 Task: Find connections with filter location Putian with filter topic #branding with filter profile language Potuguese with filter current company SPX FLOW, Inc. with filter school Banaras Hindu University with filter industry Oil Extraction with filter service category Network Support with filter keywords title Handyman
Action: Mouse moved to (161, 263)
Screenshot: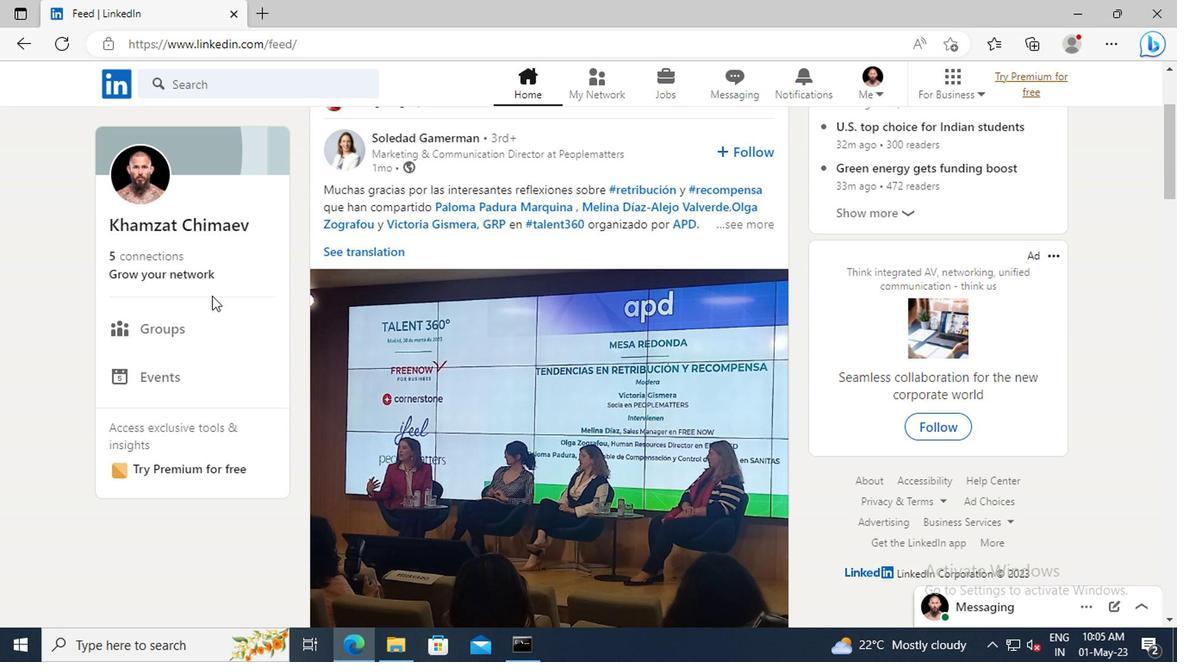 
Action: Mouse pressed left at (161, 263)
Screenshot: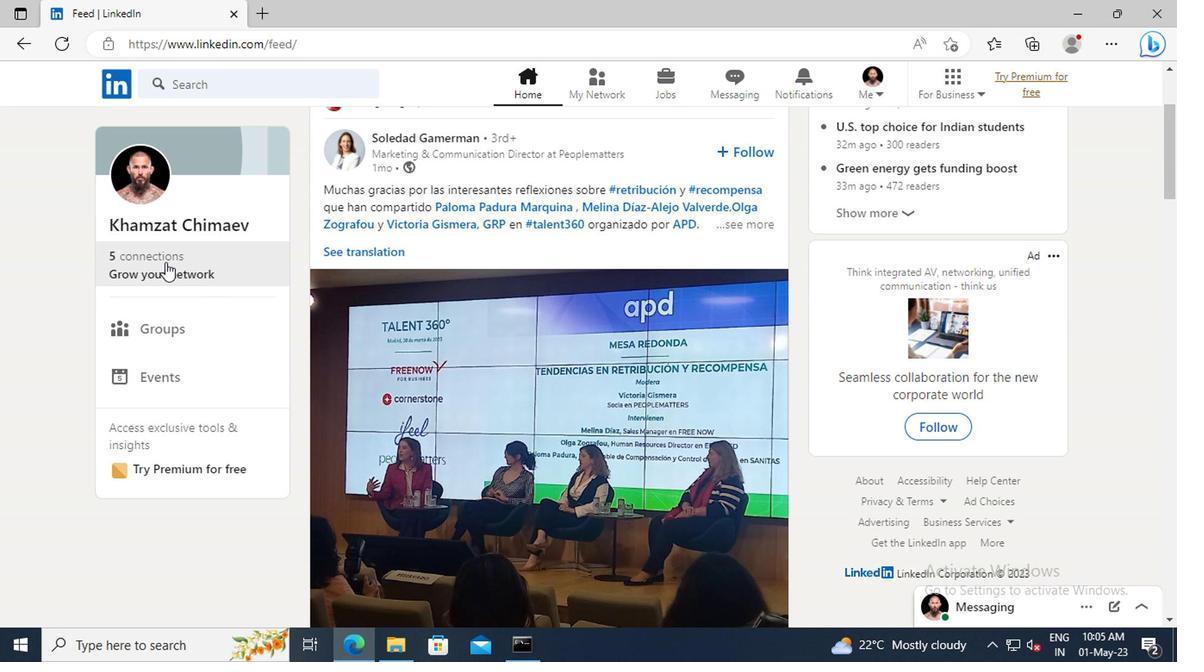 
Action: Mouse moved to (185, 184)
Screenshot: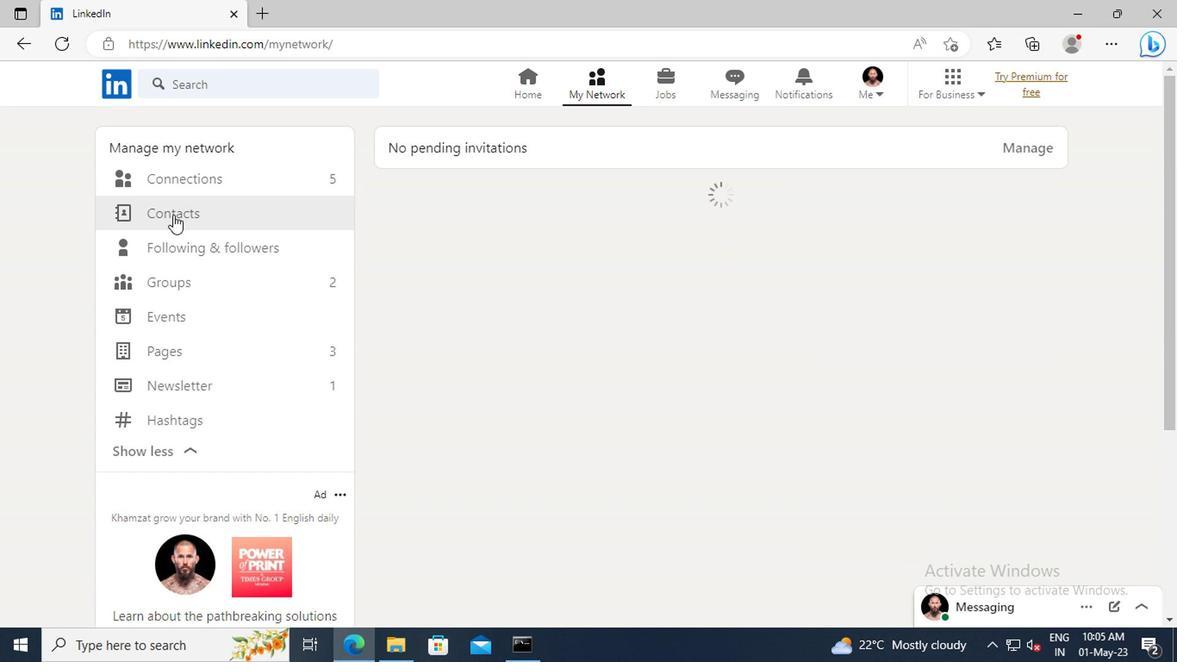 
Action: Mouse pressed left at (185, 184)
Screenshot: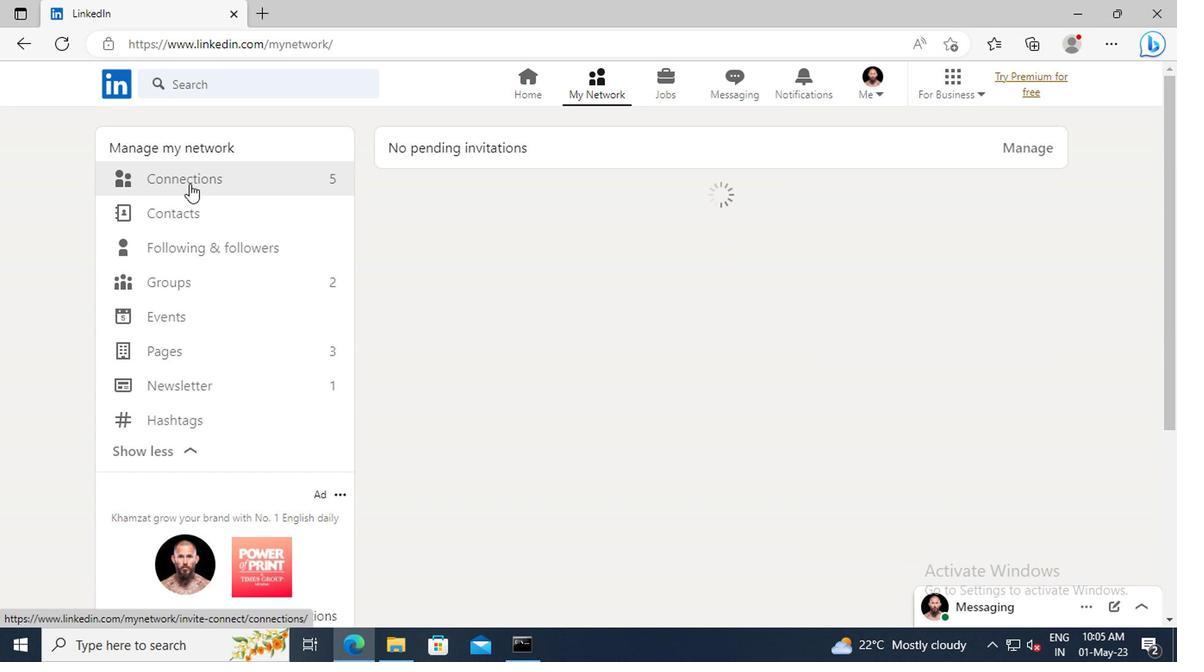 
Action: Mouse moved to (691, 185)
Screenshot: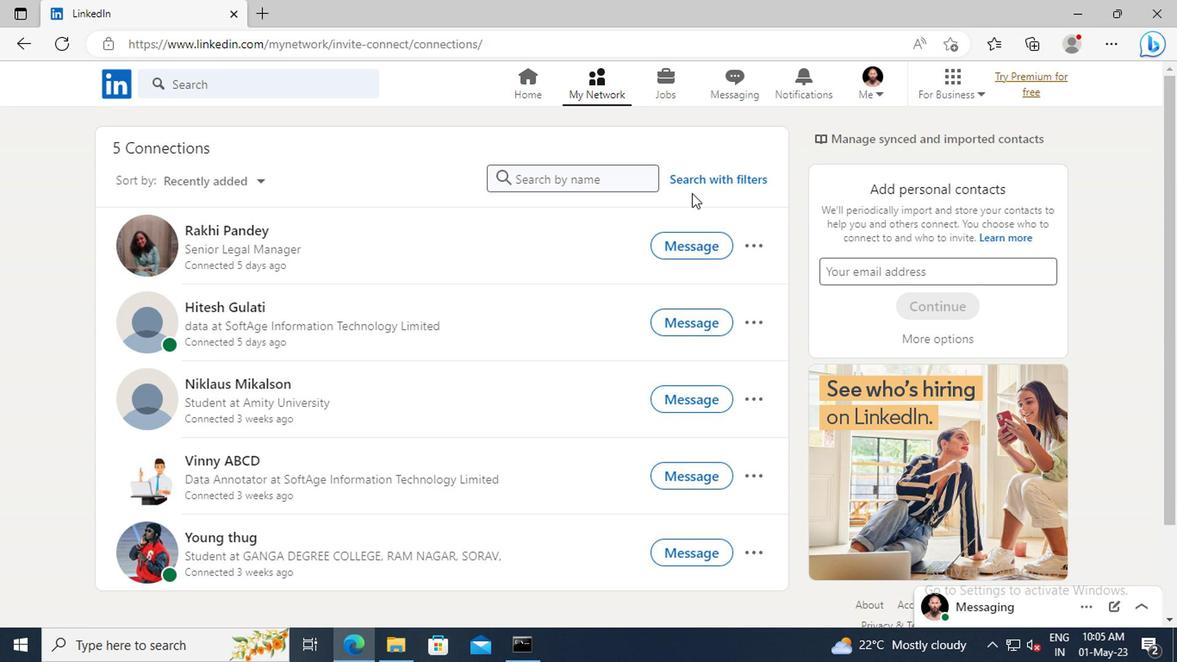 
Action: Mouse pressed left at (691, 185)
Screenshot: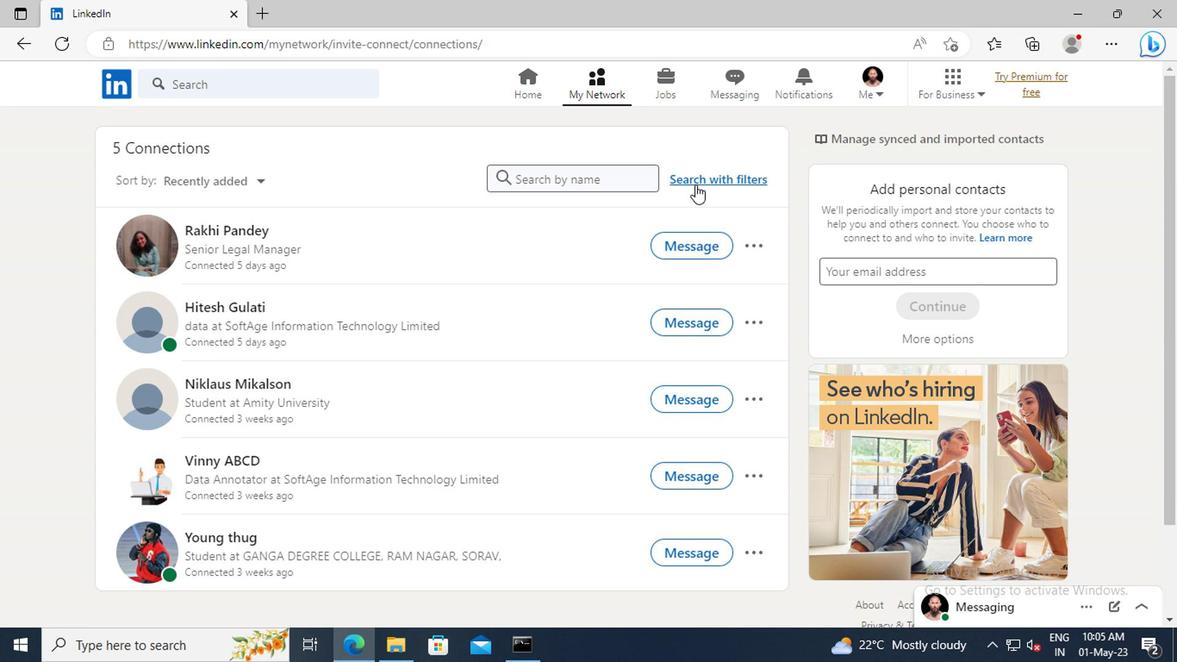 
Action: Mouse moved to (649, 137)
Screenshot: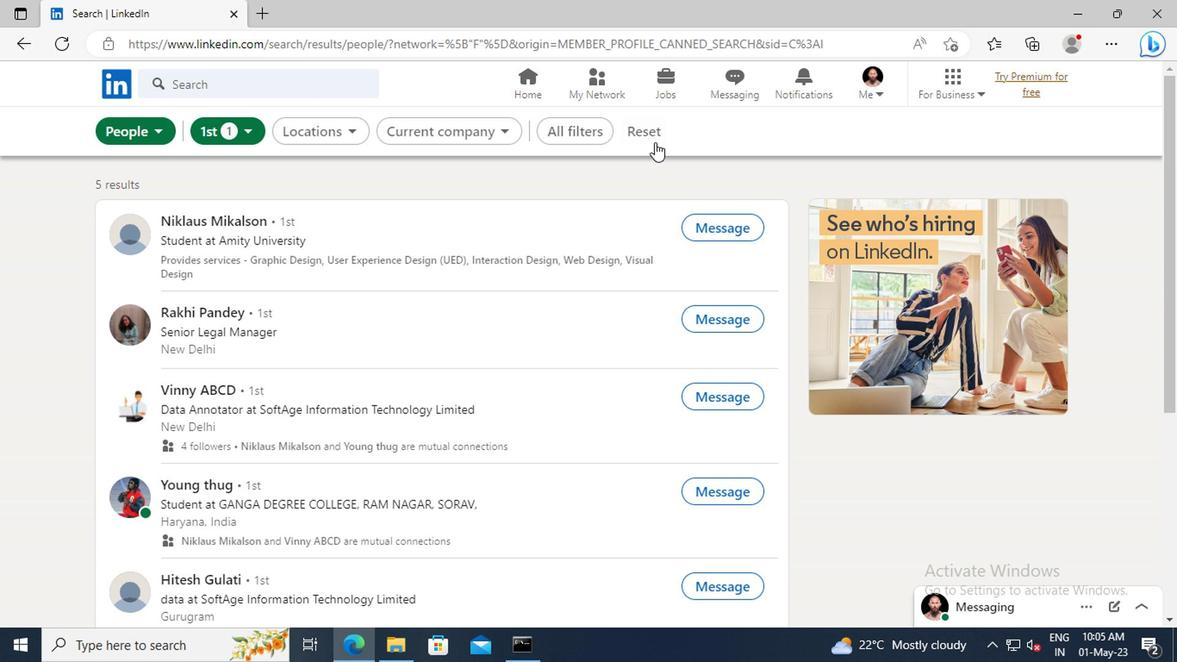
Action: Mouse pressed left at (649, 137)
Screenshot: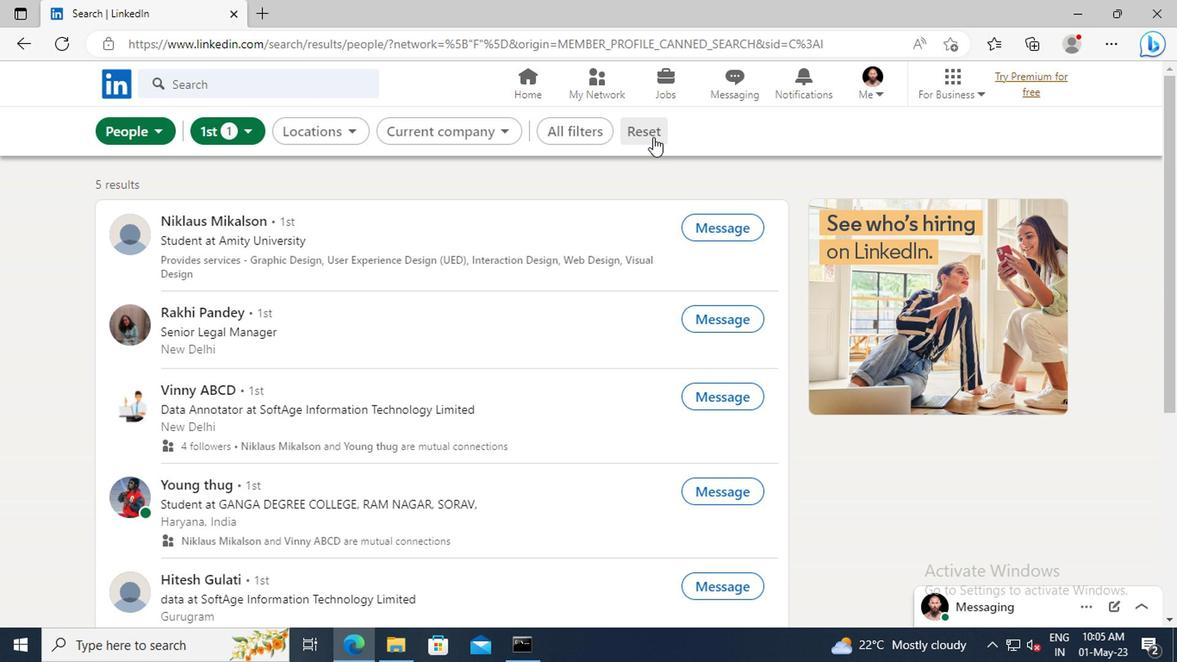 
Action: Mouse moved to (611, 131)
Screenshot: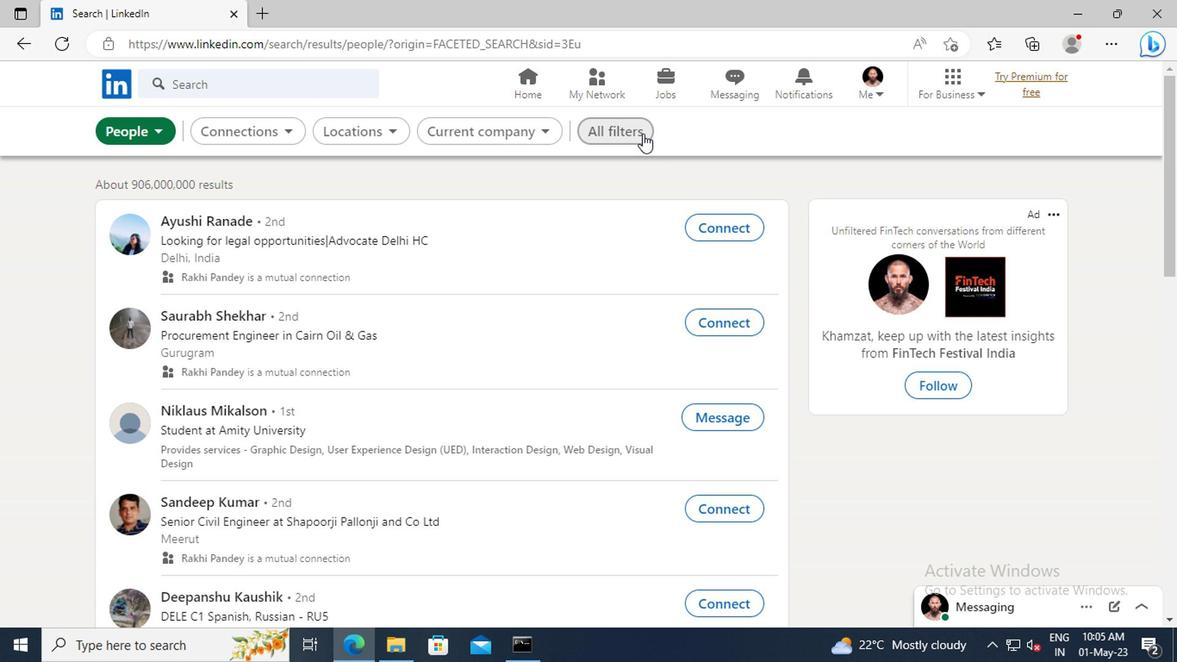 
Action: Mouse pressed left at (611, 131)
Screenshot: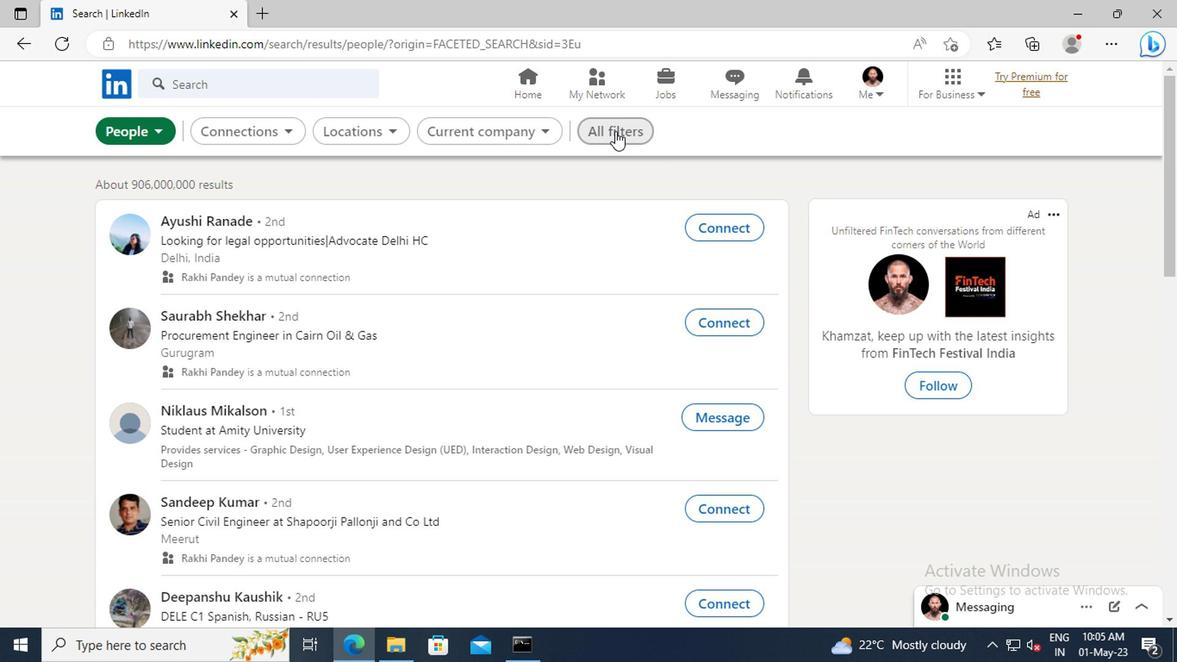
Action: Mouse moved to (907, 290)
Screenshot: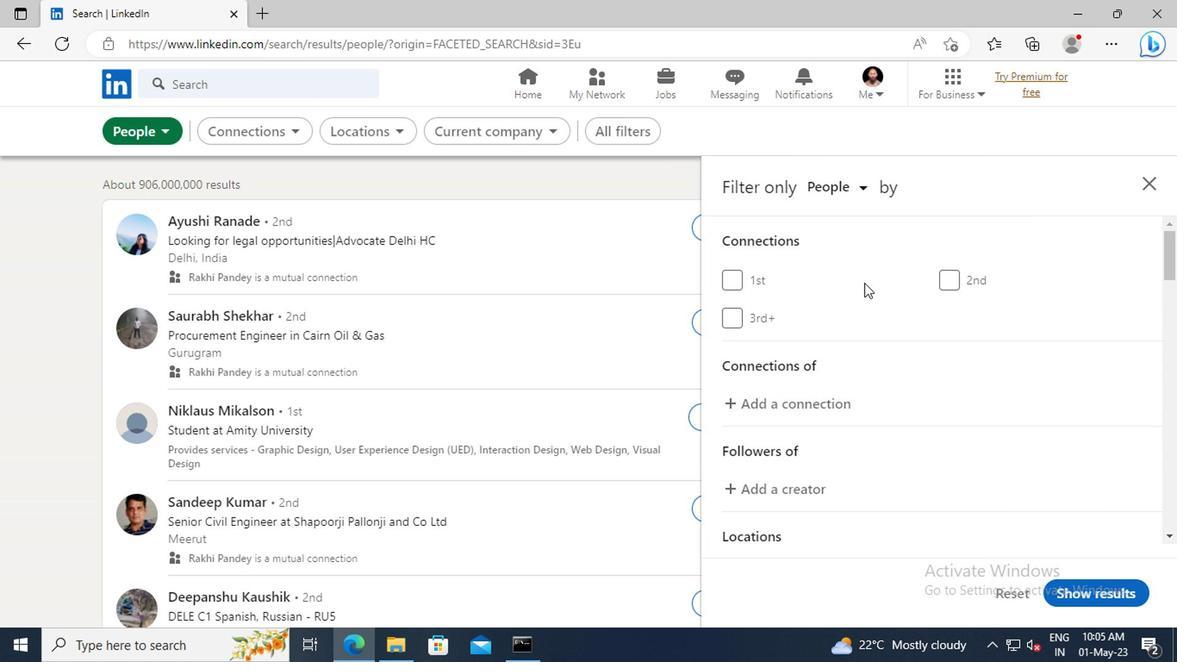 
Action: Mouse scrolled (907, 289) with delta (0, -1)
Screenshot: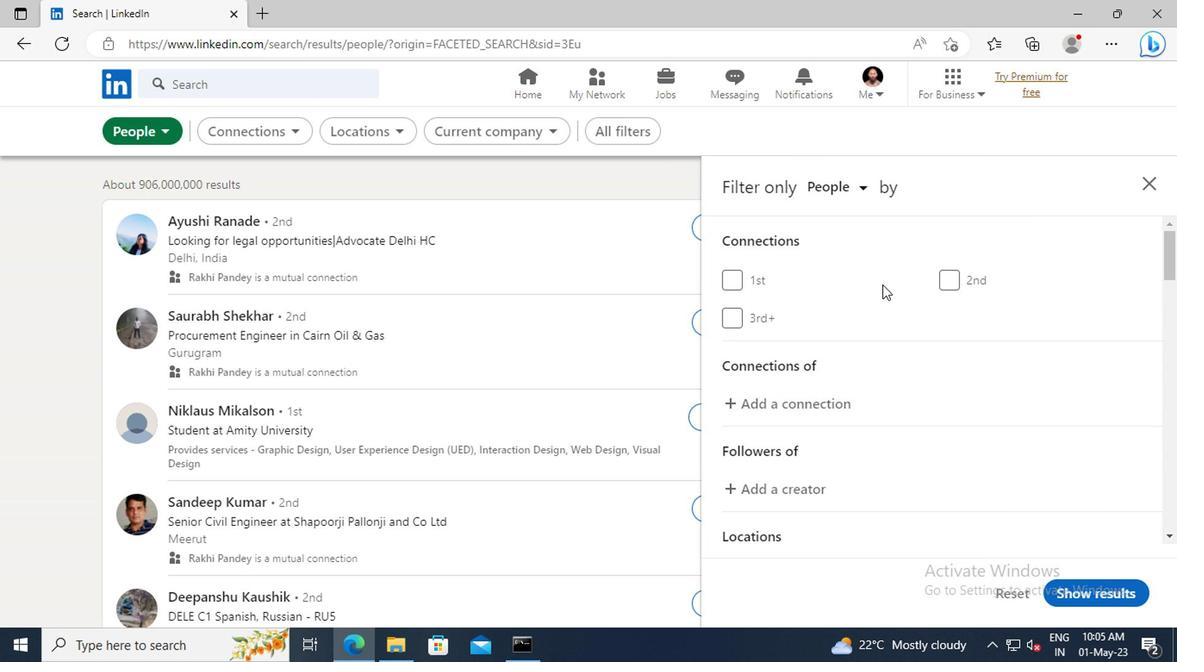 
Action: Mouse scrolled (907, 289) with delta (0, -1)
Screenshot: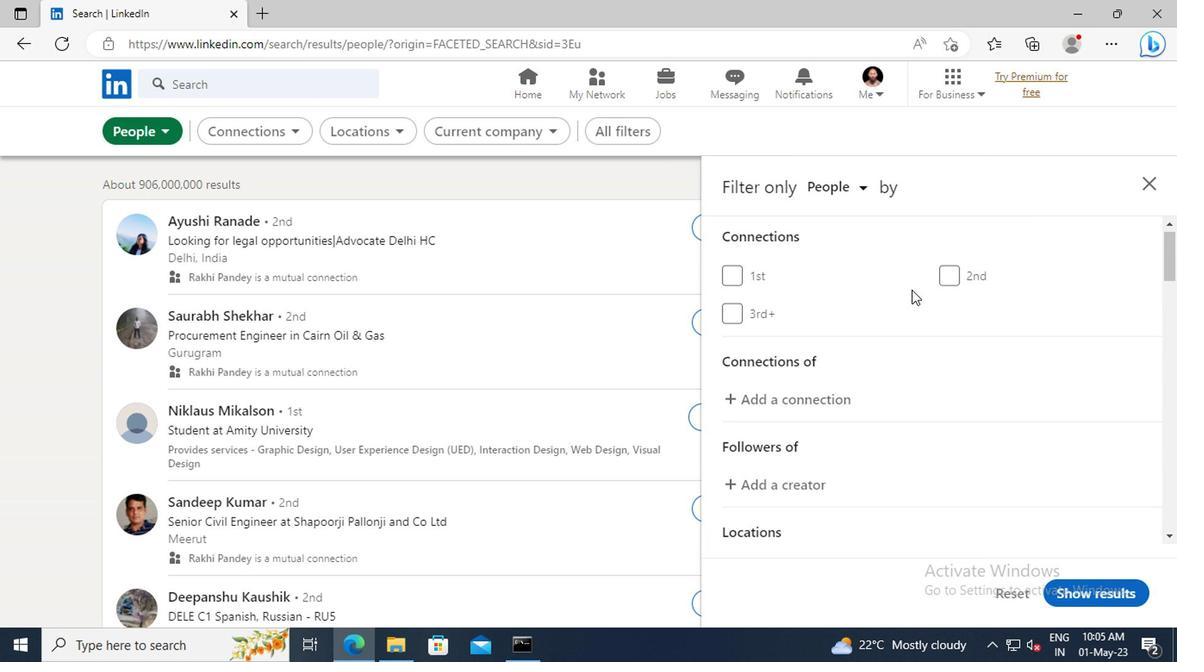 
Action: Mouse scrolled (907, 289) with delta (0, -1)
Screenshot: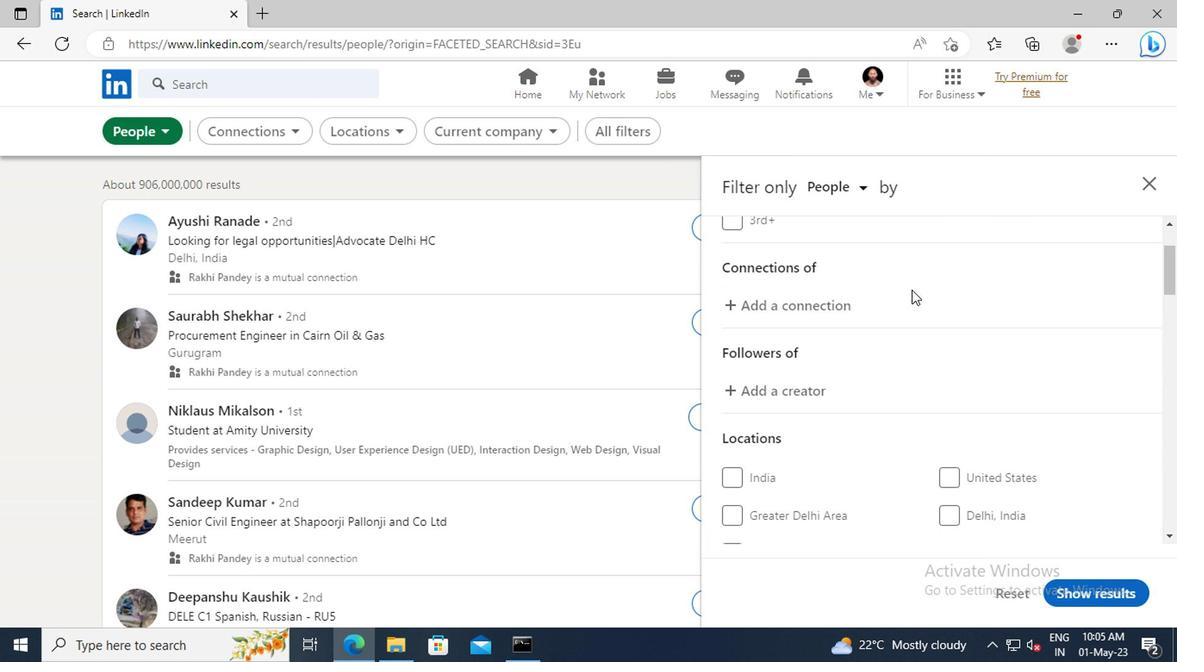
Action: Mouse scrolled (907, 289) with delta (0, -1)
Screenshot: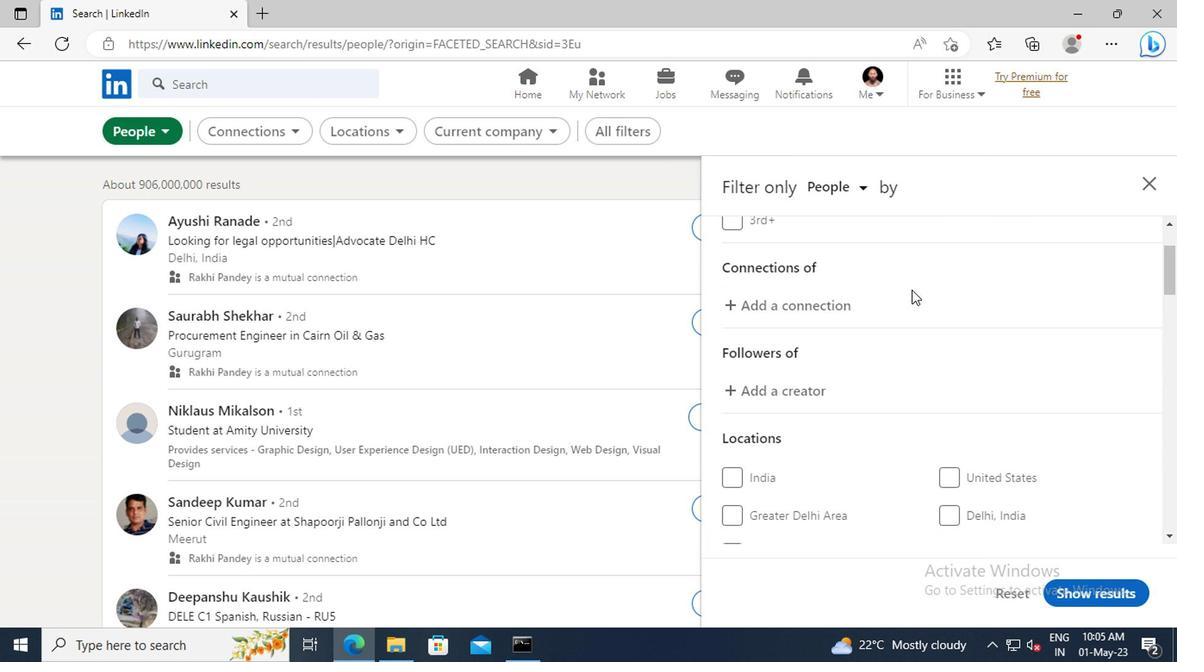
Action: Mouse scrolled (907, 289) with delta (0, -1)
Screenshot: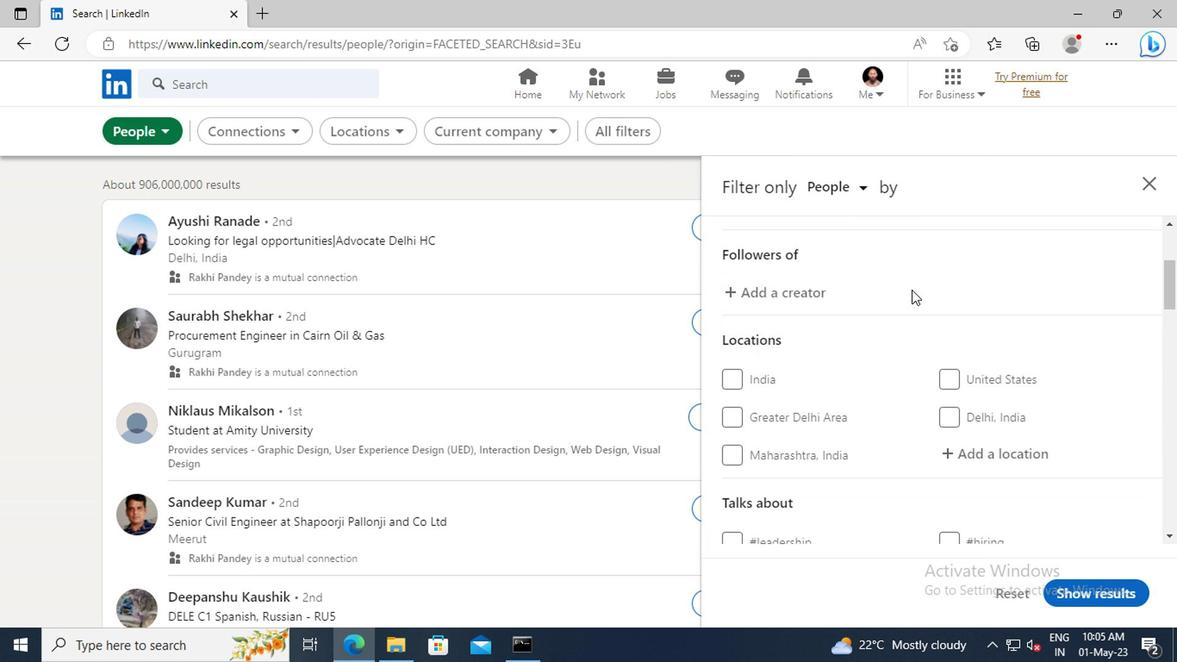 
Action: Mouse scrolled (907, 289) with delta (0, -1)
Screenshot: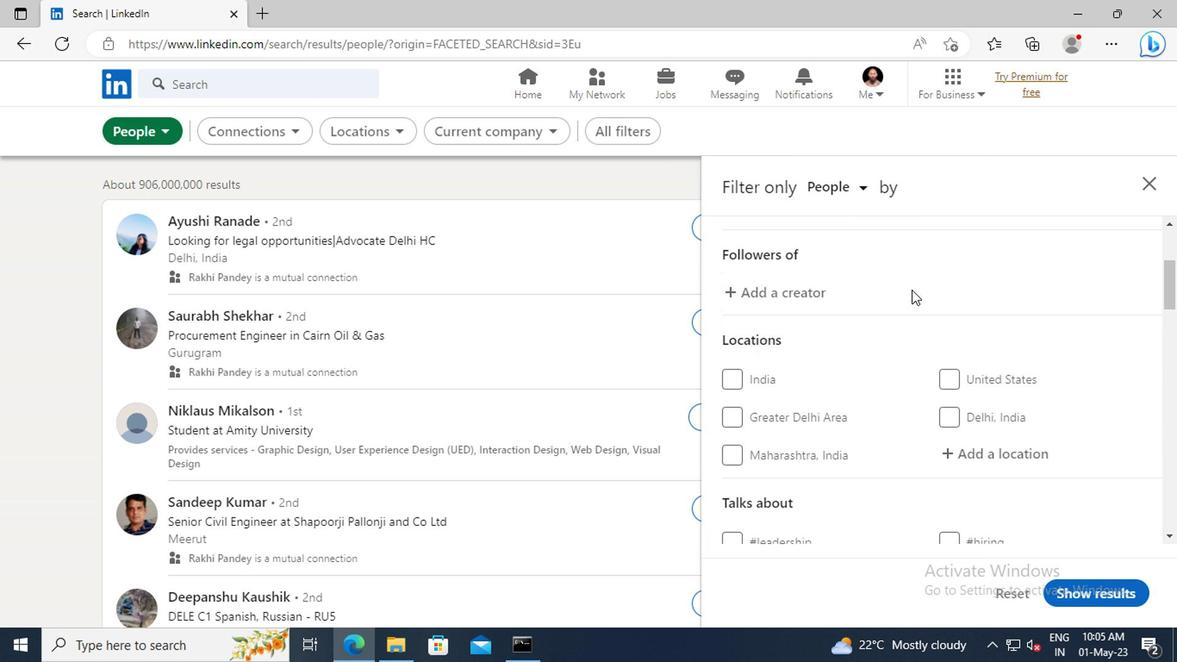 
Action: Mouse moved to (938, 353)
Screenshot: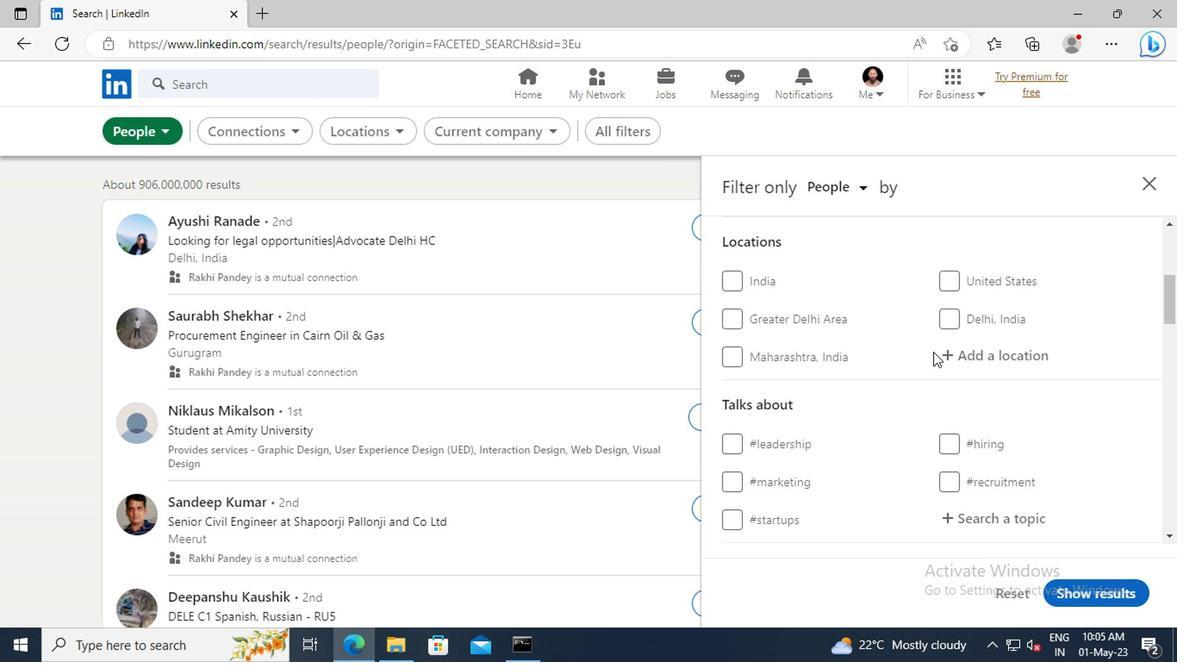 
Action: Mouse pressed left at (938, 353)
Screenshot: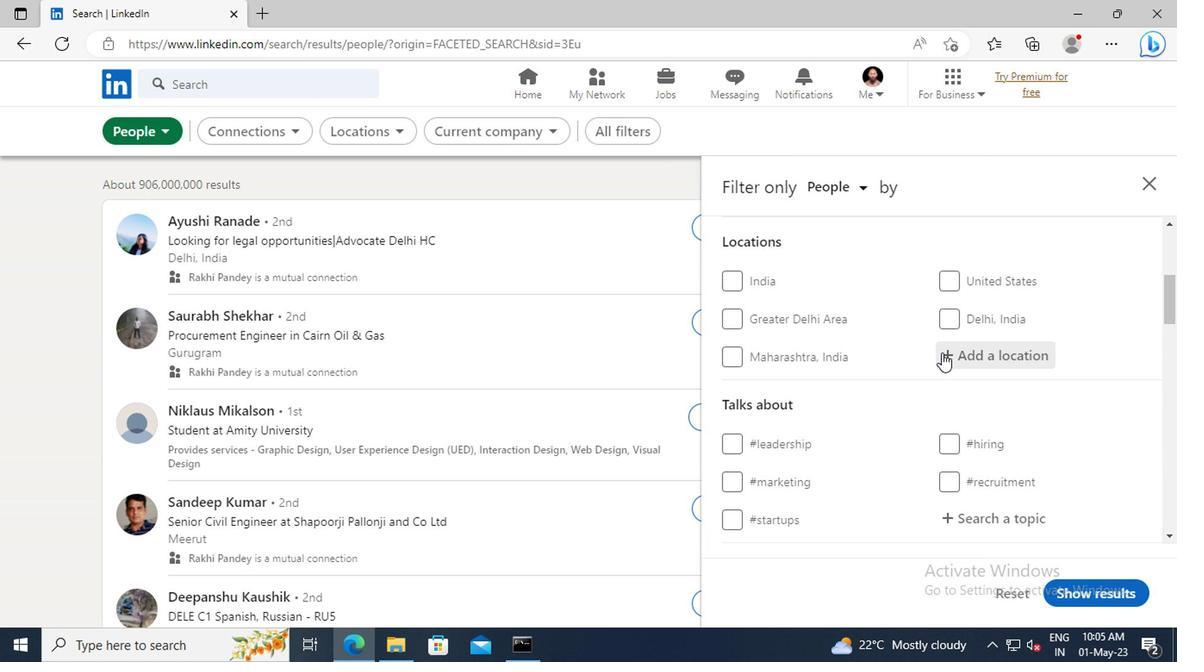 
Action: Key pressed <Key.shift>PUTIAN
Screenshot: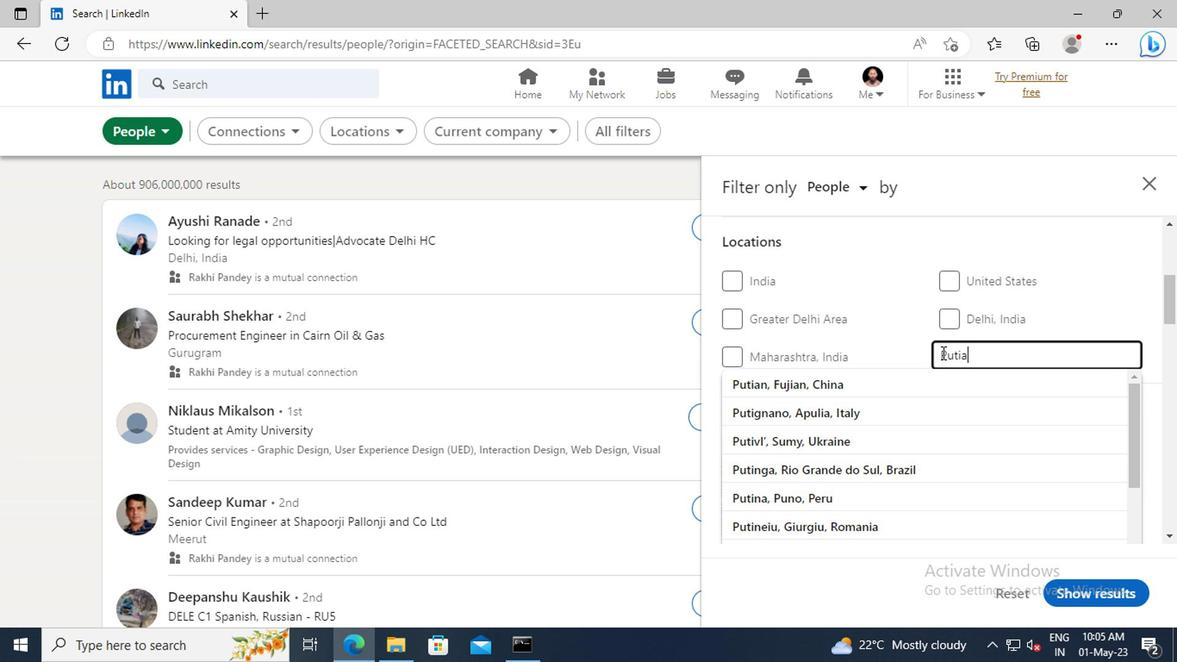 
Action: Mouse moved to (931, 381)
Screenshot: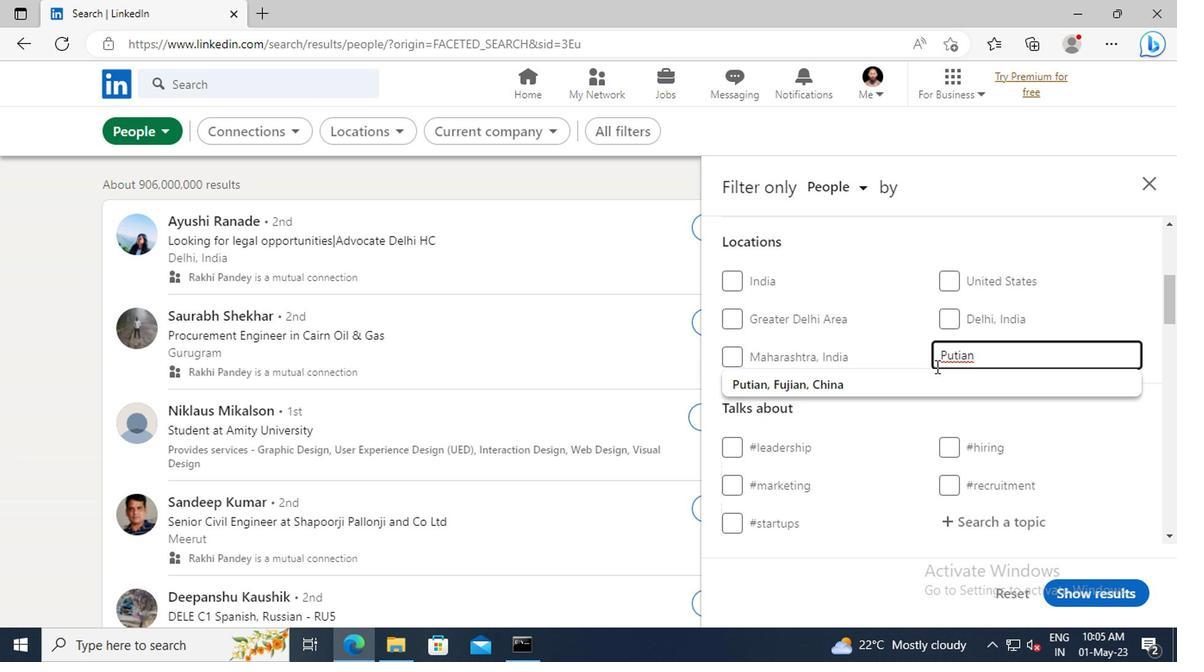
Action: Mouse pressed left at (931, 381)
Screenshot: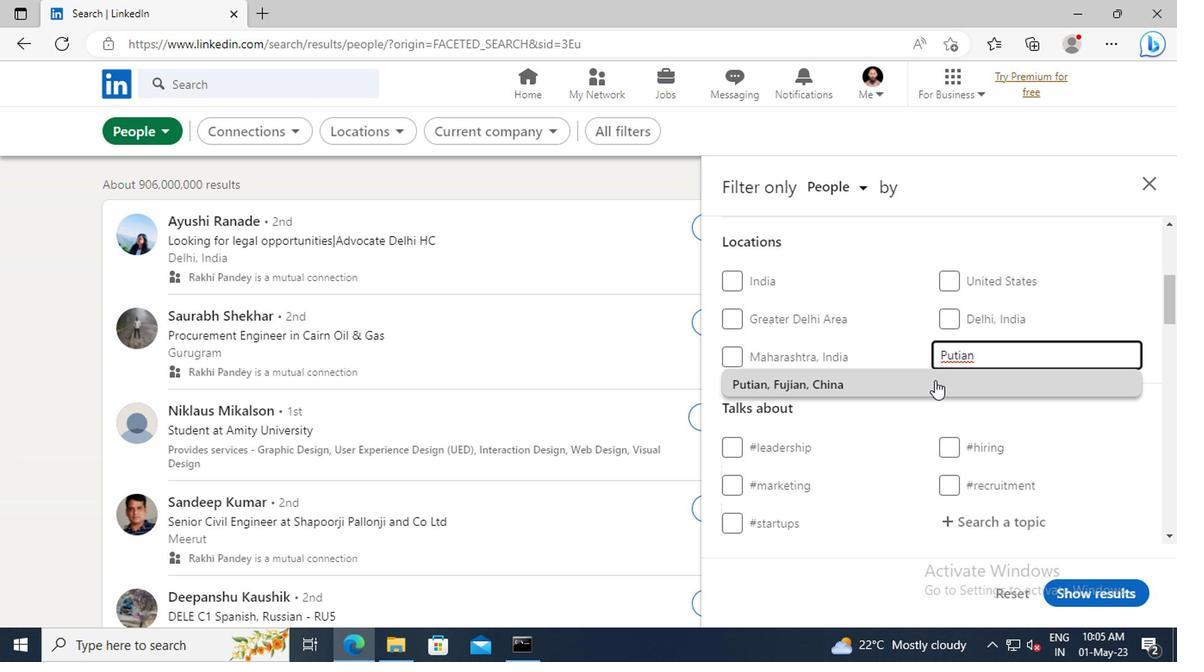 
Action: Mouse scrolled (931, 380) with delta (0, -1)
Screenshot: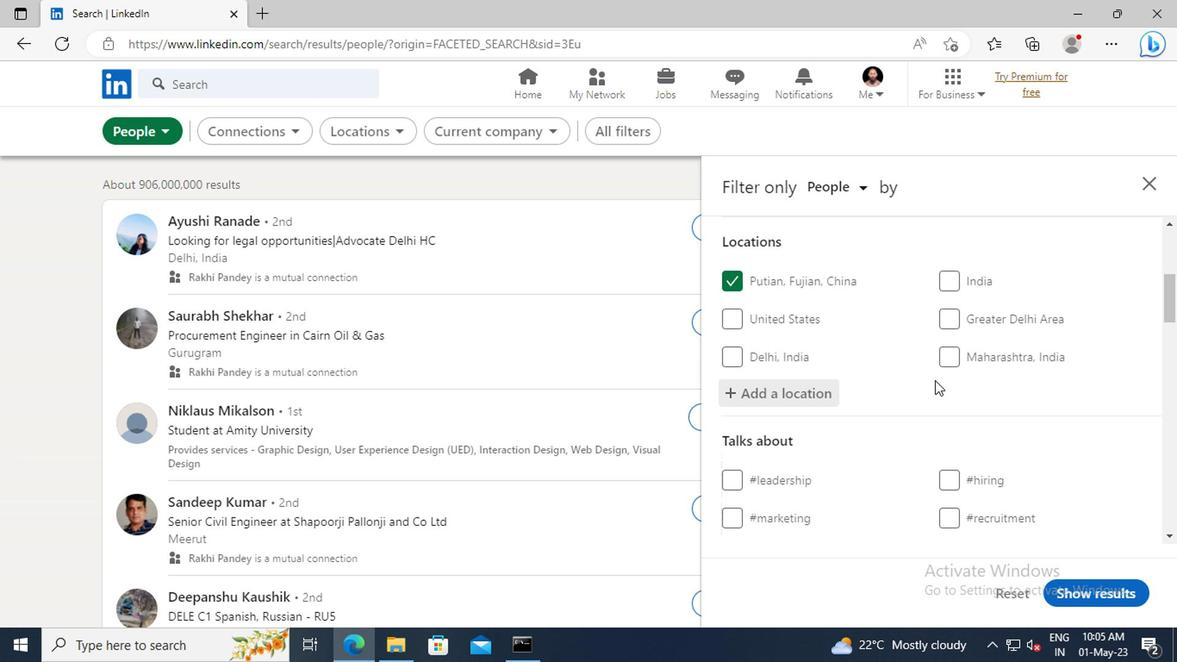 
Action: Mouse scrolled (931, 380) with delta (0, -1)
Screenshot: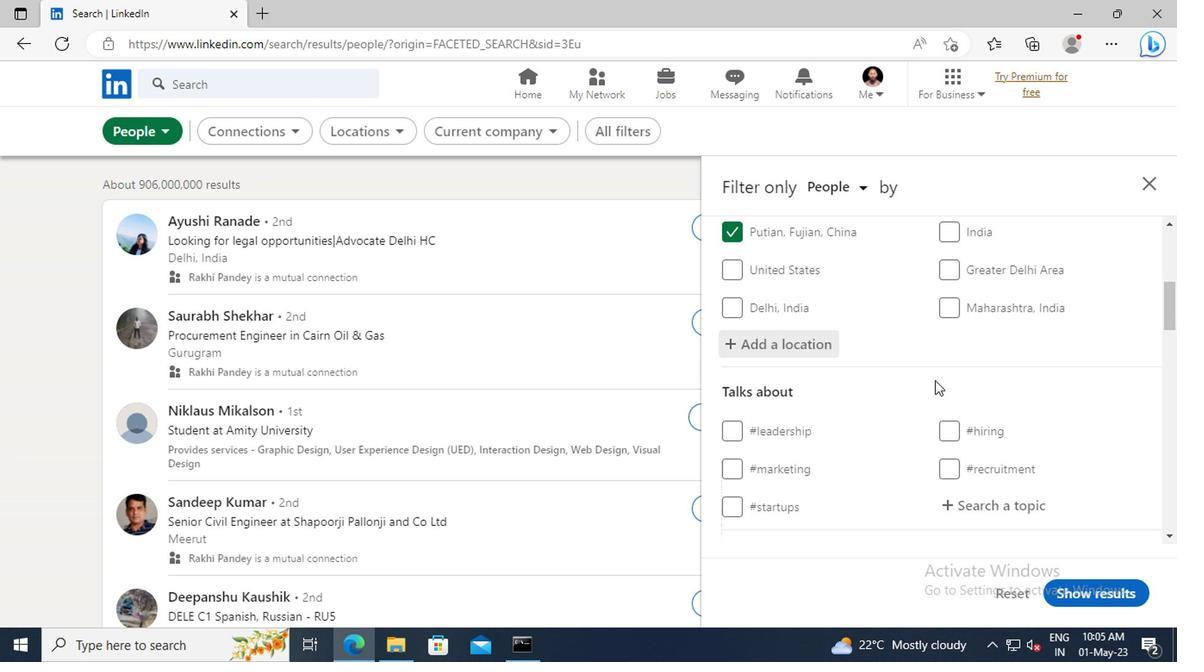 
Action: Mouse scrolled (931, 380) with delta (0, -1)
Screenshot: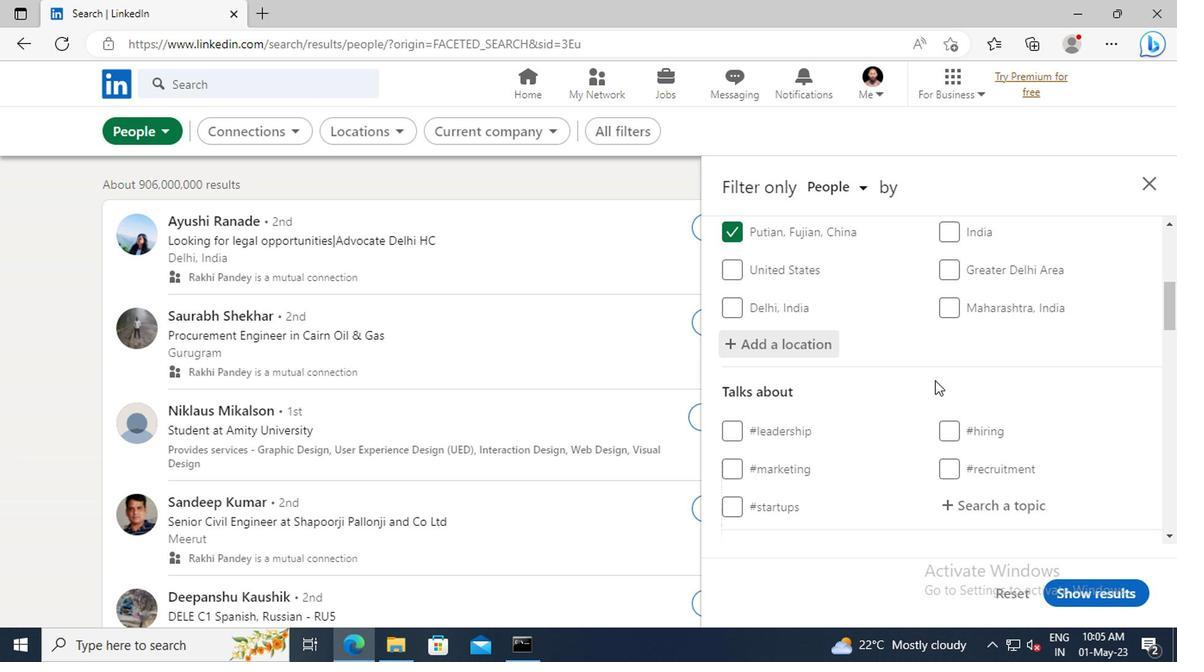 
Action: Mouse moved to (951, 407)
Screenshot: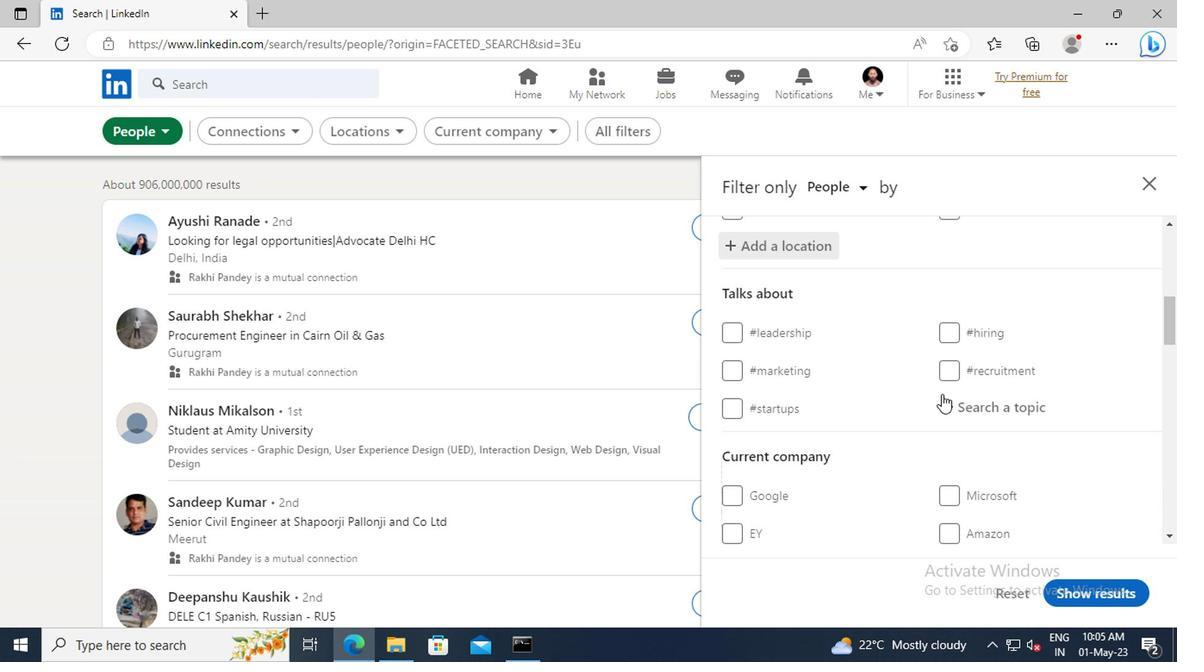 
Action: Mouse pressed left at (951, 407)
Screenshot: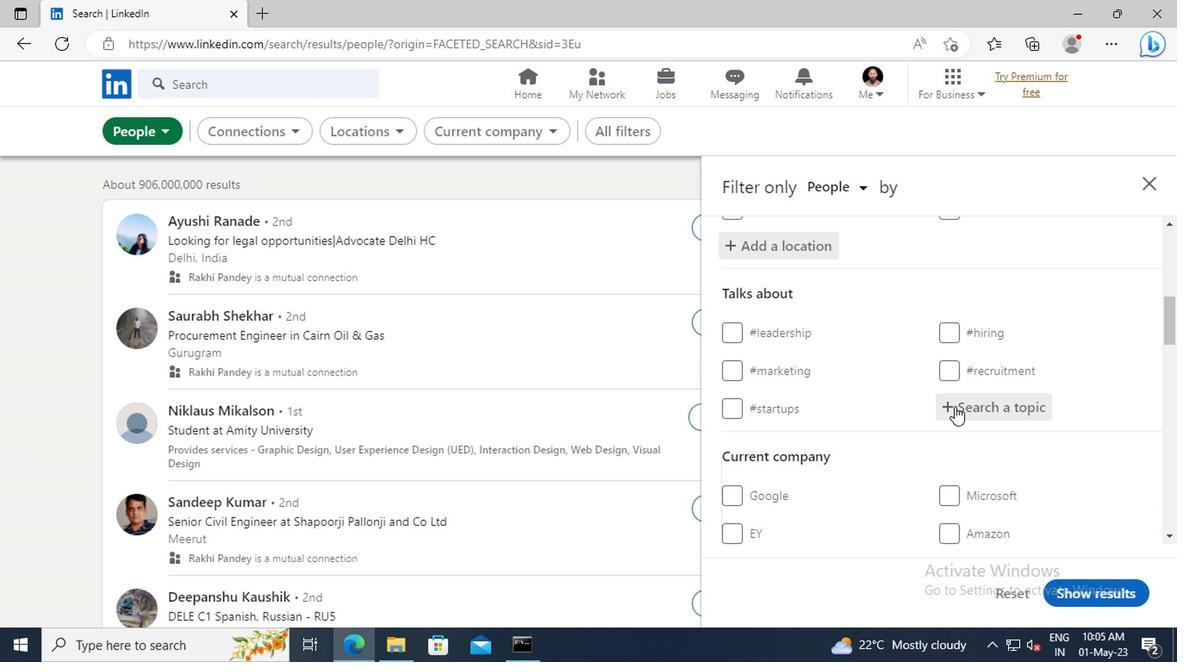 
Action: Key pressed BRANDING
Screenshot: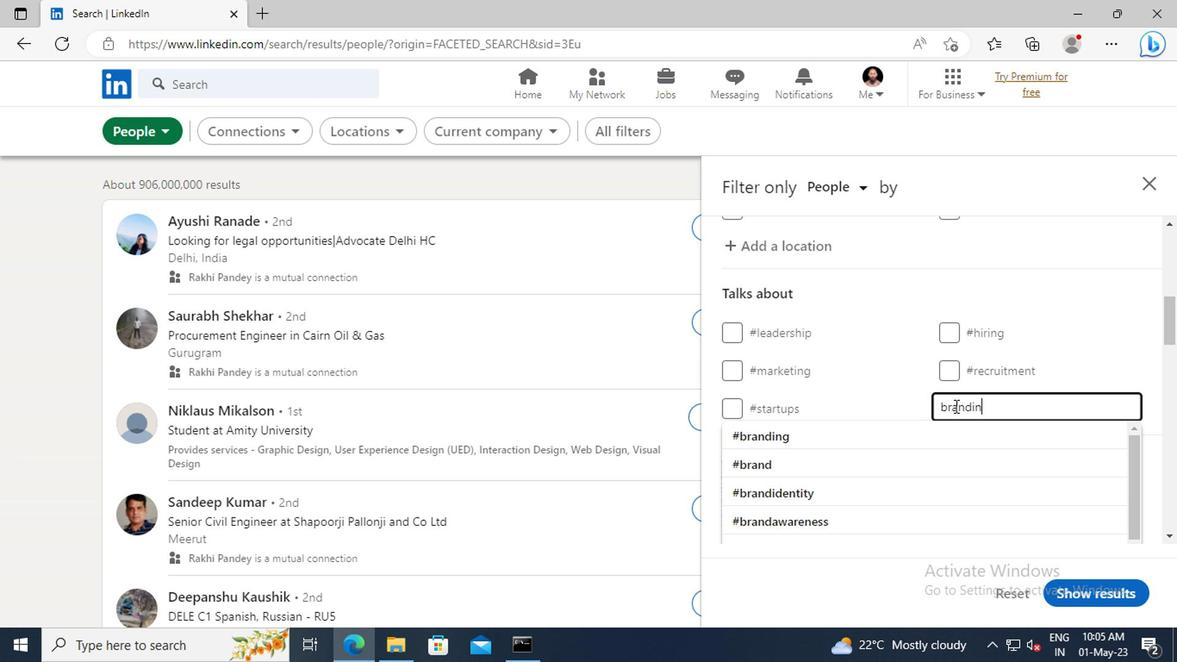 
Action: Mouse moved to (941, 429)
Screenshot: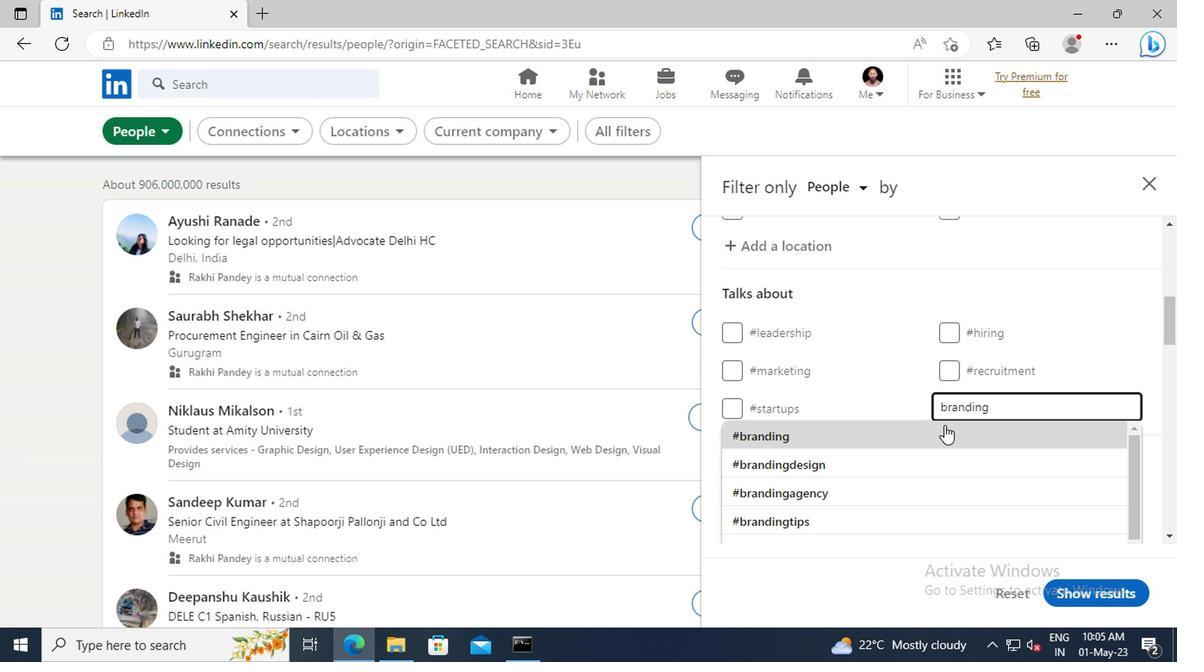 
Action: Mouse pressed left at (941, 429)
Screenshot: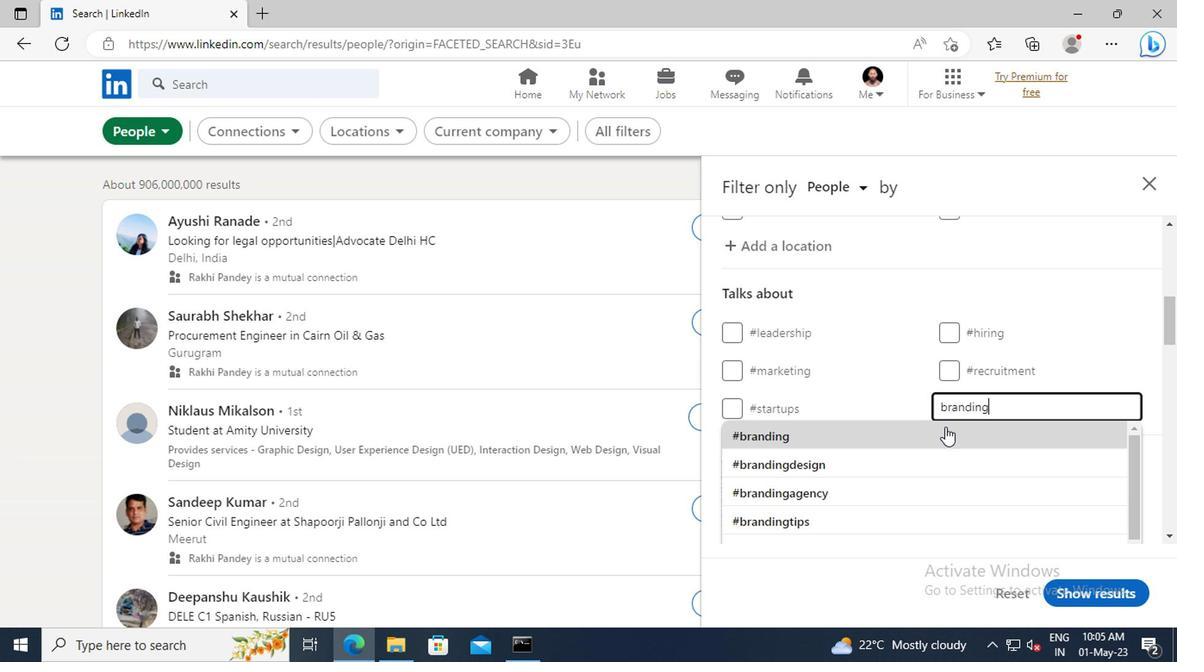 
Action: Mouse scrolled (941, 428) with delta (0, 0)
Screenshot: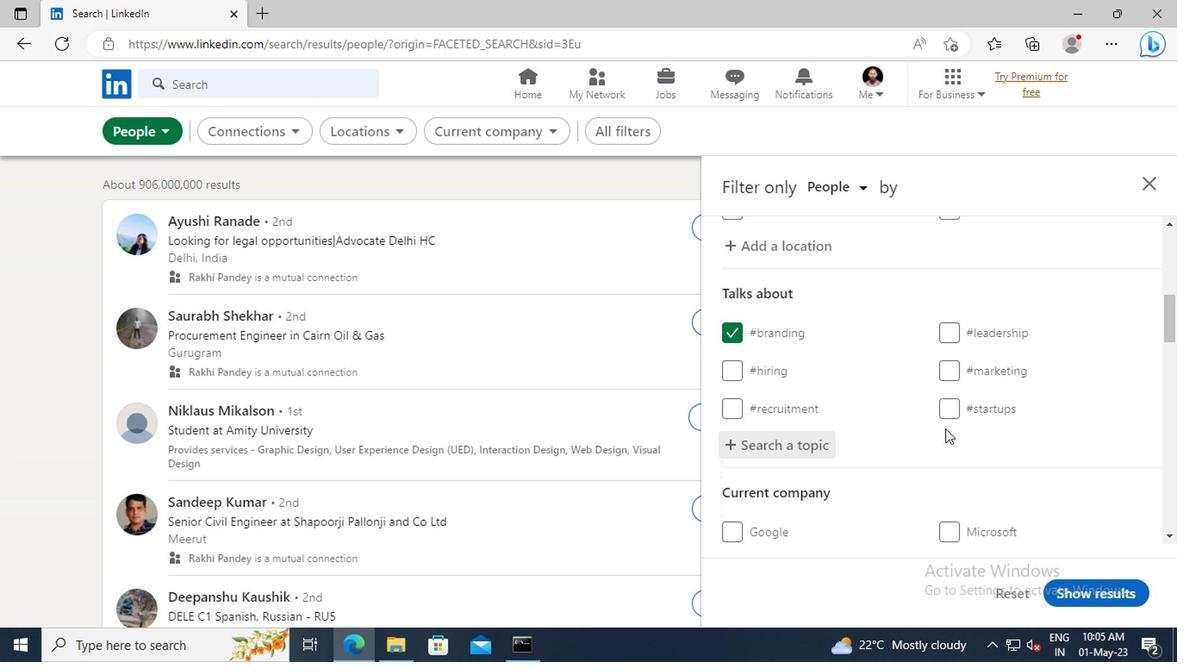 
Action: Mouse scrolled (941, 428) with delta (0, 0)
Screenshot: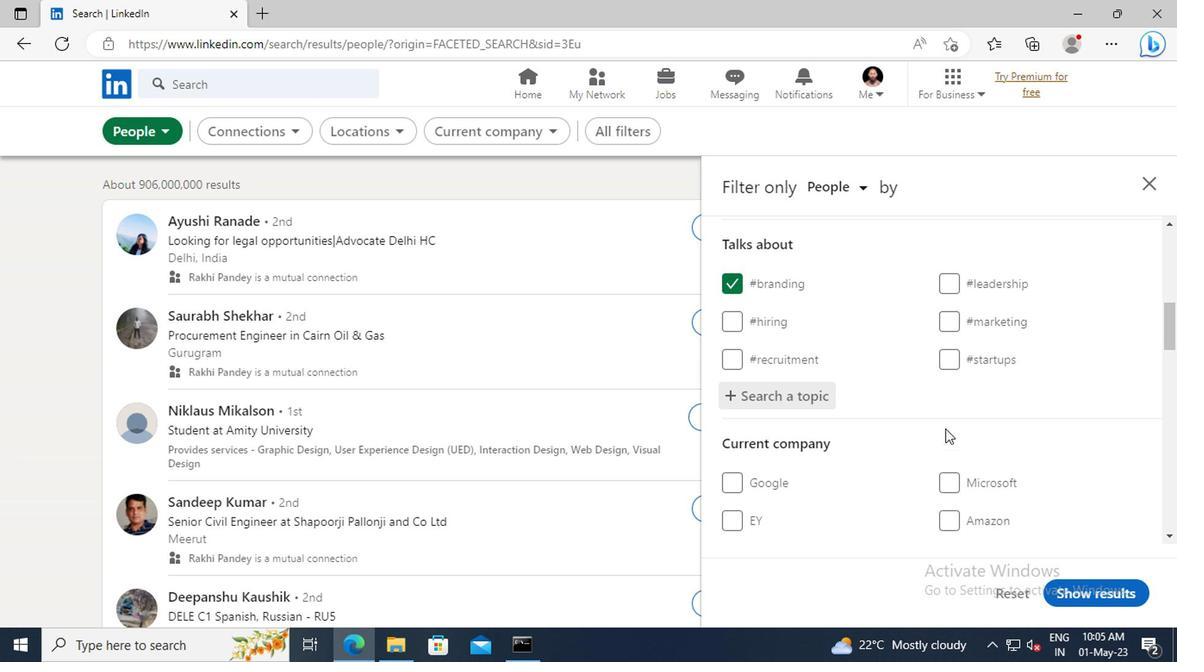 
Action: Mouse scrolled (941, 428) with delta (0, 0)
Screenshot: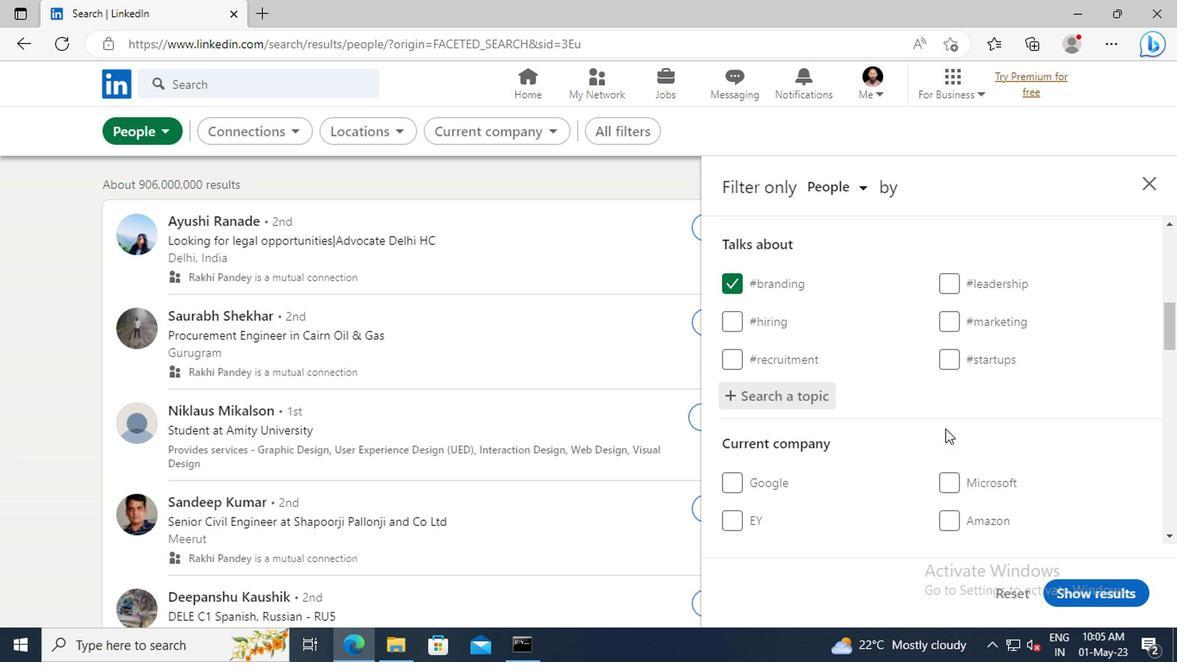 
Action: Mouse scrolled (941, 428) with delta (0, 0)
Screenshot: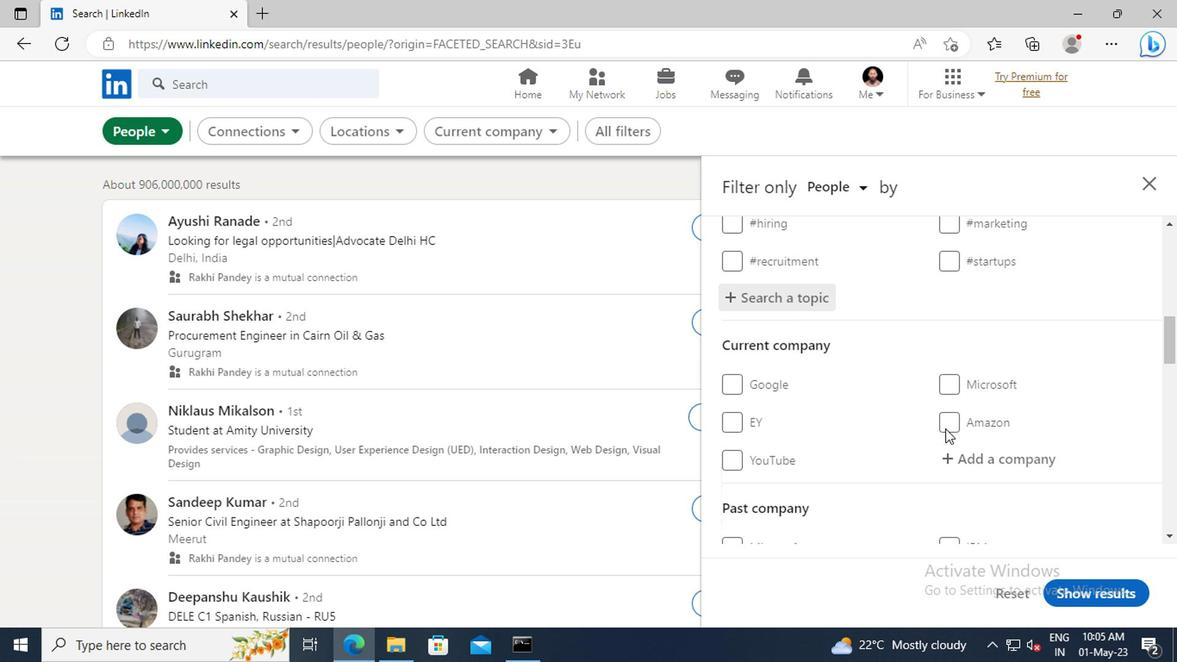 
Action: Mouse scrolled (941, 428) with delta (0, 0)
Screenshot: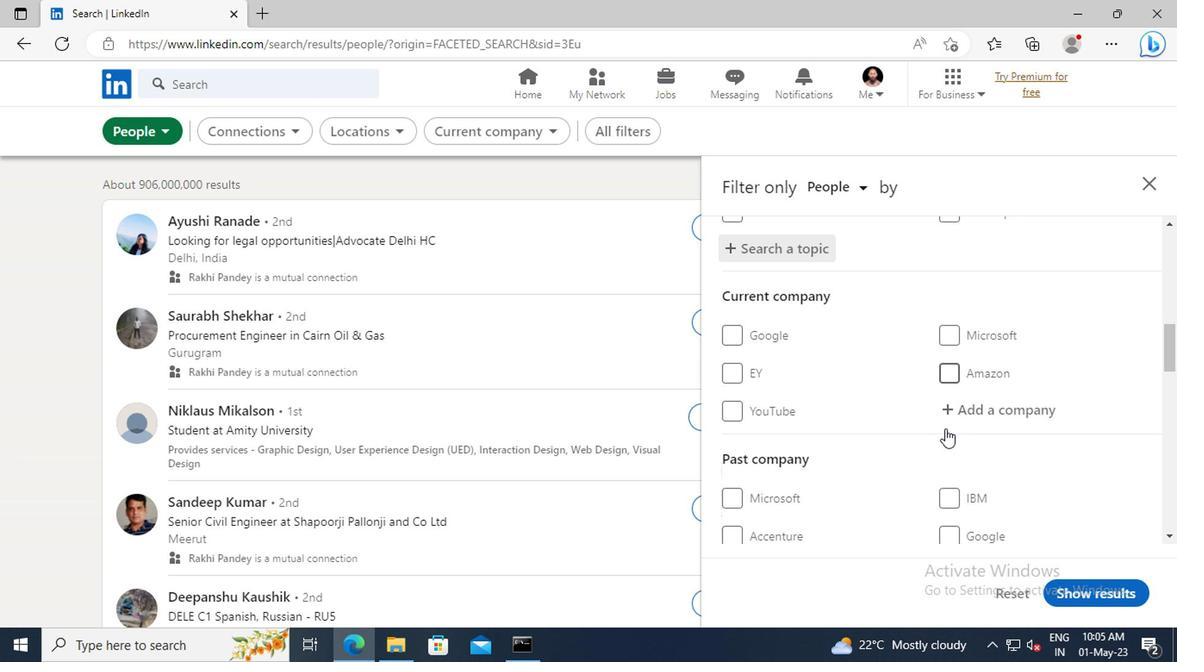
Action: Mouse scrolled (941, 428) with delta (0, 0)
Screenshot: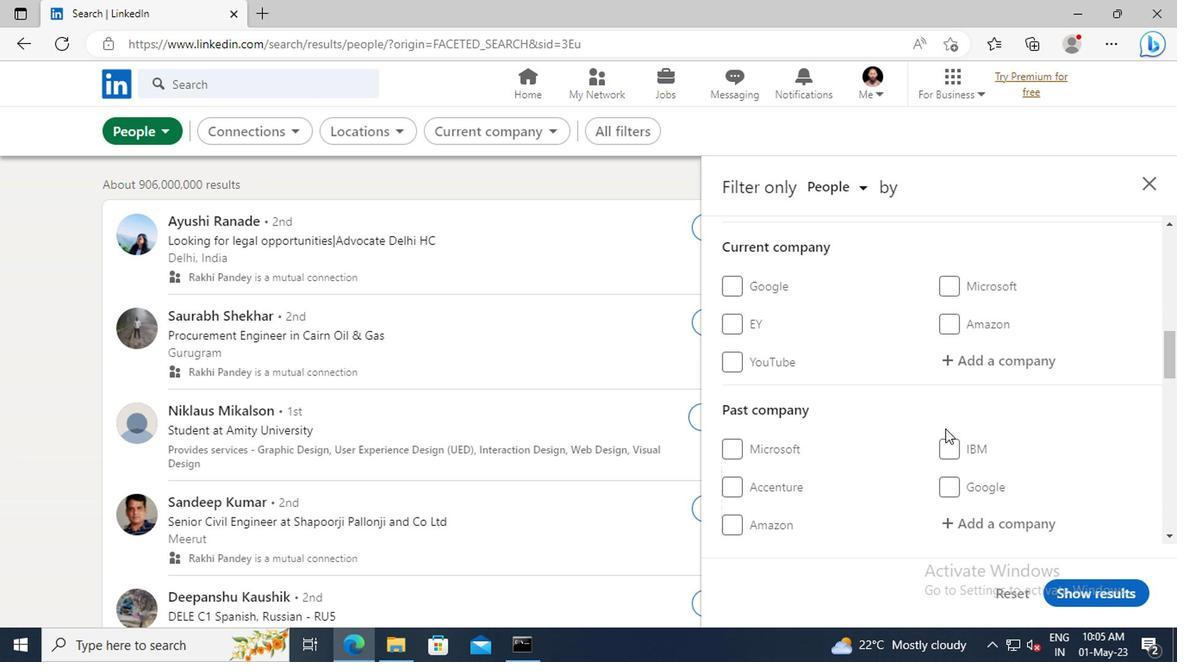 
Action: Mouse scrolled (941, 428) with delta (0, 0)
Screenshot: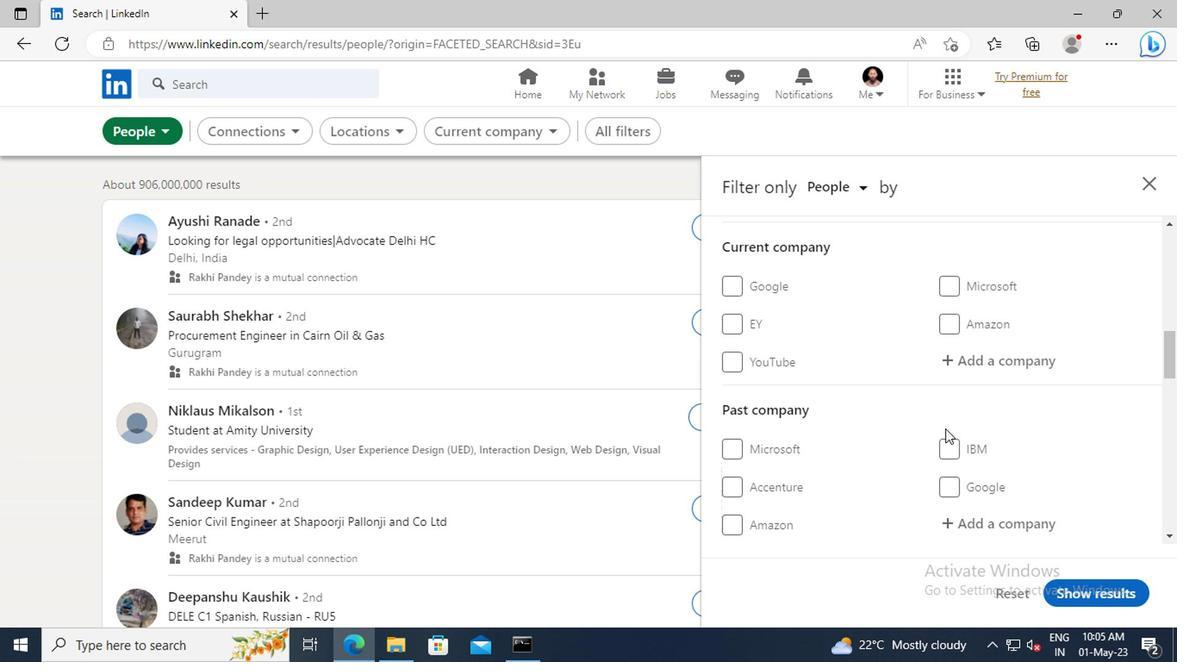 
Action: Mouse scrolled (941, 428) with delta (0, 0)
Screenshot: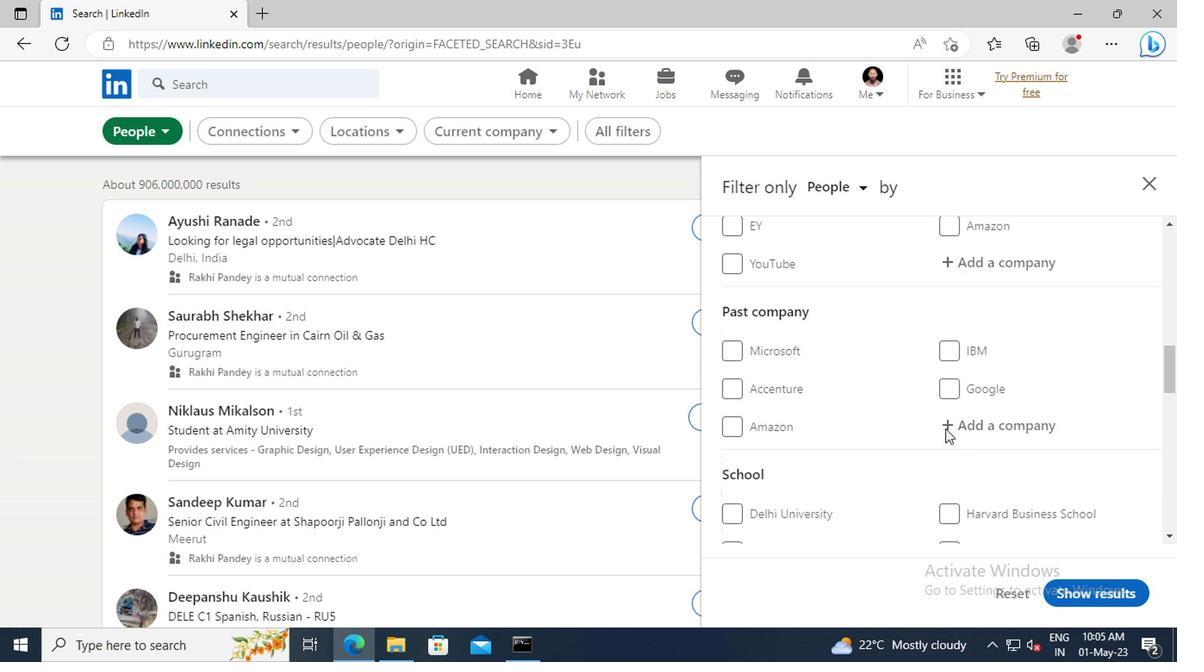 
Action: Mouse scrolled (941, 428) with delta (0, 0)
Screenshot: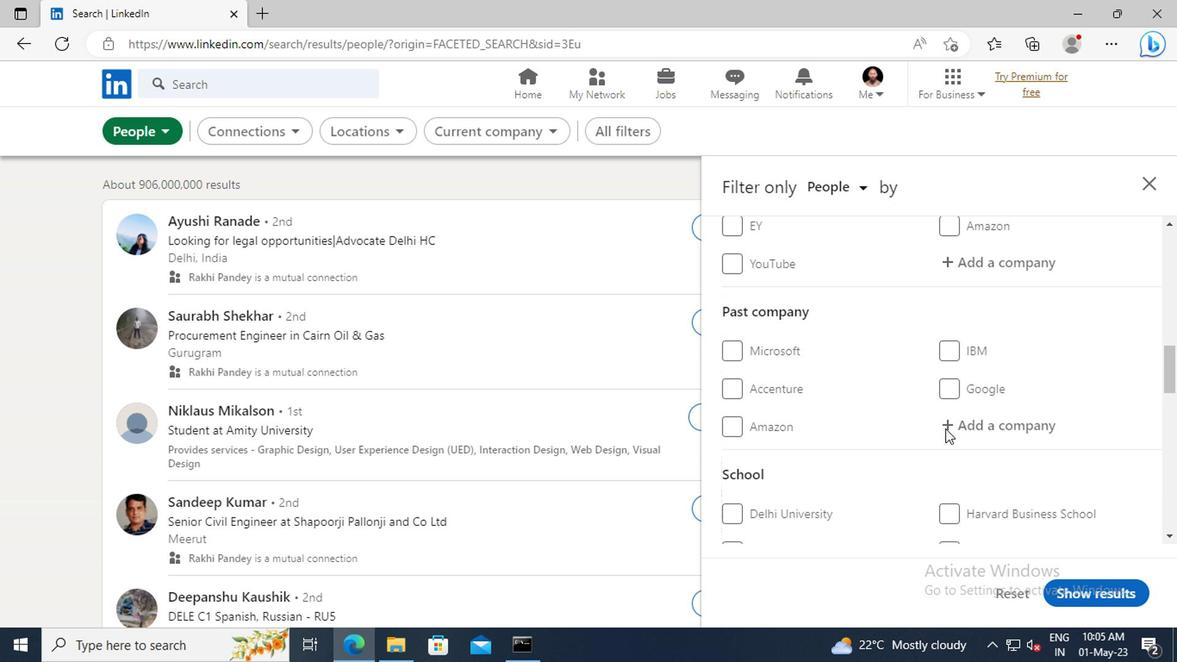 
Action: Mouse scrolled (941, 428) with delta (0, 0)
Screenshot: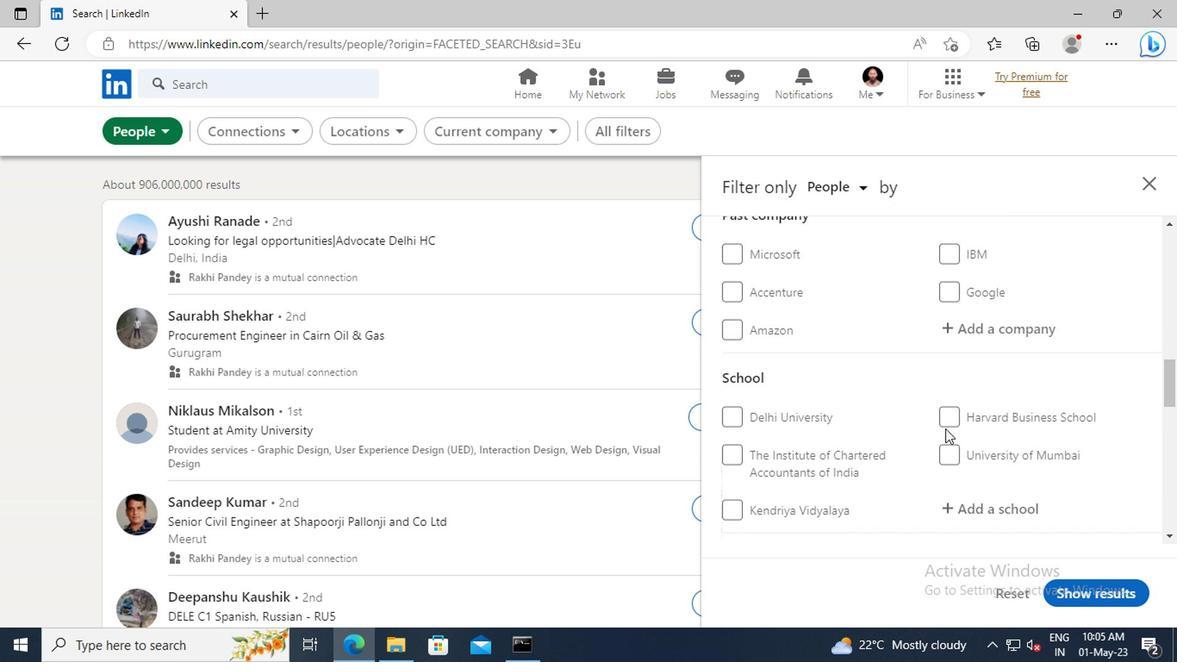 
Action: Mouse scrolled (941, 428) with delta (0, 0)
Screenshot: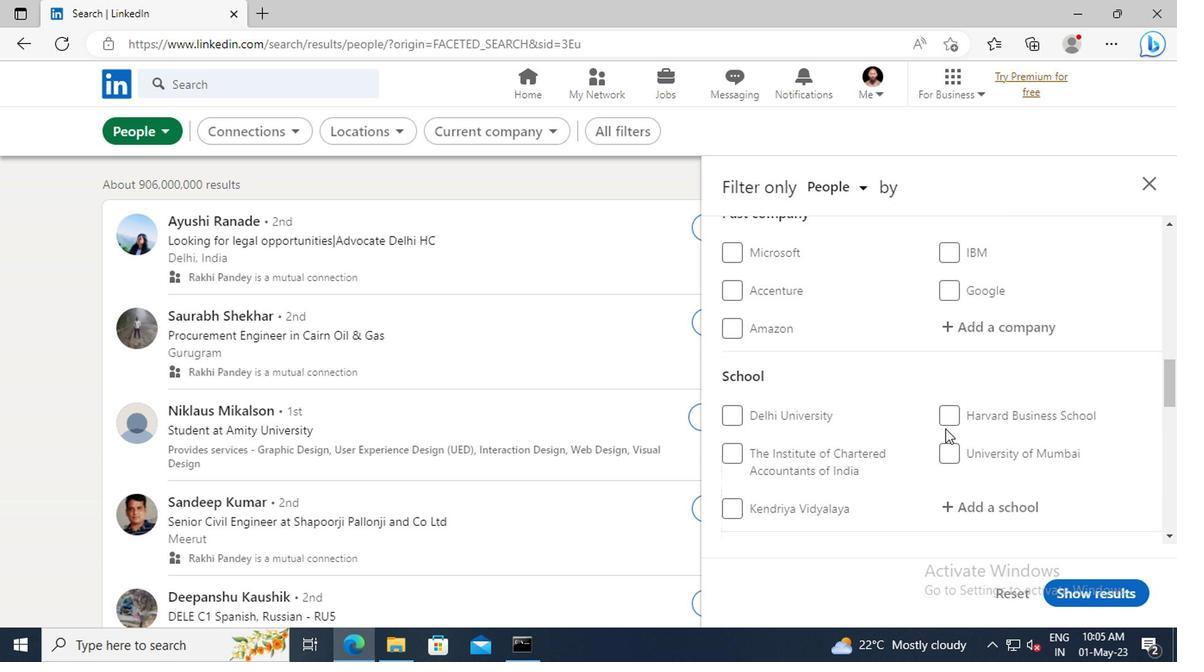 
Action: Mouse scrolled (941, 428) with delta (0, 0)
Screenshot: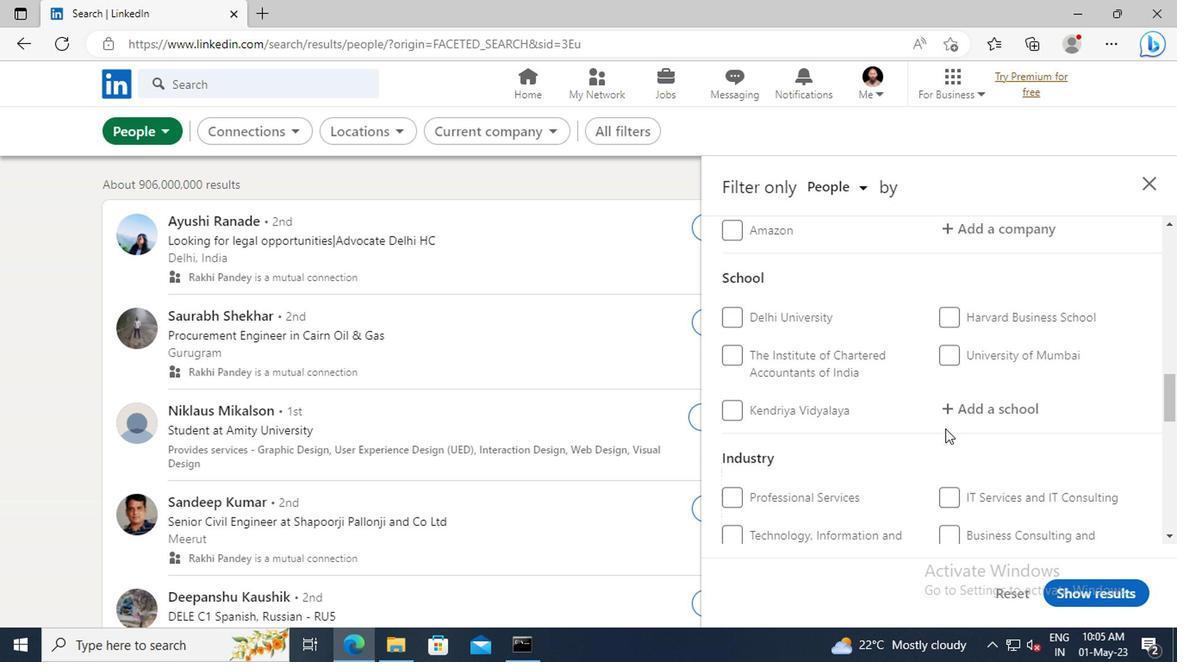 
Action: Mouse scrolled (941, 428) with delta (0, 0)
Screenshot: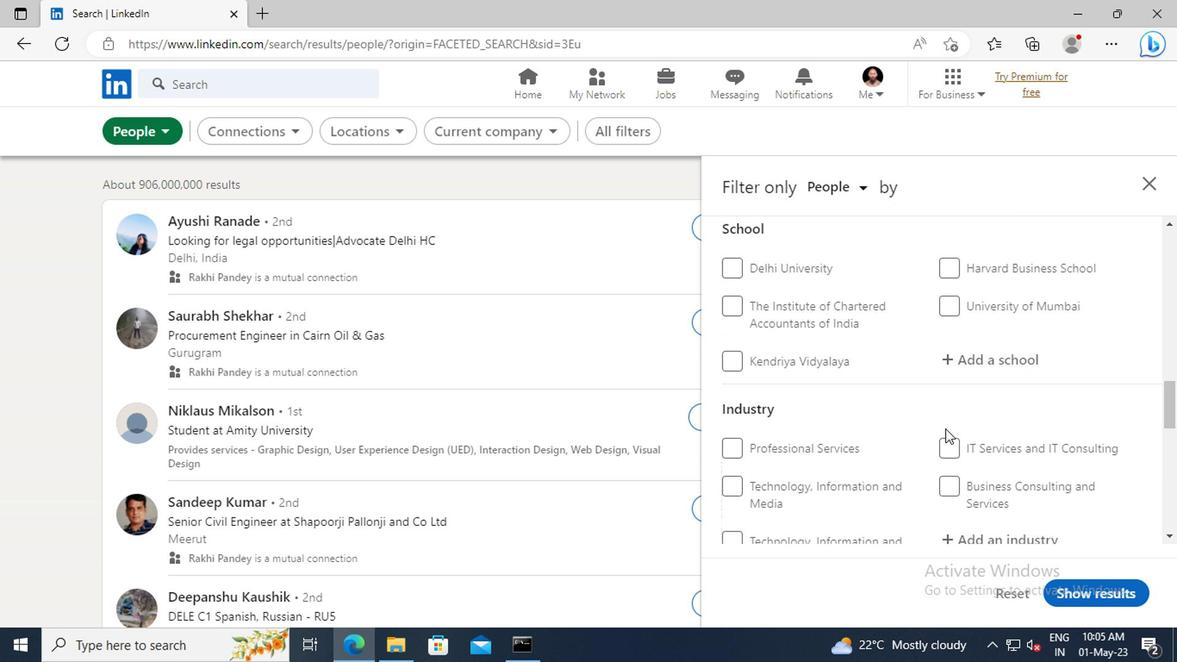 
Action: Mouse scrolled (941, 428) with delta (0, 0)
Screenshot: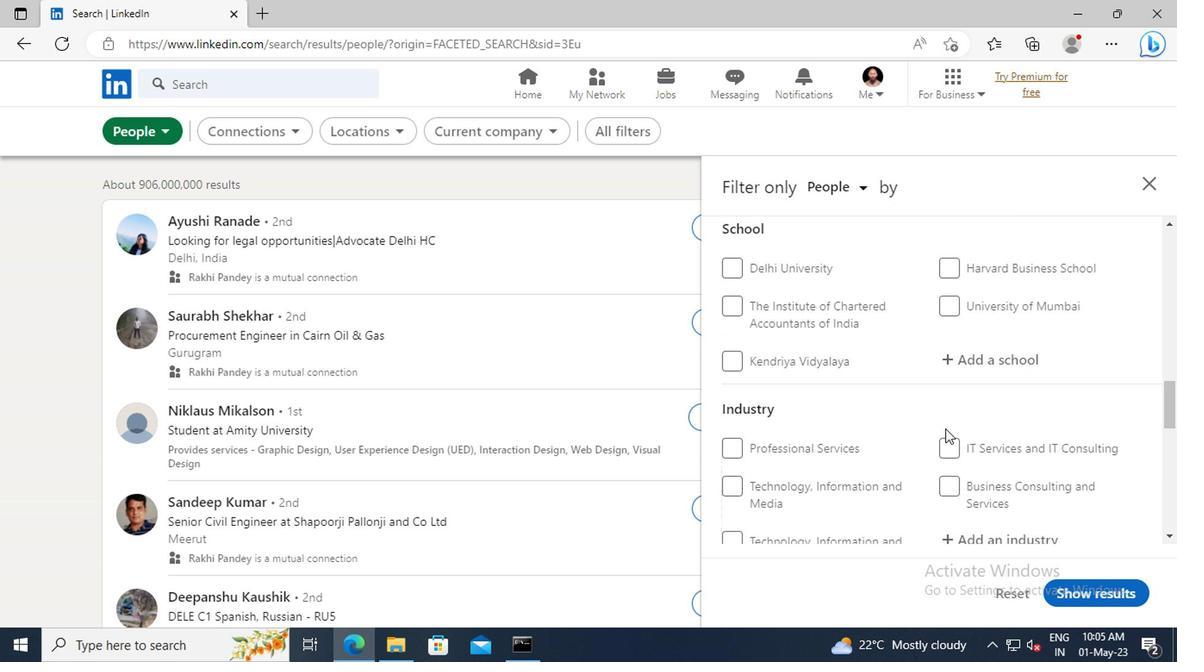 
Action: Mouse scrolled (941, 428) with delta (0, 0)
Screenshot: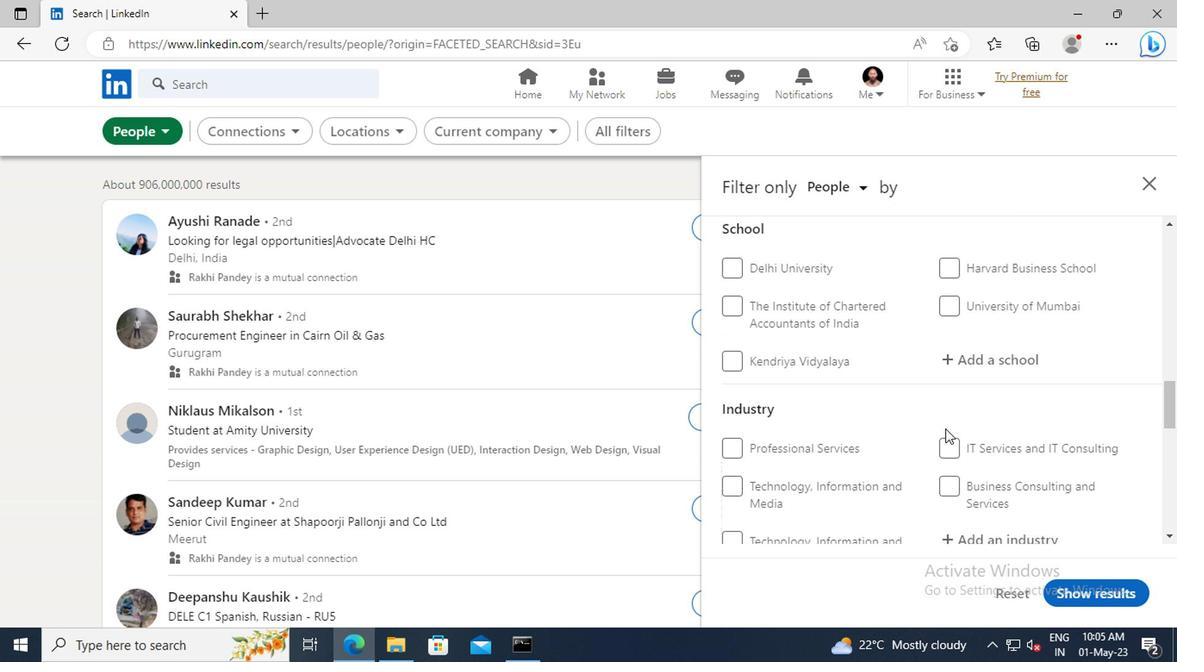 
Action: Mouse scrolled (941, 428) with delta (0, 0)
Screenshot: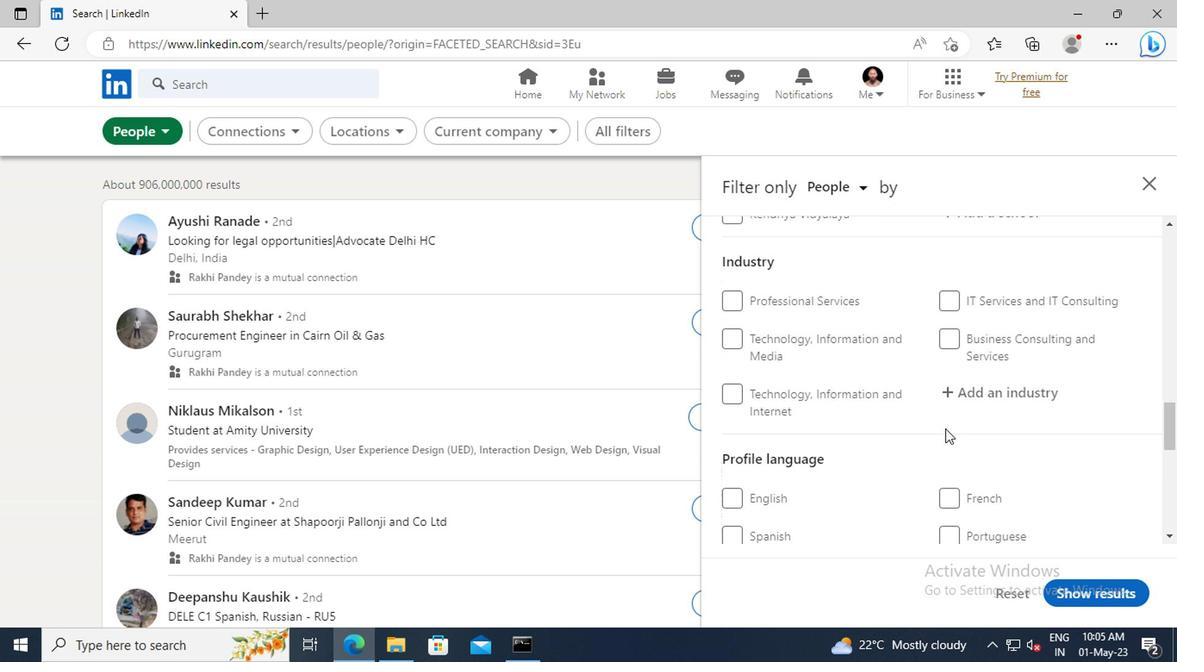 
Action: Mouse scrolled (941, 428) with delta (0, 0)
Screenshot: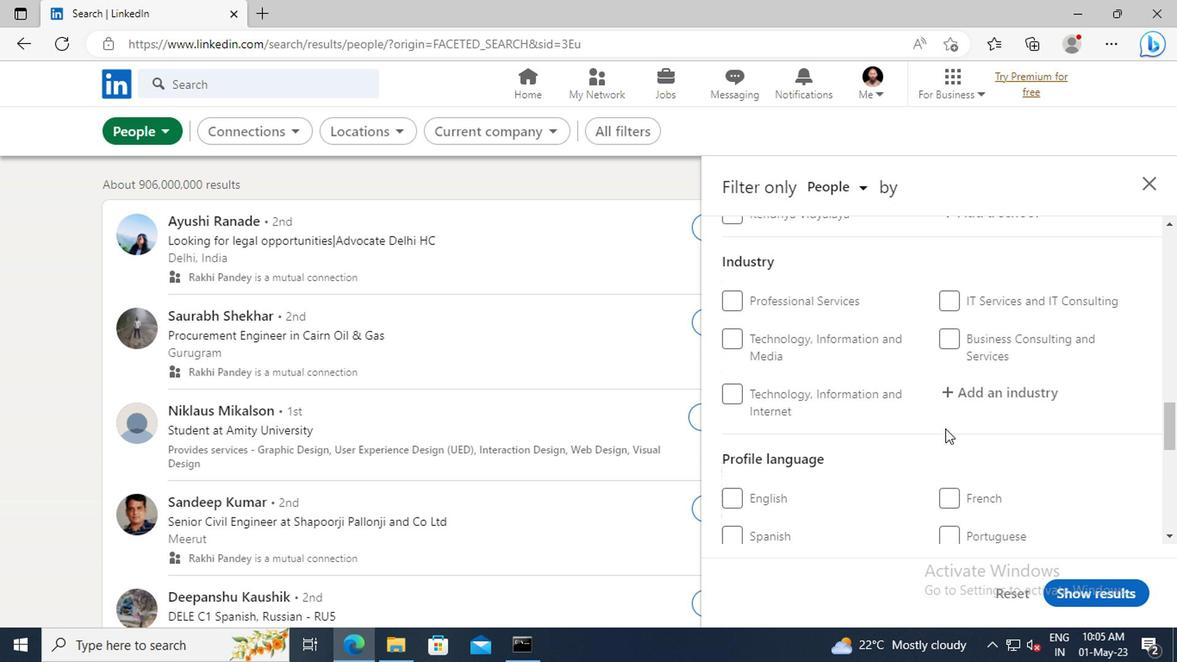
Action: Mouse moved to (949, 445)
Screenshot: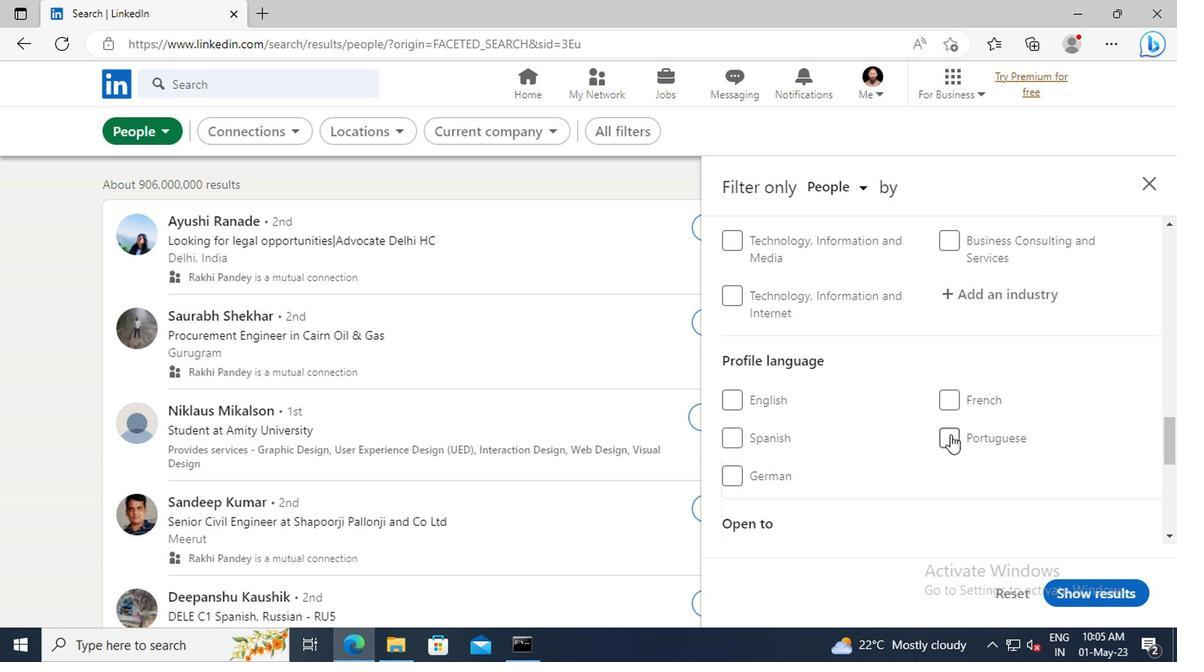
Action: Mouse pressed left at (949, 445)
Screenshot: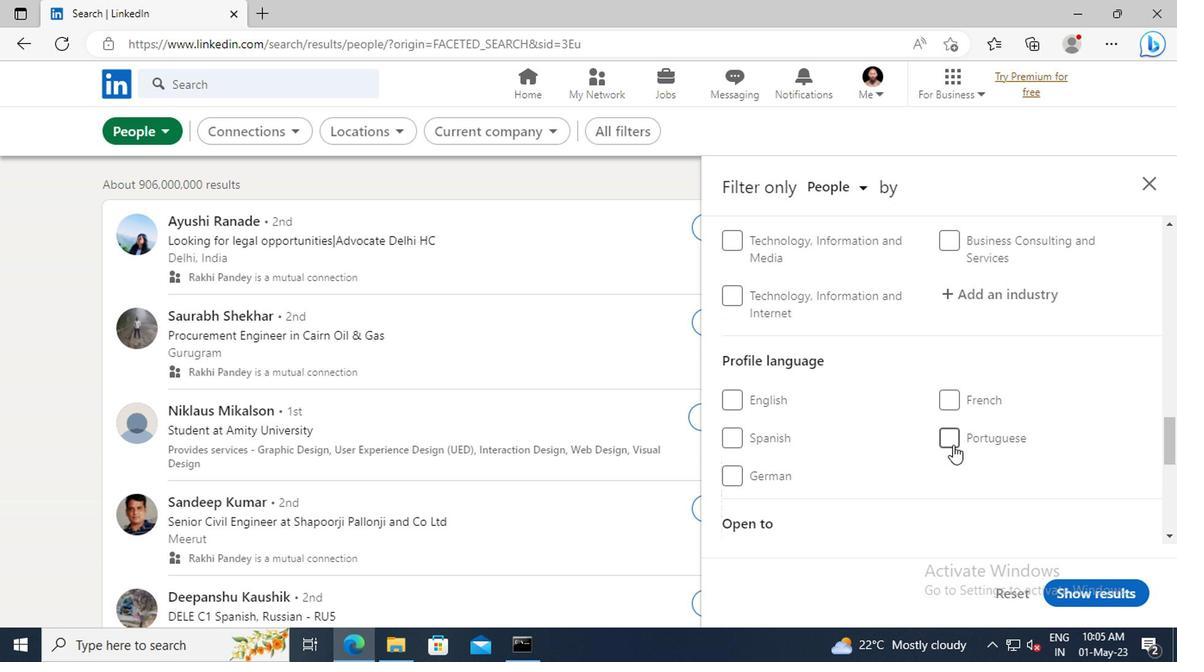 
Action: Mouse moved to (958, 423)
Screenshot: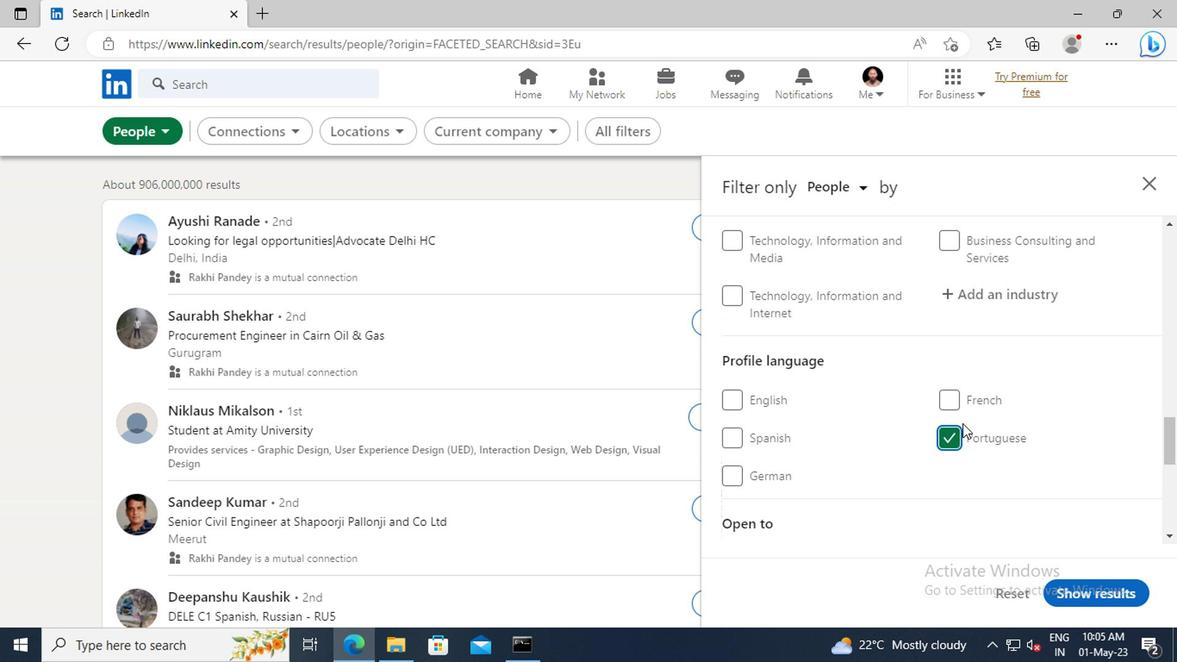 
Action: Mouse scrolled (958, 424) with delta (0, 0)
Screenshot: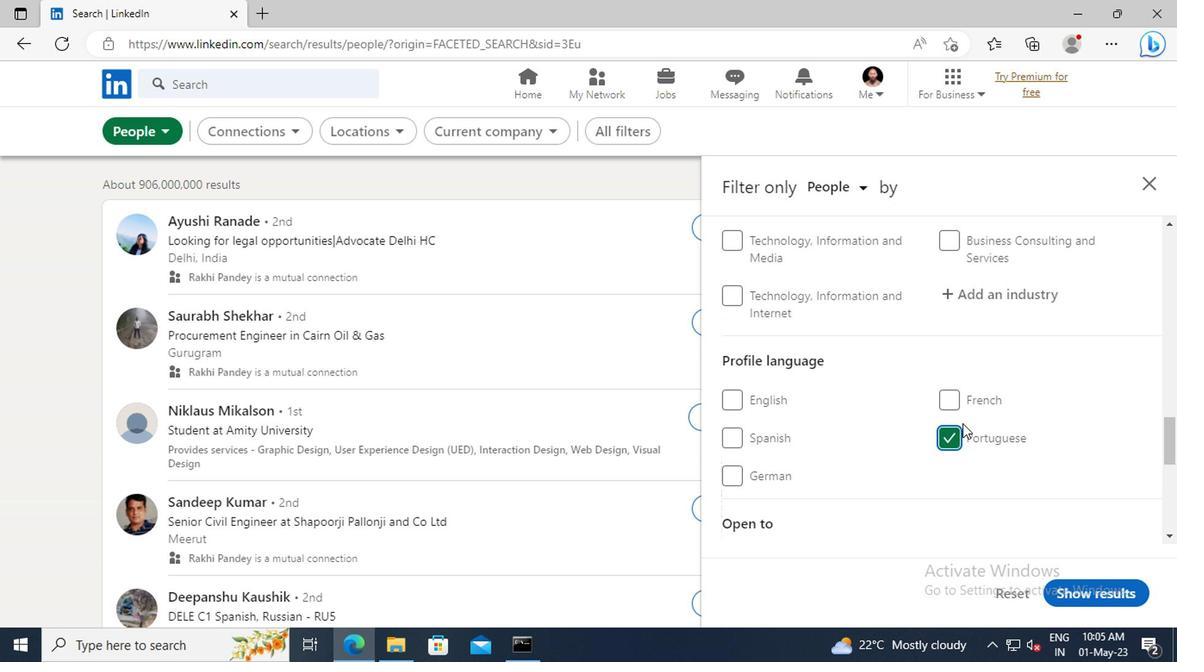 
Action: Mouse scrolled (958, 424) with delta (0, 0)
Screenshot: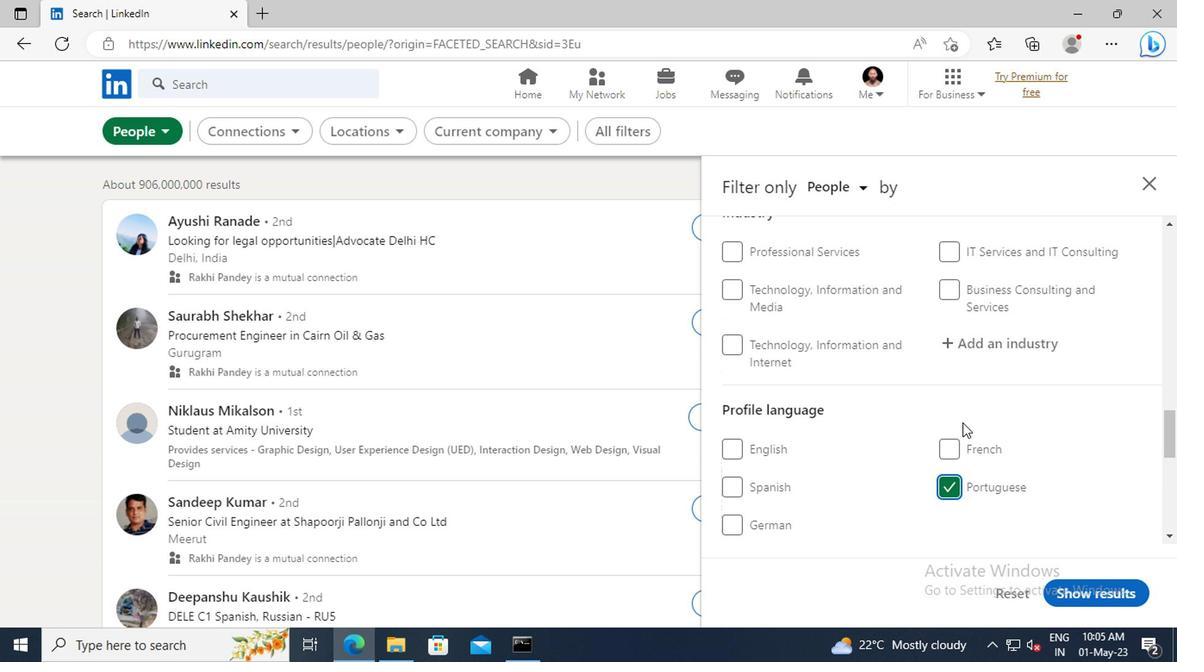 
Action: Mouse scrolled (958, 424) with delta (0, 0)
Screenshot: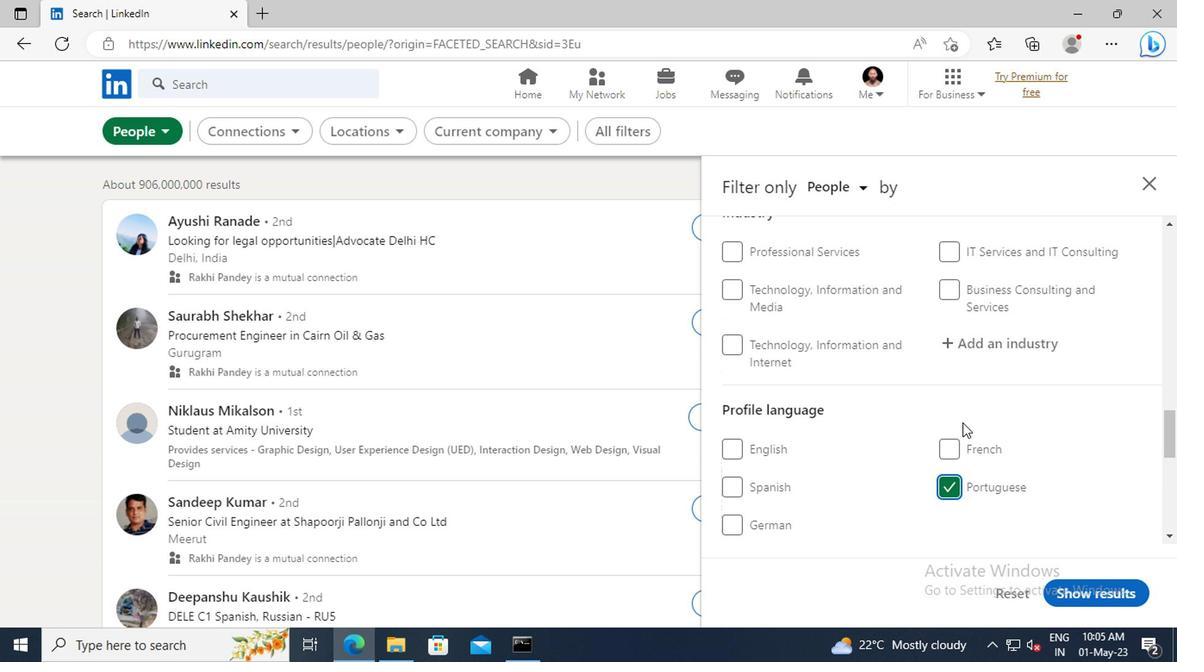 
Action: Mouse scrolled (958, 424) with delta (0, 0)
Screenshot: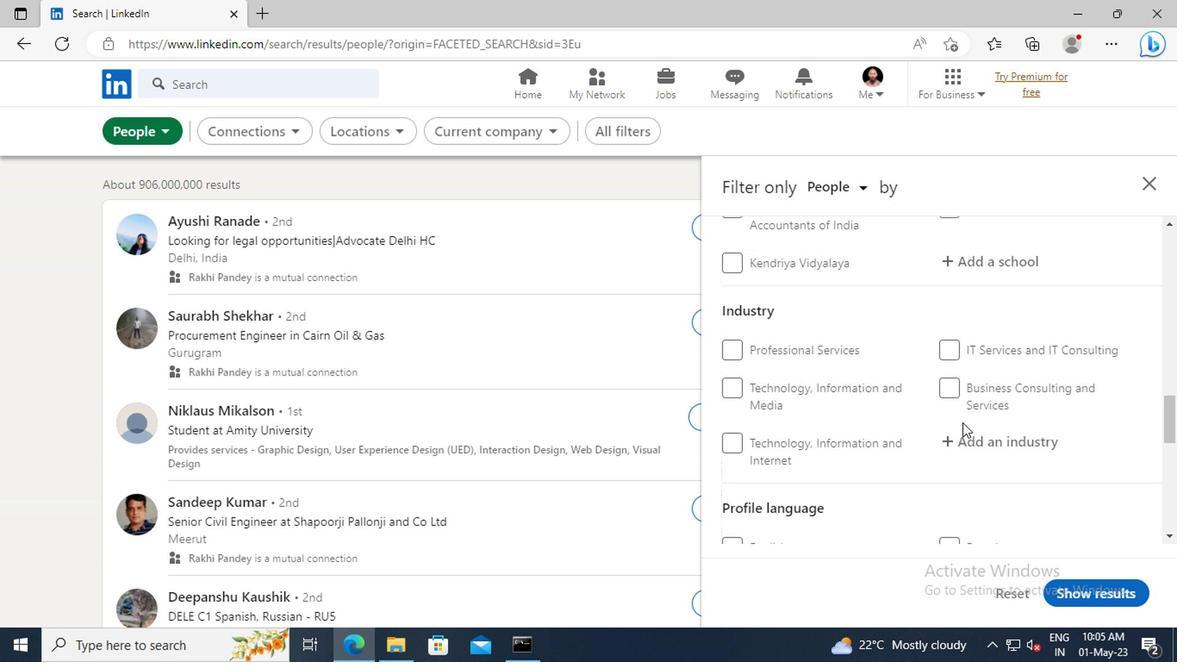
Action: Mouse scrolled (958, 424) with delta (0, 0)
Screenshot: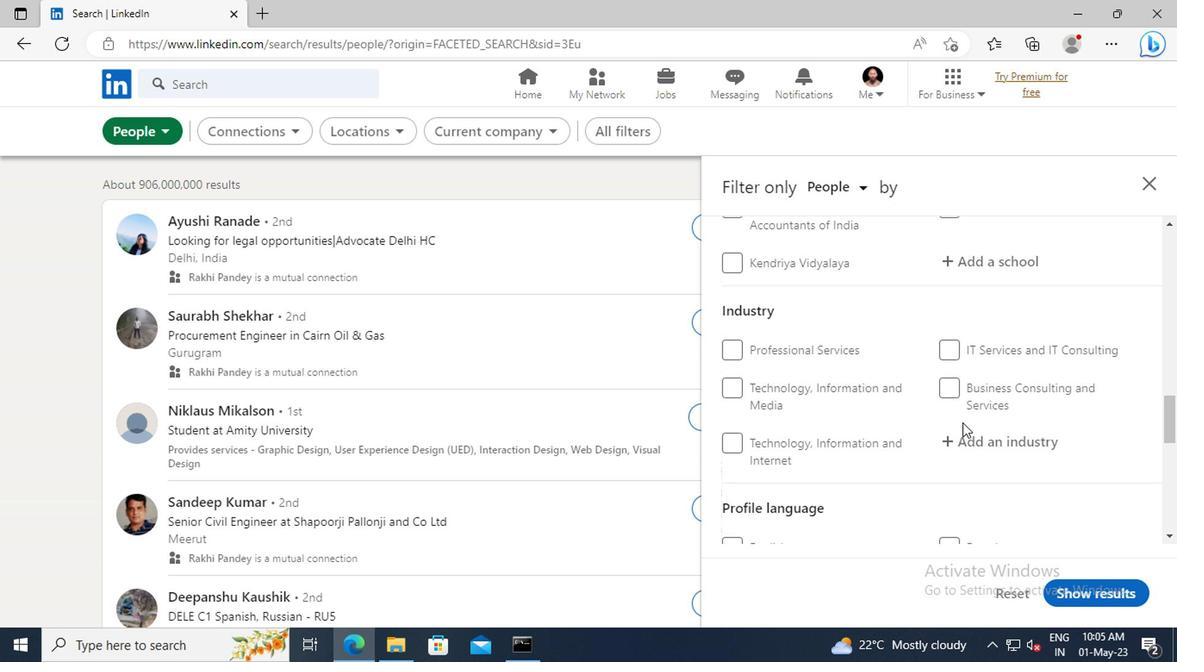 
Action: Mouse scrolled (958, 424) with delta (0, 0)
Screenshot: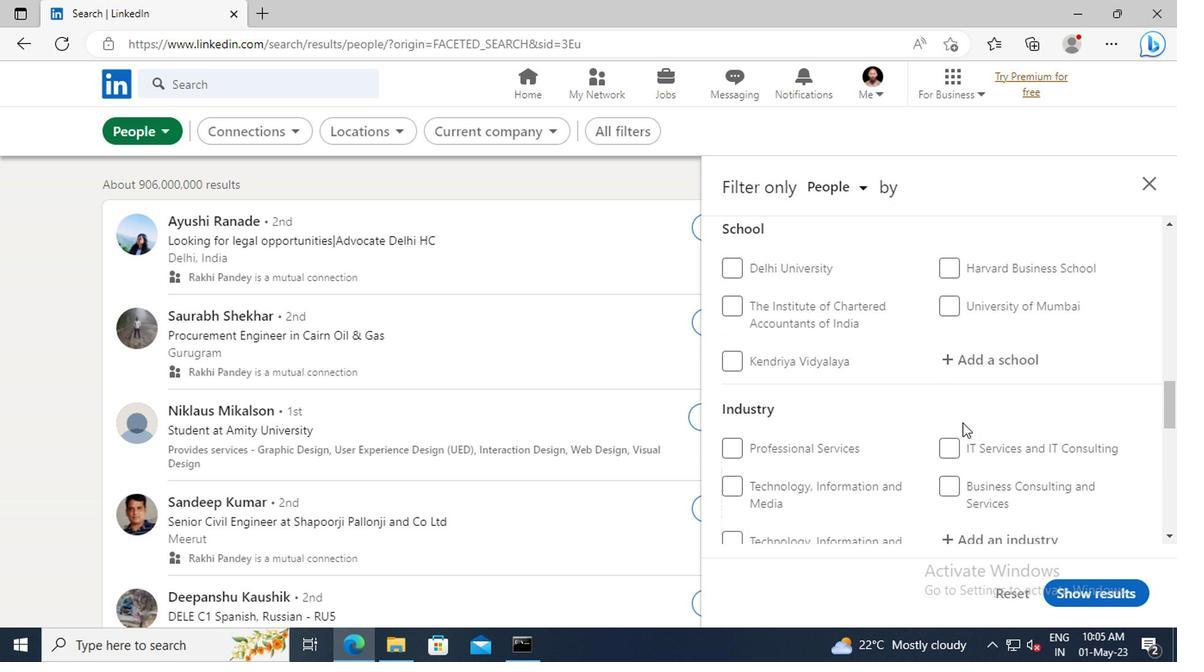 
Action: Mouse scrolled (958, 424) with delta (0, 0)
Screenshot: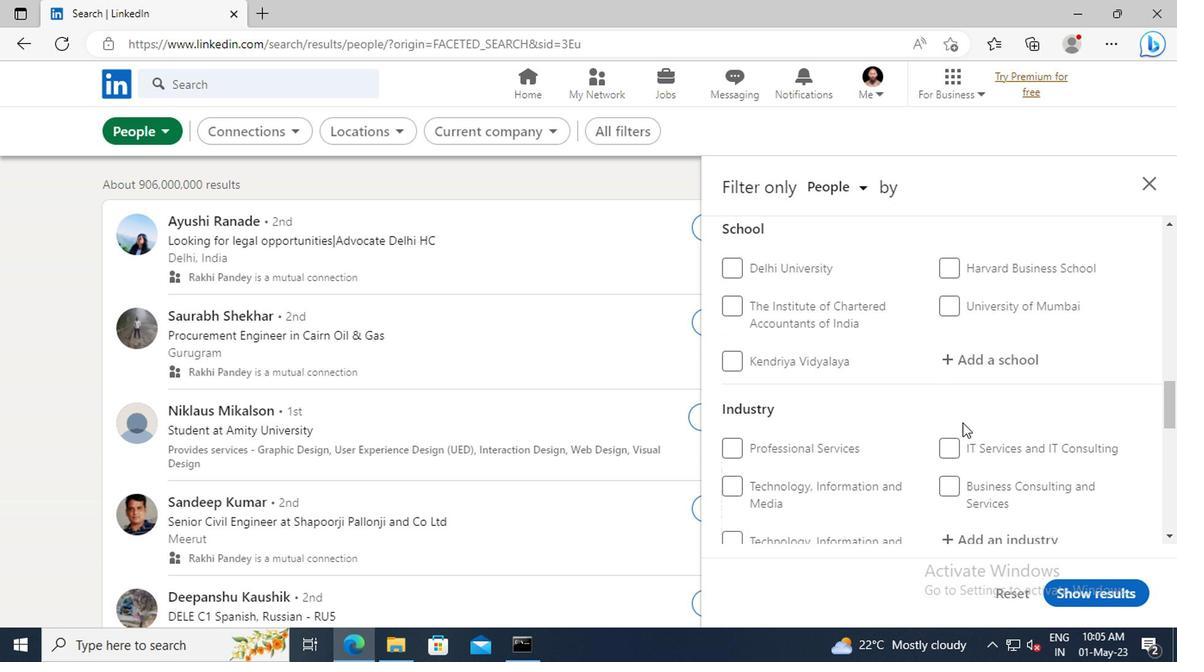 
Action: Mouse scrolled (958, 424) with delta (0, 0)
Screenshot: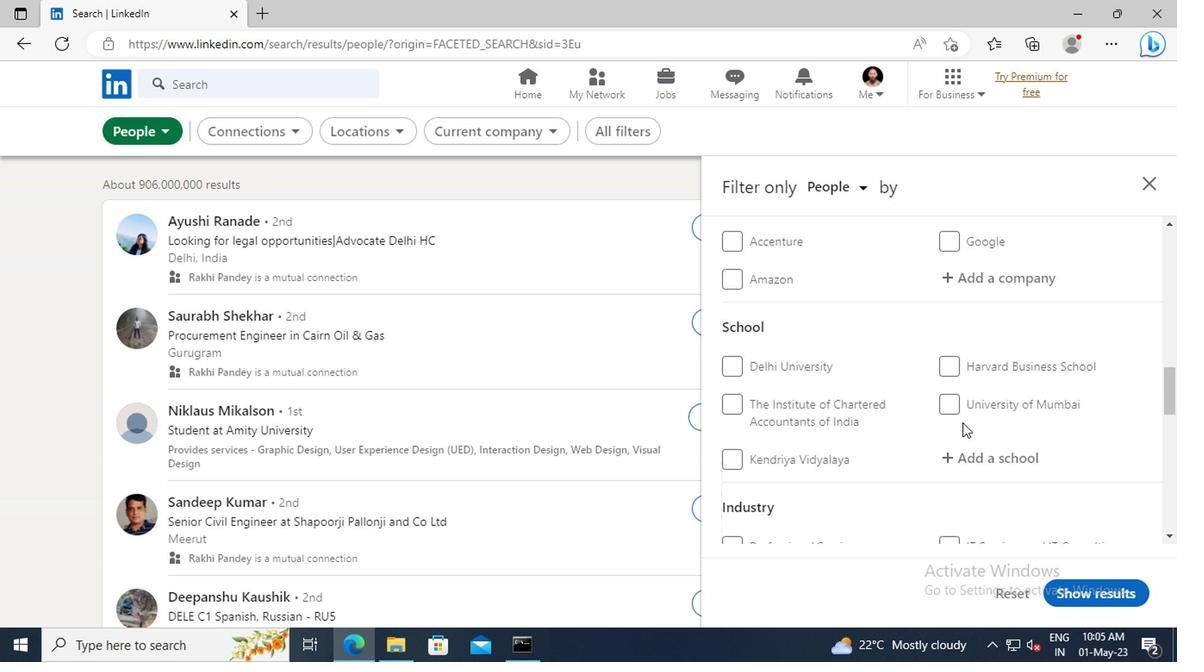 
Action: Mouse scrolled (958, 424) with delta (0, 0)
Screenshot: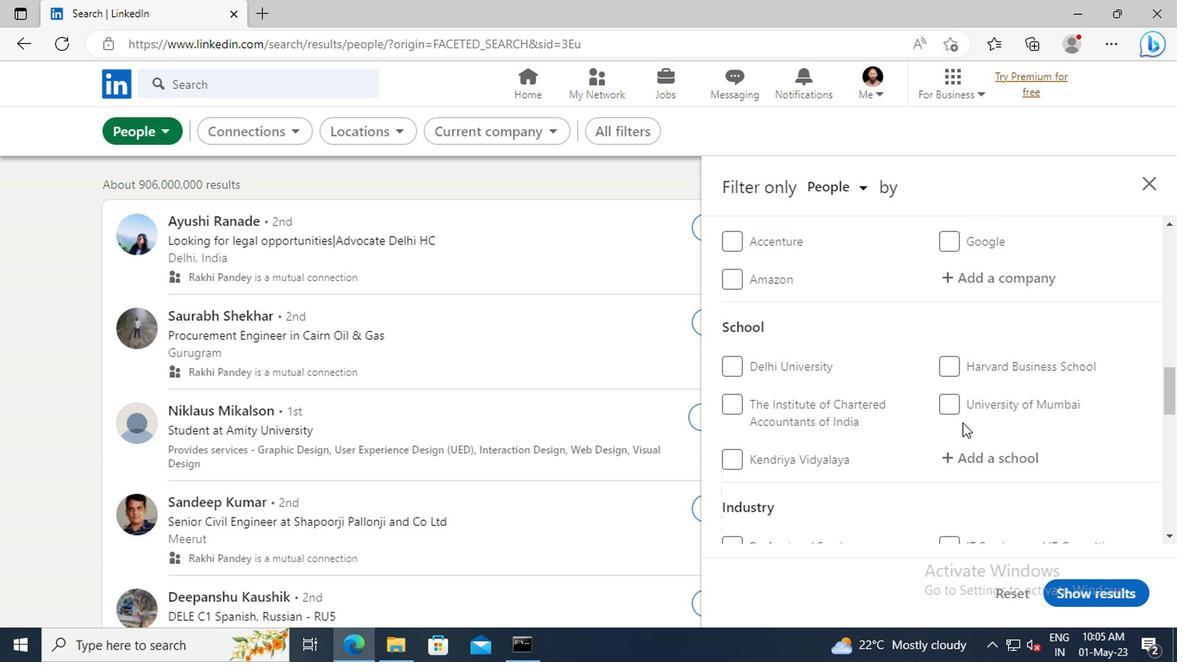 
Action: Mouse scrolled (958, 424) with delta (0, 0)
Screenshot: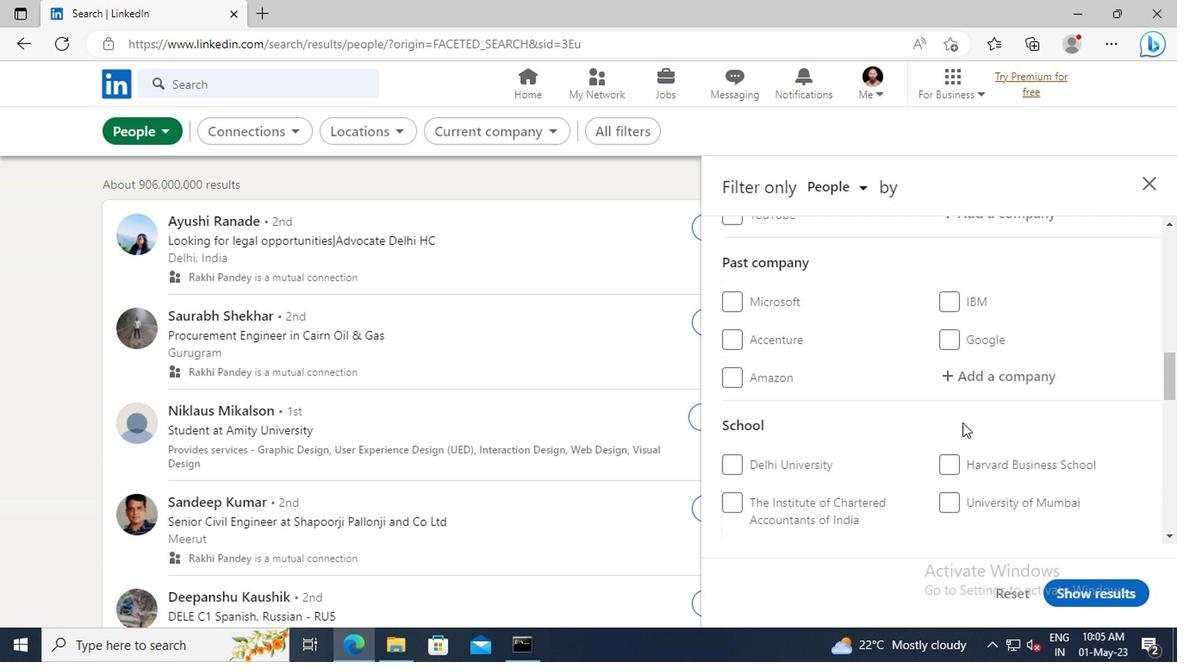 
Action: Mouse scrolled (958, 424) with delta (0, 0)
Screenshot: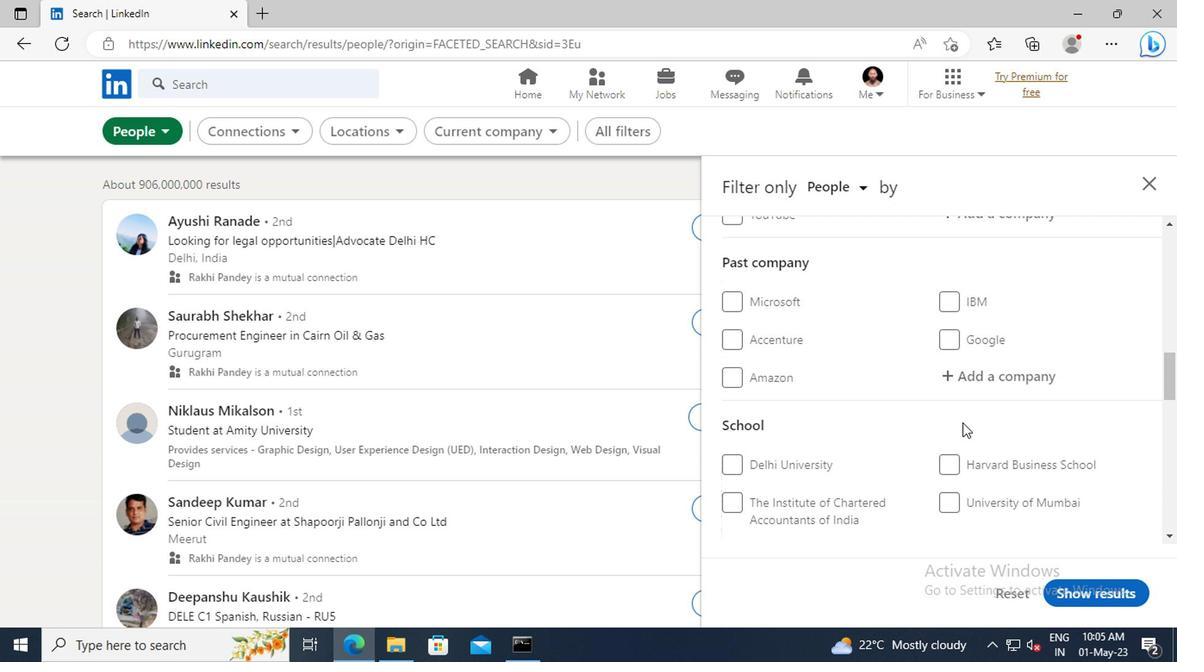 
Action: Mouse scrolled (958, 424) with delta (0, 0)
Screenshot: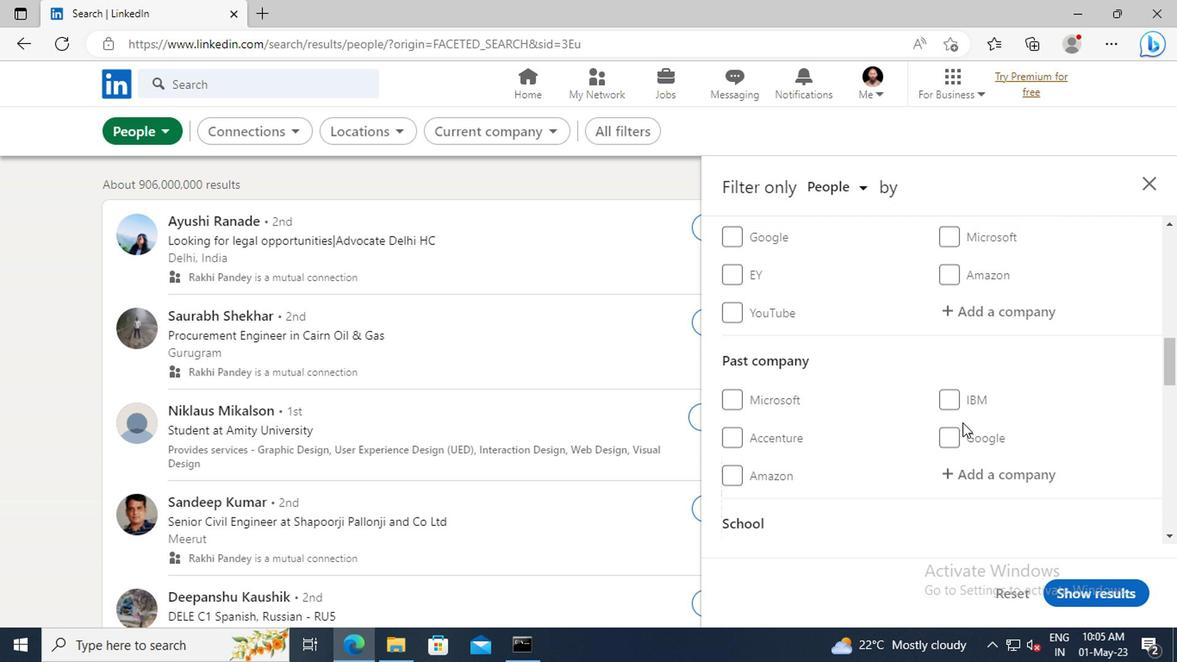 
Action: Mouse scrolled (958, 424) with delta (0, 0)
Screenshot: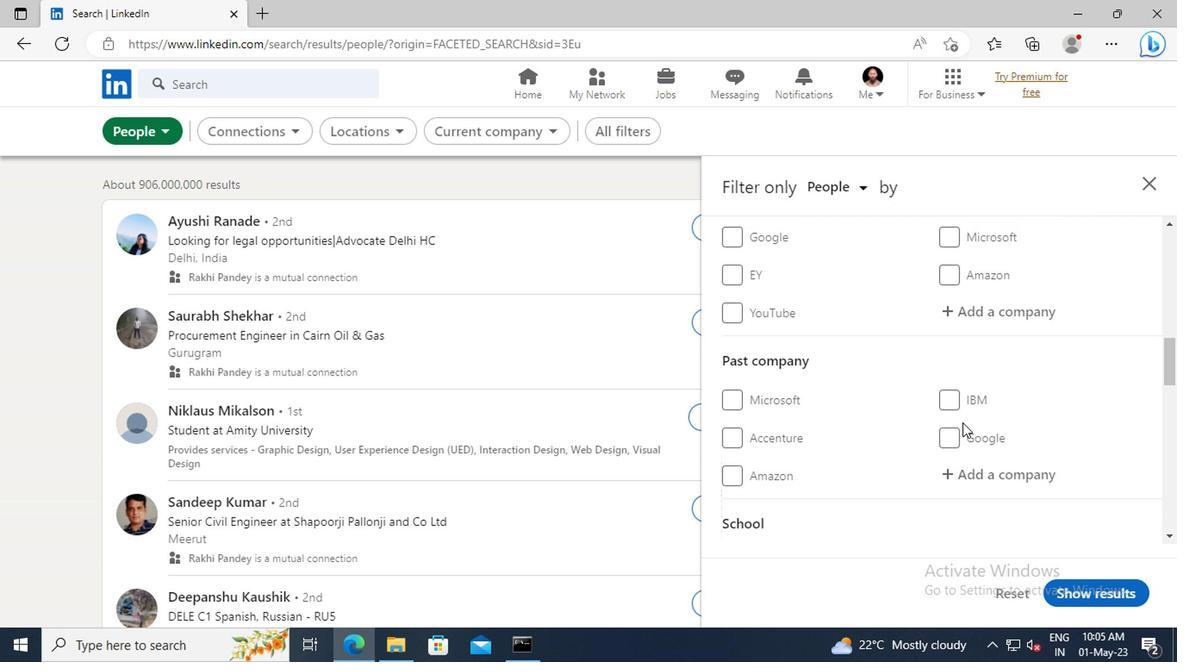 
Action: Mouse moved to (960, 417)
Screenshot: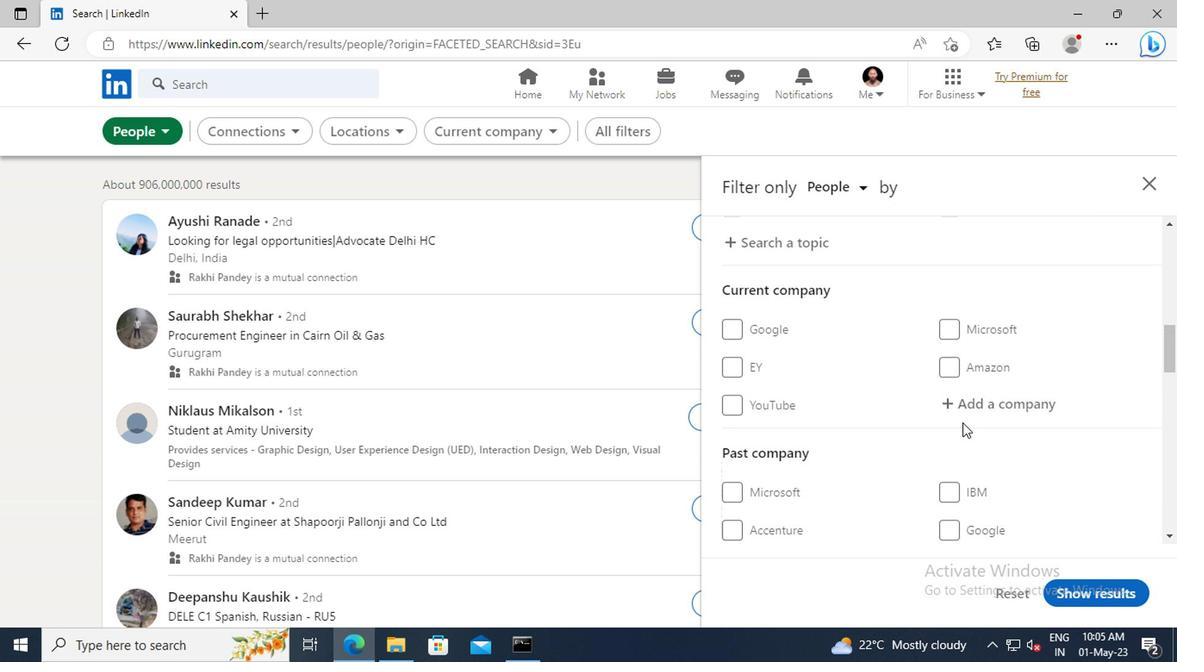 
Action: Mouse pressed left at (960, 417)
Screenshot: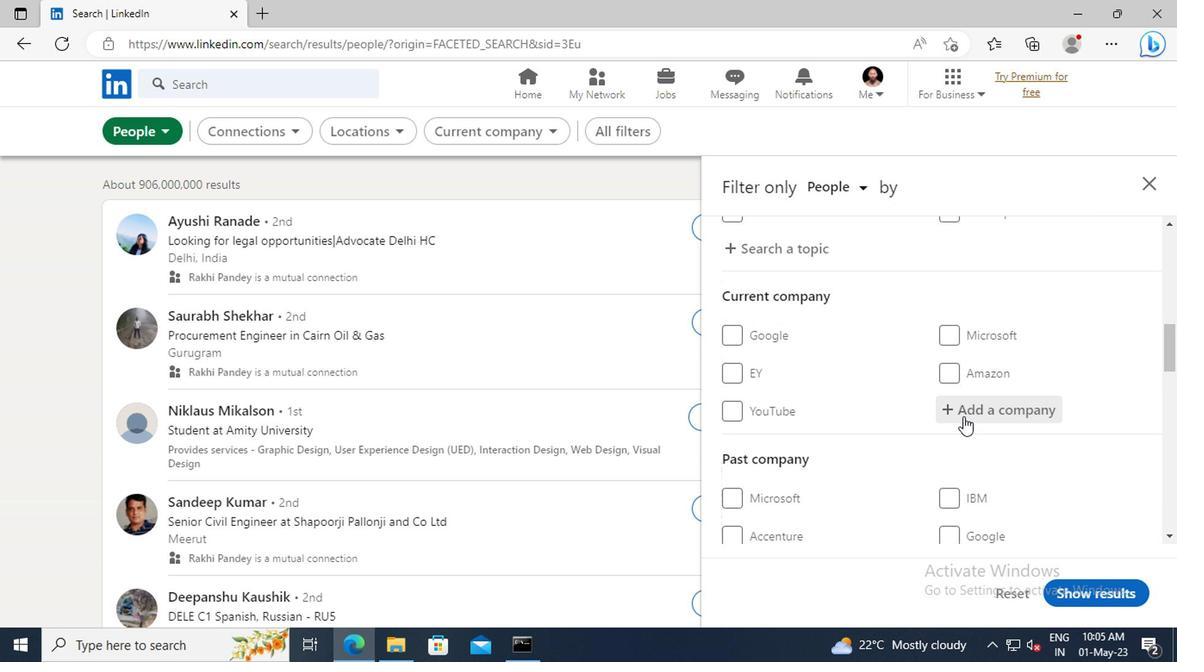 
Action: Key pressed <Key.shift>SPX<Key.space><Key.shift>FLO
Screenshot: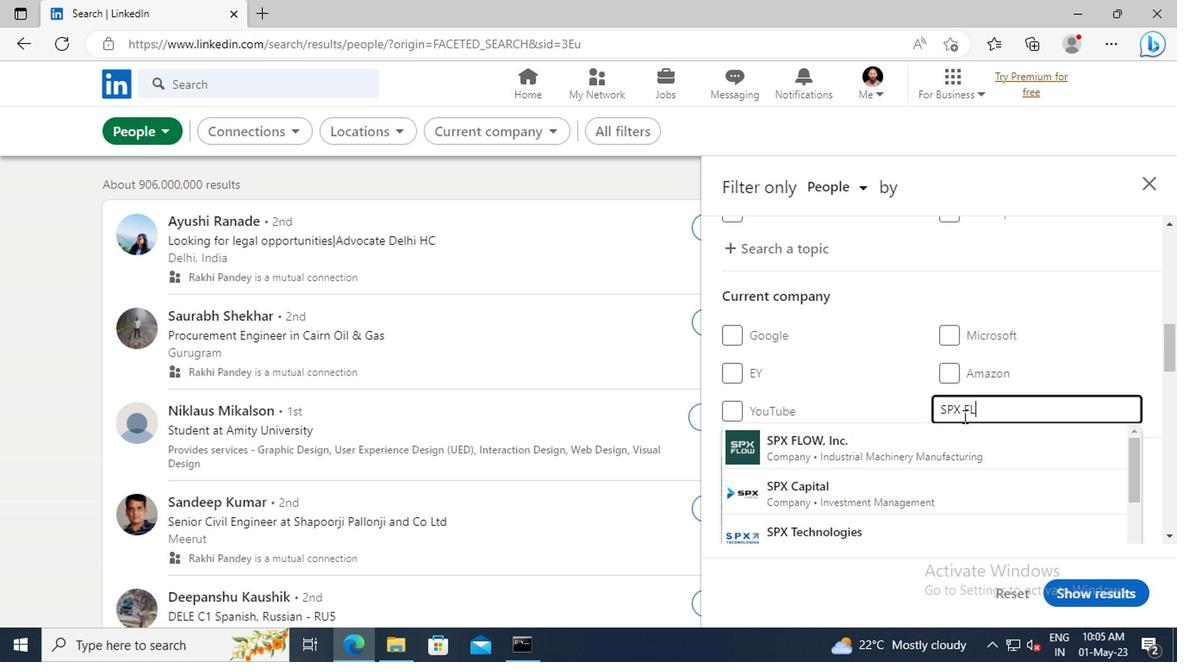 
Action: Mouse moved to (953, 442)
Screenshot: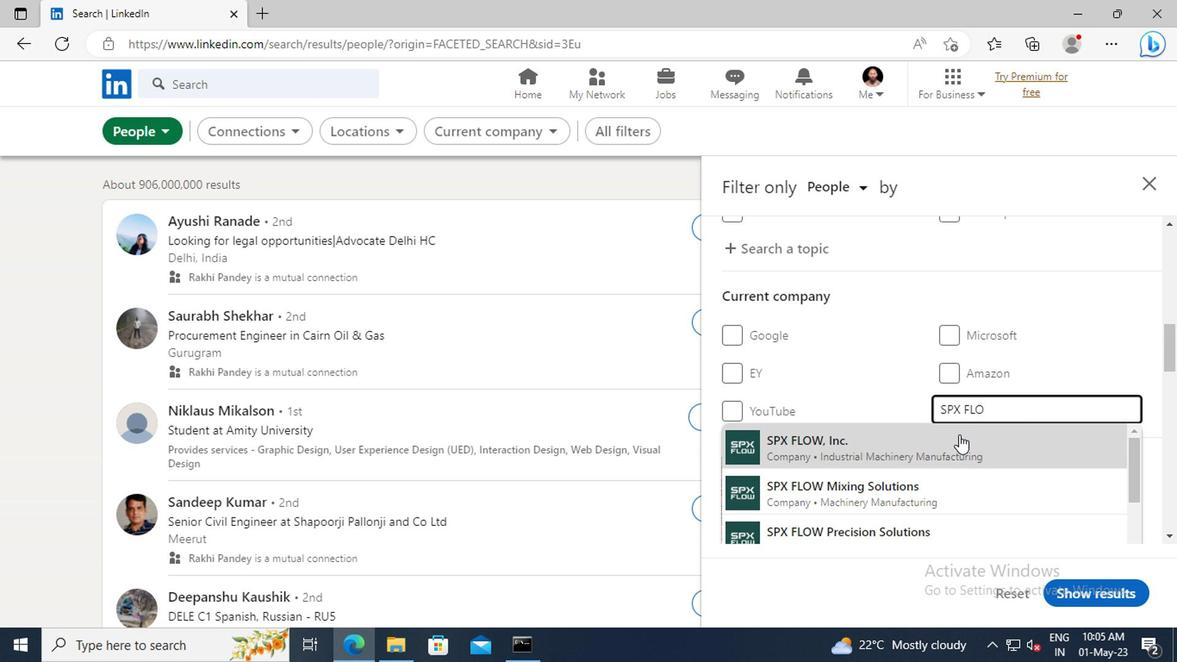 
Action: Mouse pressed left at (953, 442)
Screenshot: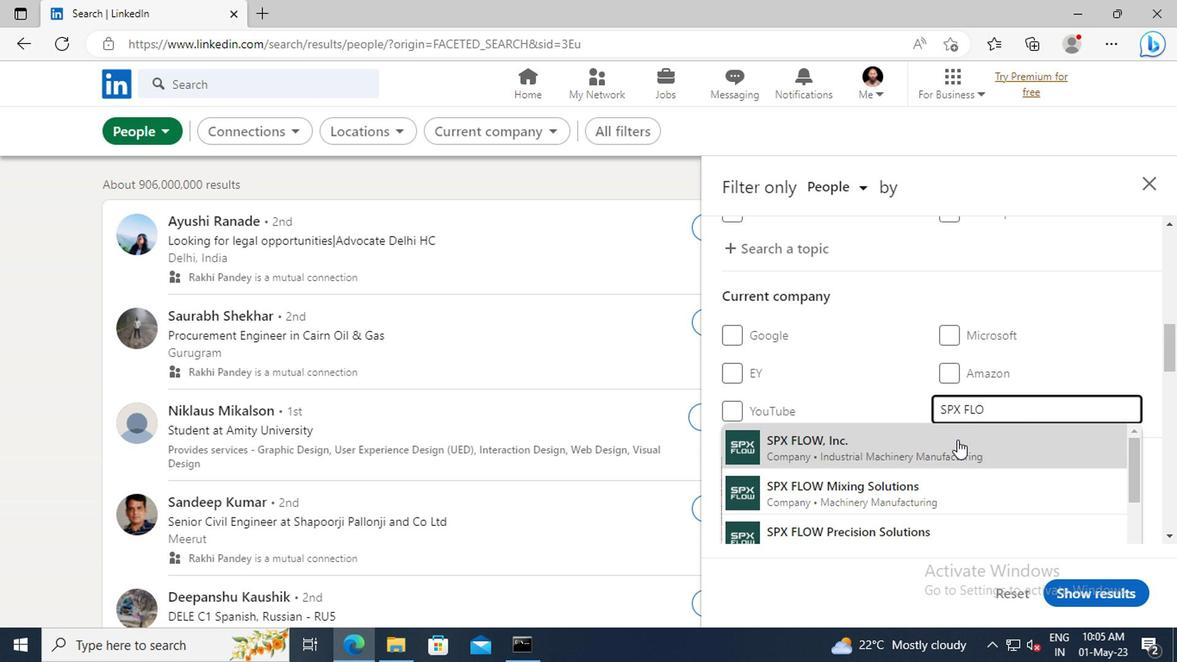 
Action: Mouse moved to (909, 376)
Screenshot: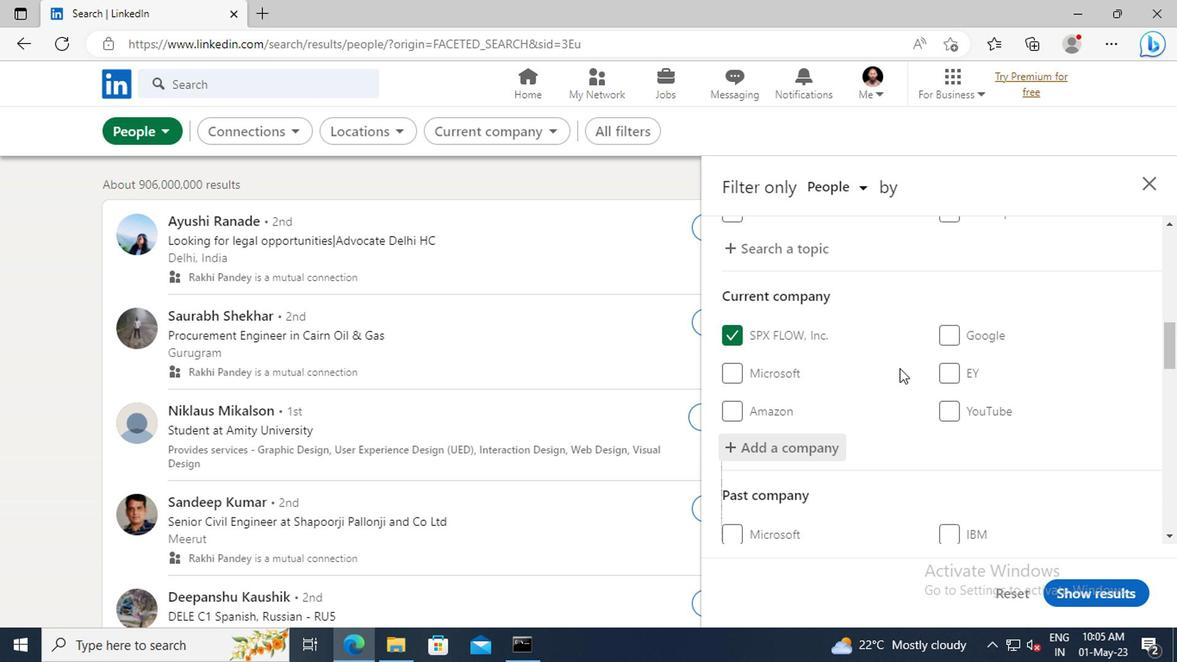 
Action: Mouse scrolled (909, 376) with delta (0, 0)
Screenshot: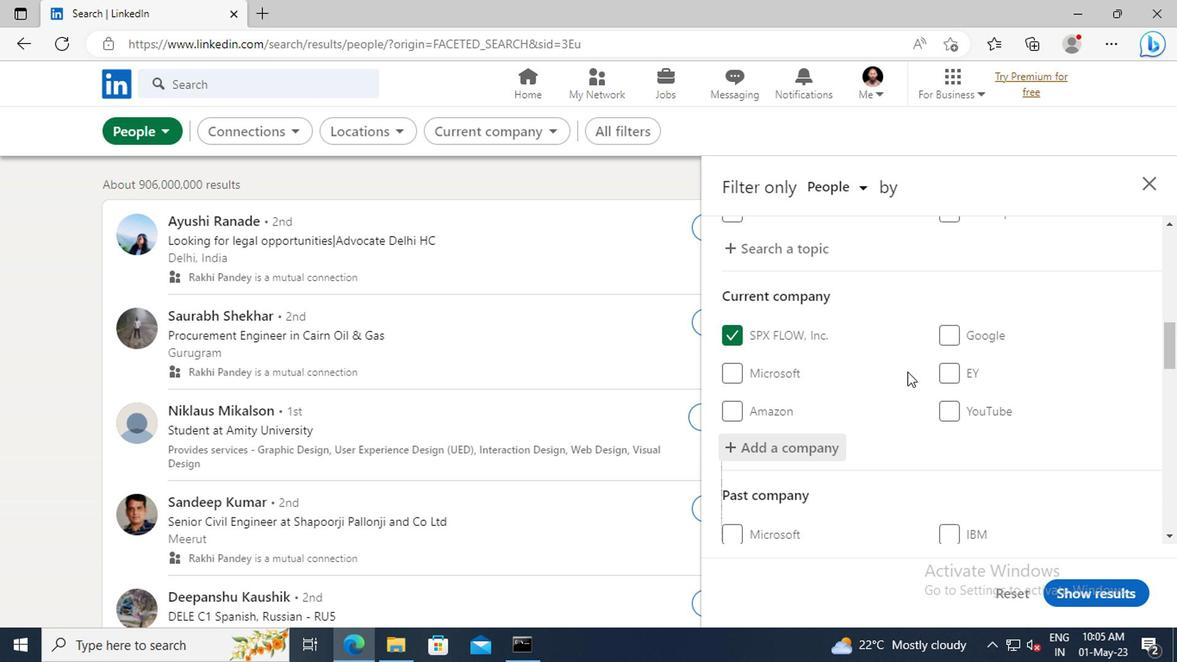 
Action: Mouse scrolled (909, 376) with delta (0, 0)
Screenshot: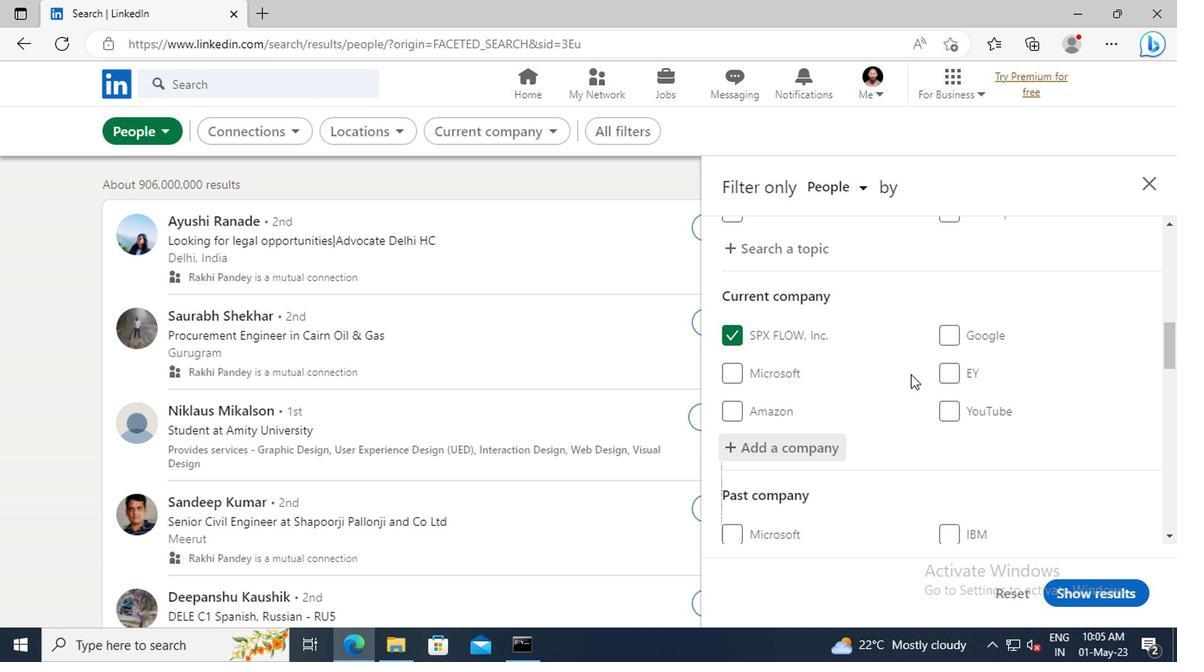 
Action: Mouse moved to (896, 376)
Screenshot: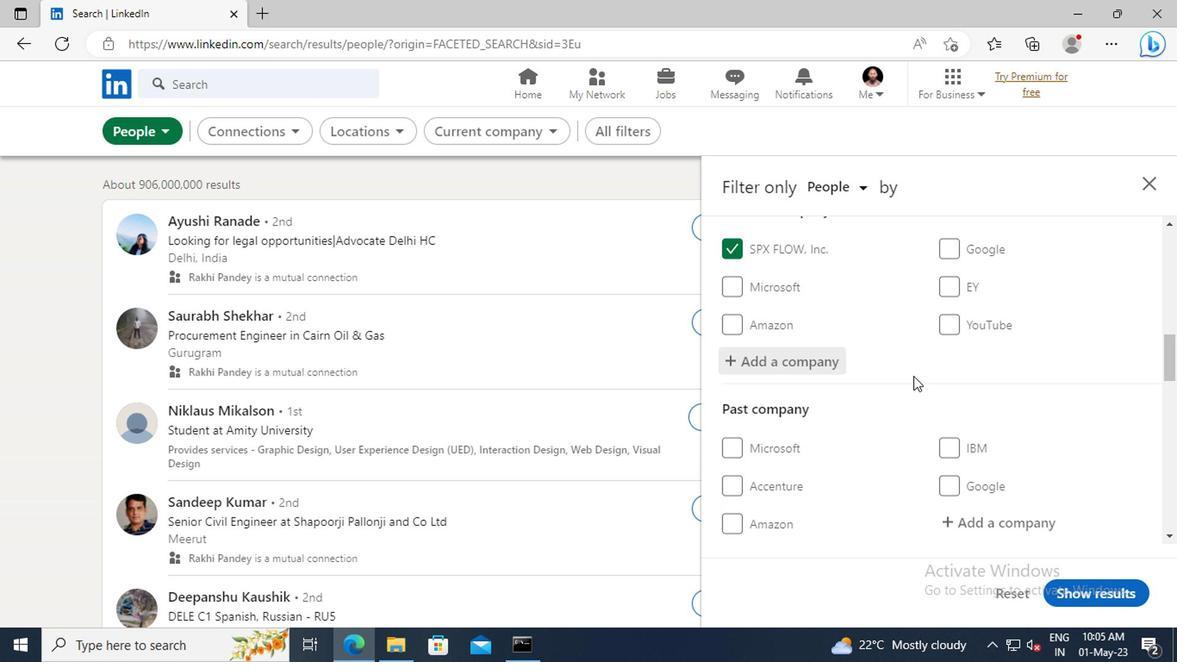 
Action: Mouse scrolled (896, 376) with delta (0, 0)
Screenshot: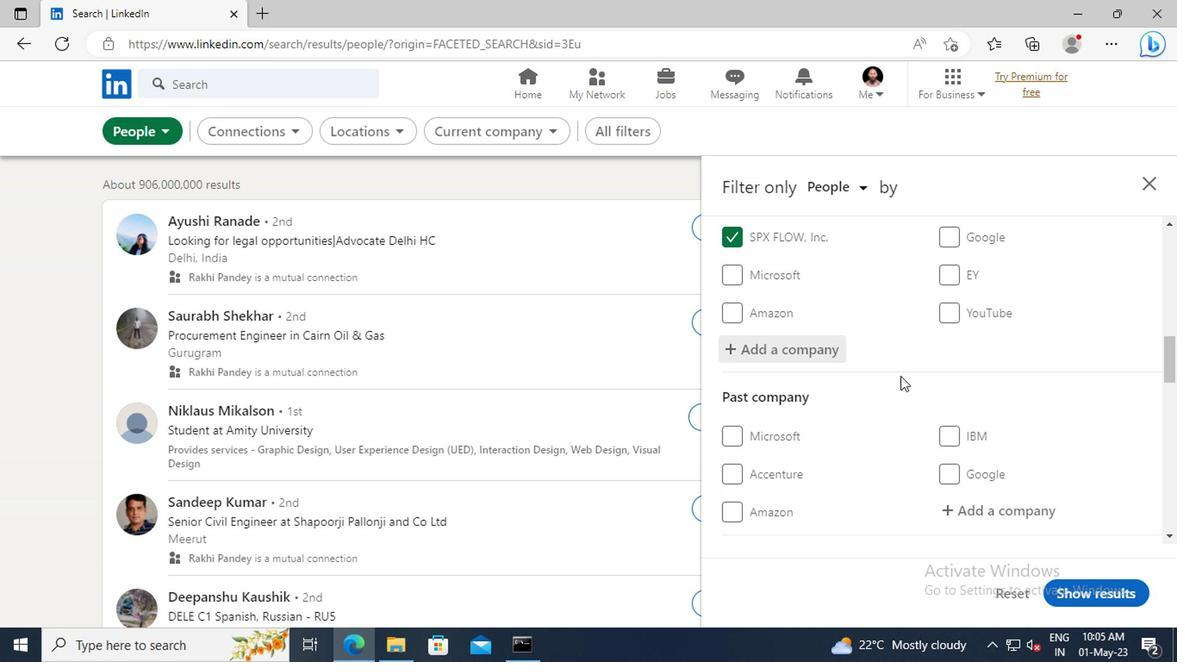 
Action: Mouse scrolled (896, 376) with delta (0, 0)
Screenshot: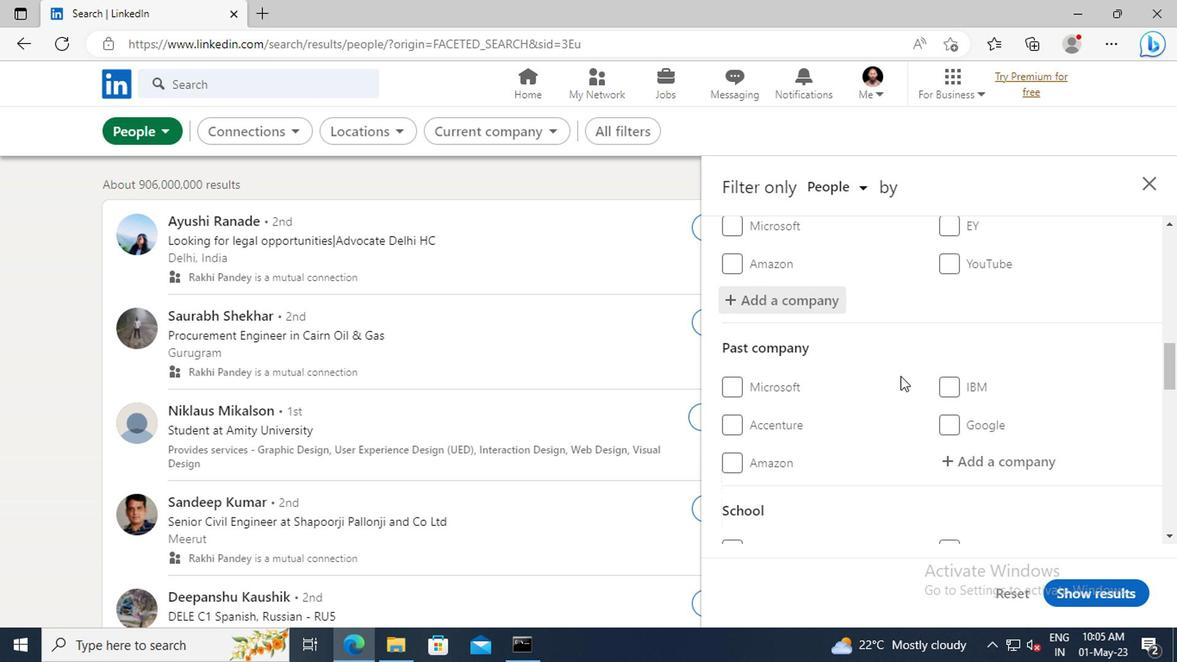 
Action: Mouse scrolled (896, 376) with delta (0, 0)
Screenshot: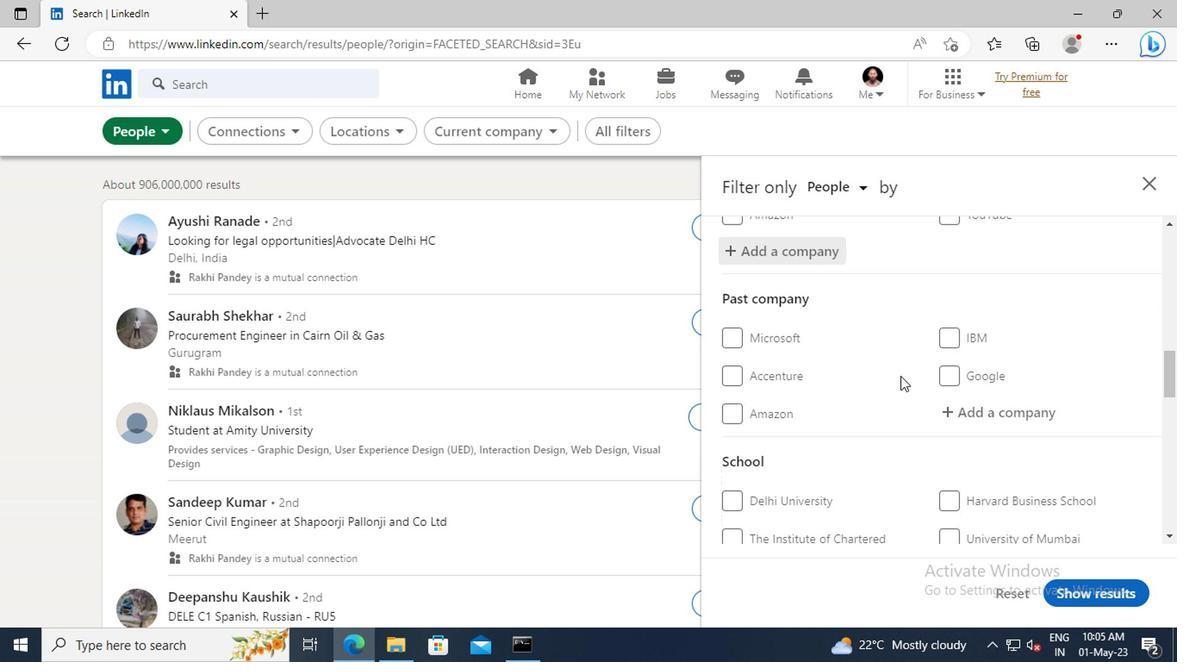 
Action: Mouse scrolled (896, 376) with delta (0, 0)
Screenshot: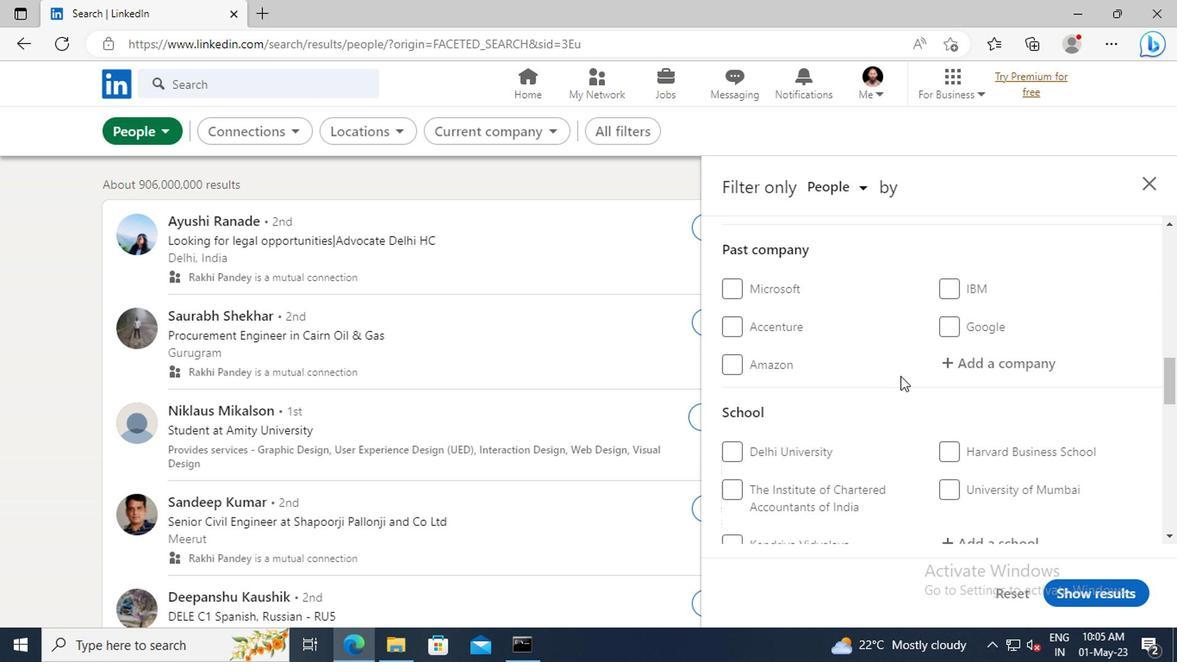 
Action: Mouse scrolled (896, 376) with delta (0, 0)
Screenshot: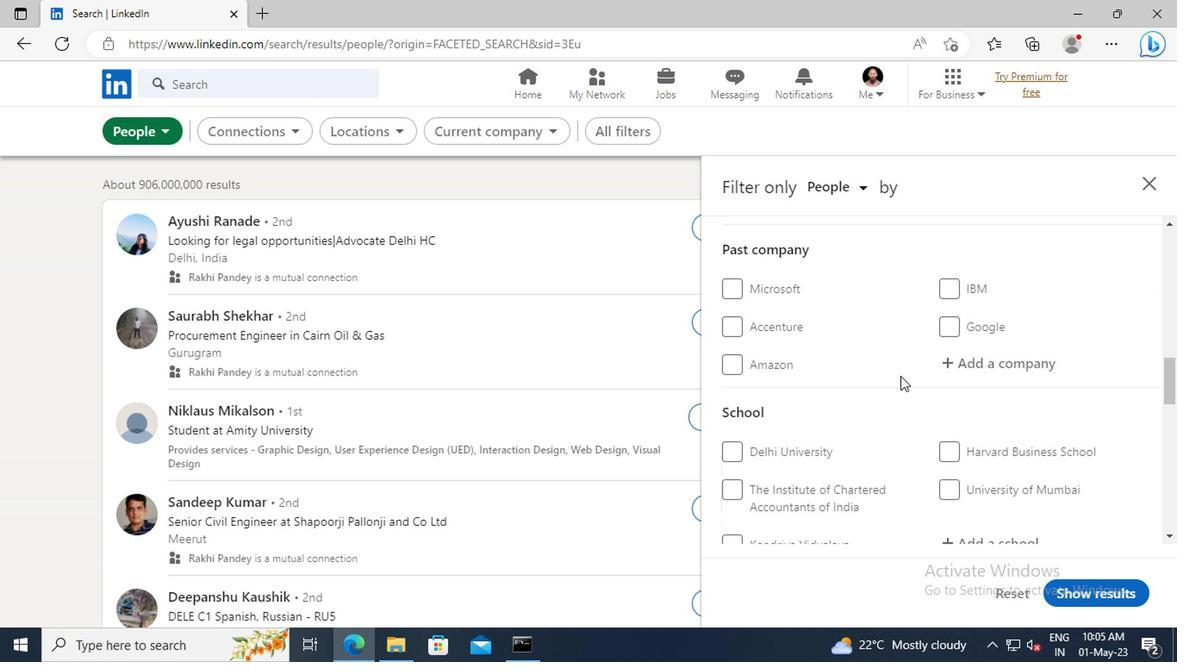 
Action: Mouse moved to (939, 445)
Screenshot: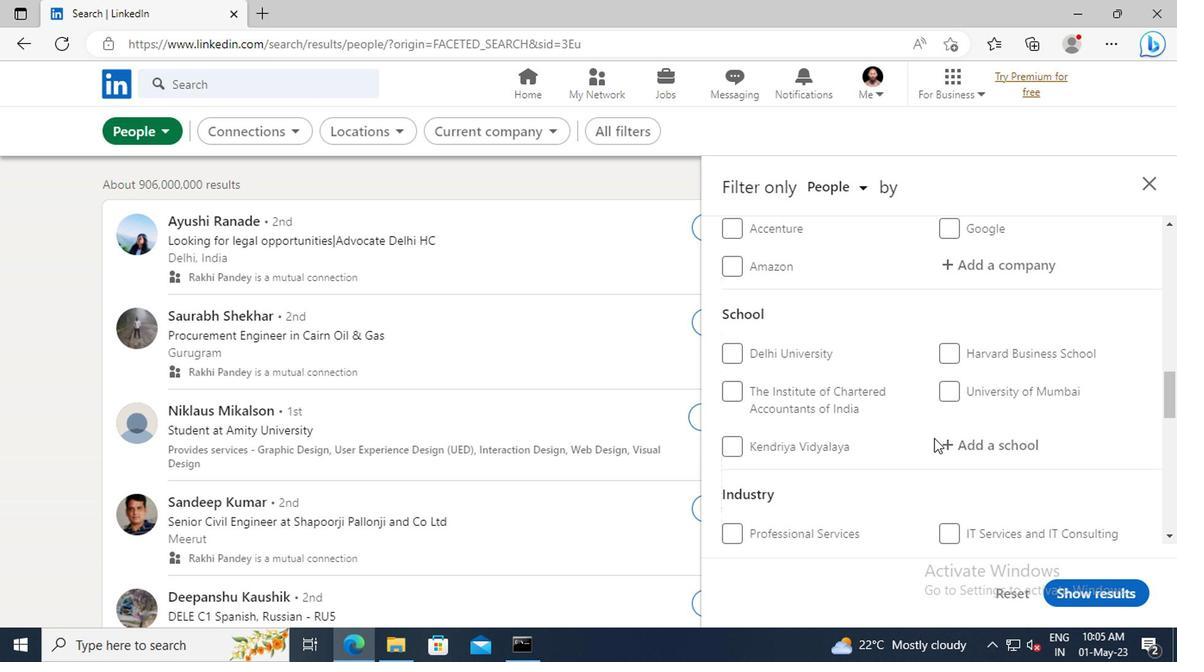 
Action: Mouse pressed left at (939, 445)
Screenshot: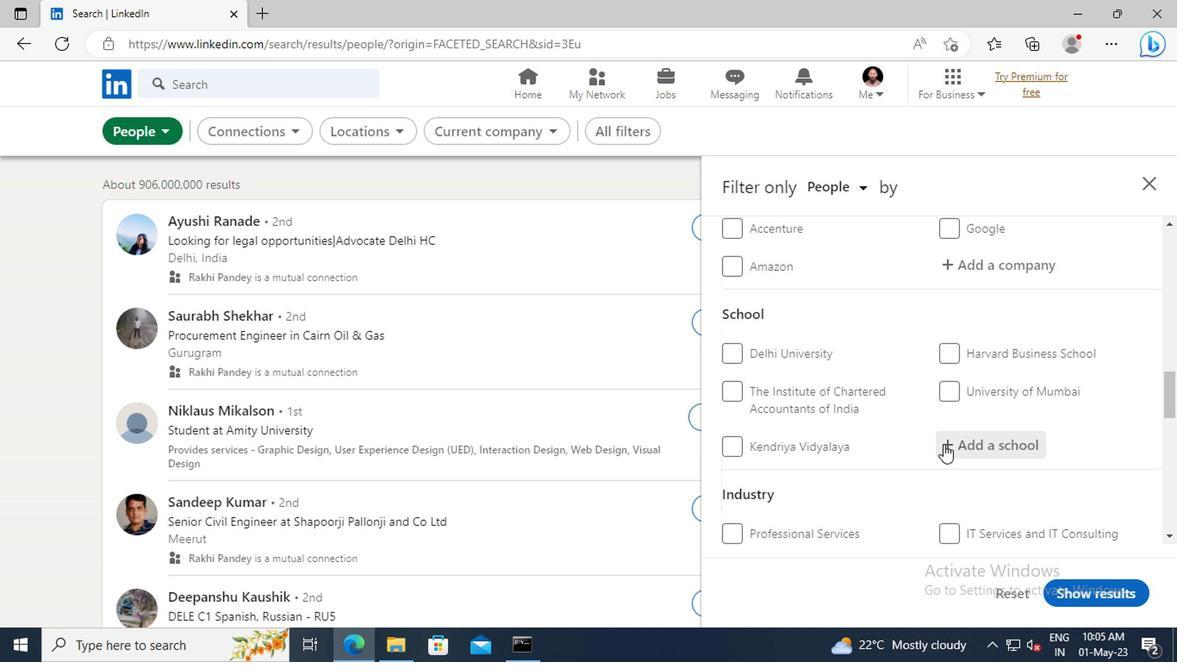
Action: Mouse moved to (942, 445)
Screenshot: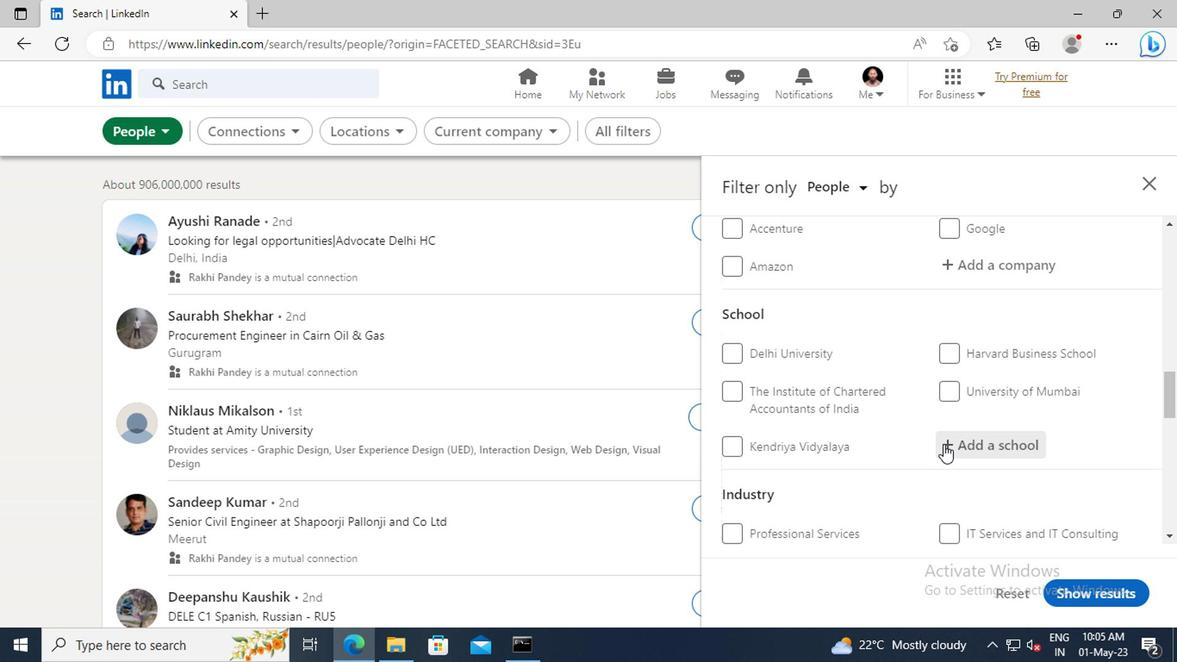 
Action: Key pressed <Key.shift>BANARAS<Key.space><Key.shift>H
Screenshot: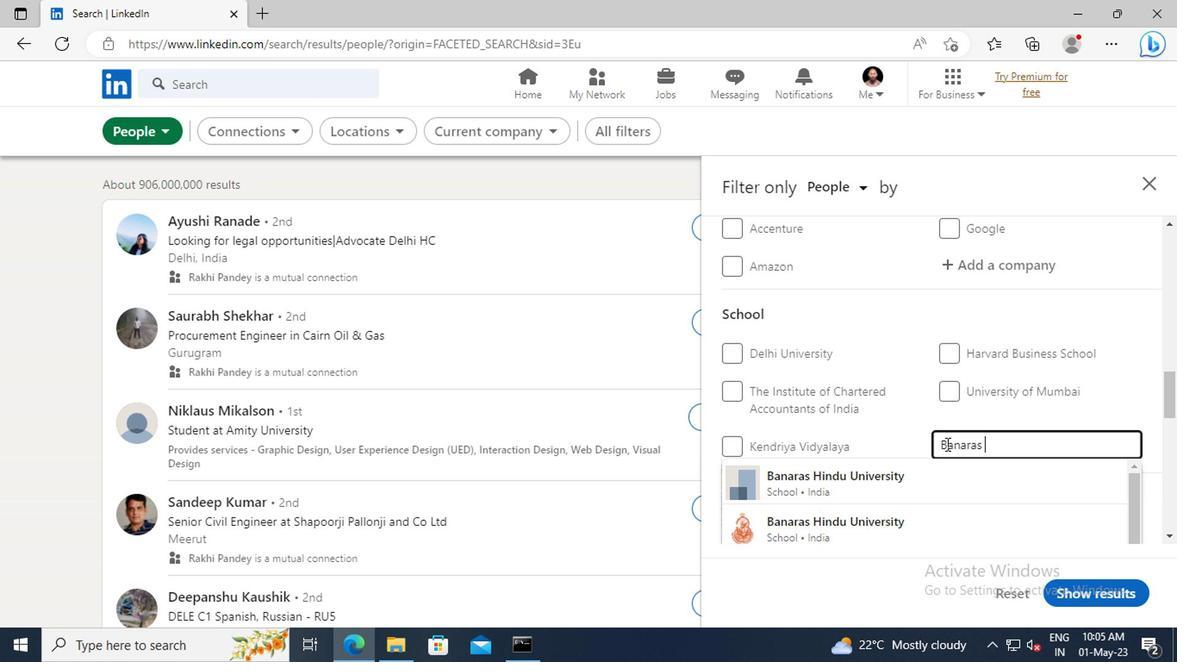 
Action: Mouse scrolled (942, 445) with delta (0, 0)
Screenshot: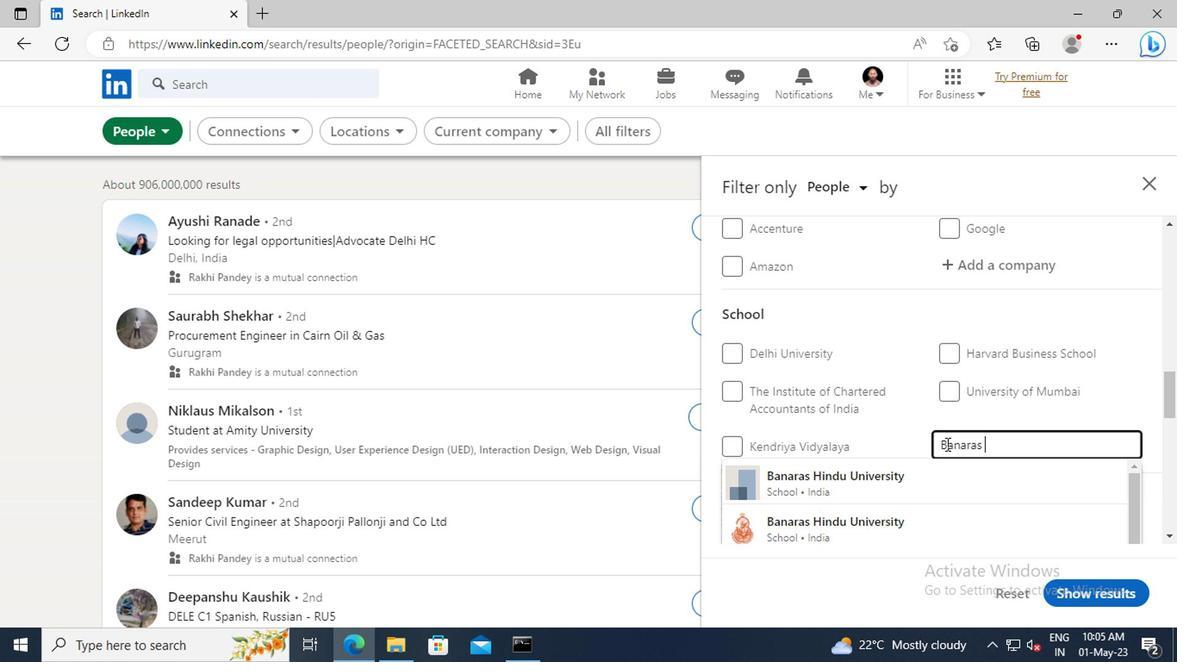 
Action: Mouse moved to (942, 445)
Screenshot: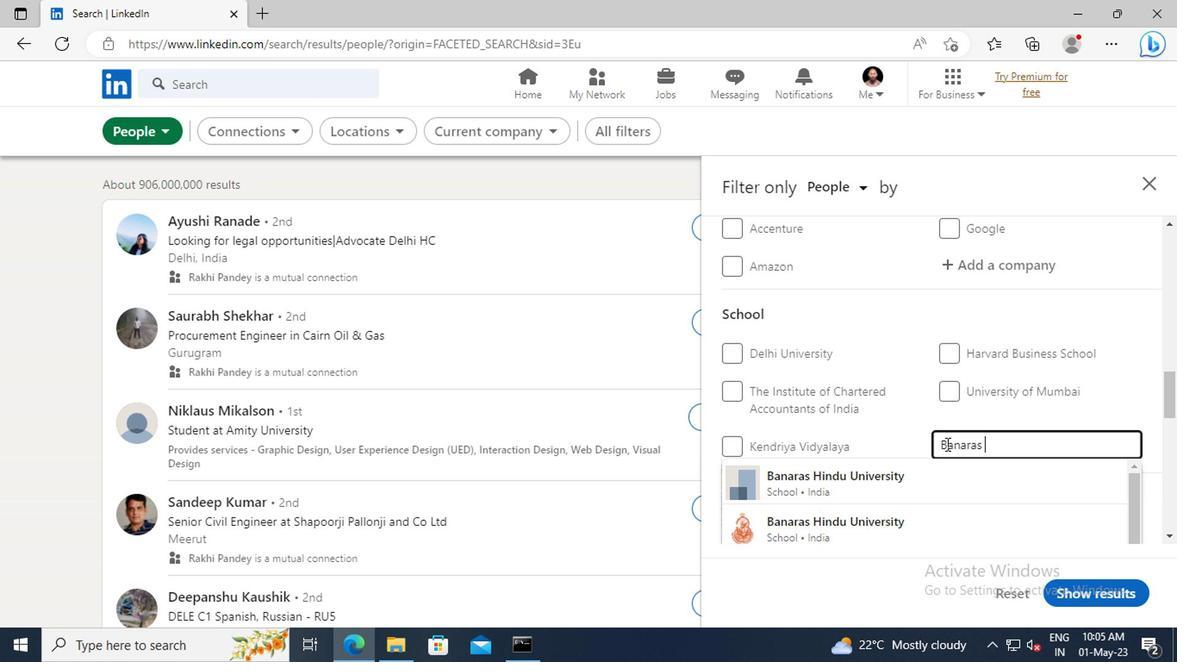 
Action: Mouse scrolled (942, 445) with delta (0, 0)
Screenshot: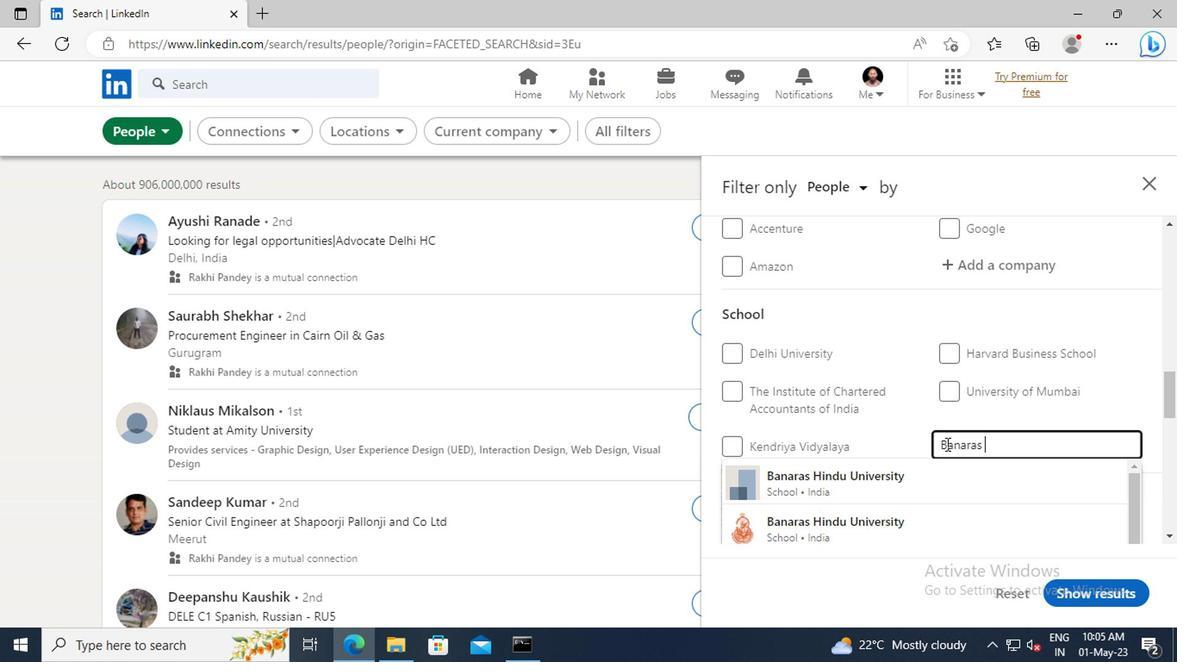 
Action: Mouse moved to (941, 444)
Screenshot: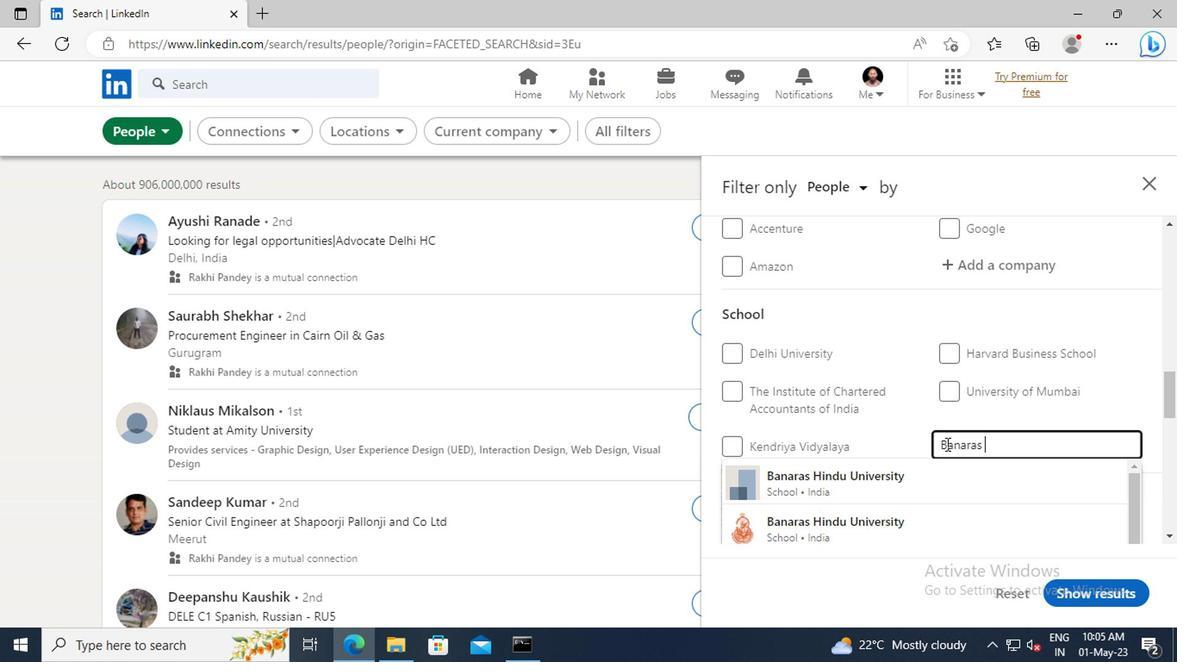 
Action: Mouse scrolled (941, 445) with delta (0, 1)
Screenshot: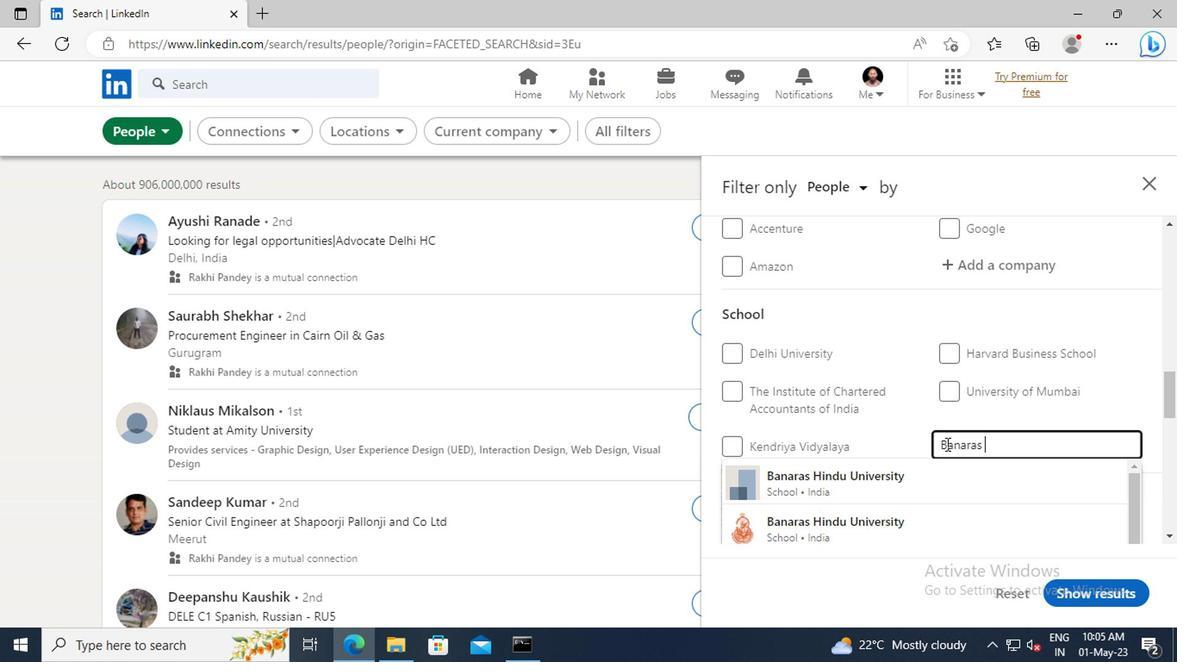
Action: Mouse moved to (930, 437)
Screenshot: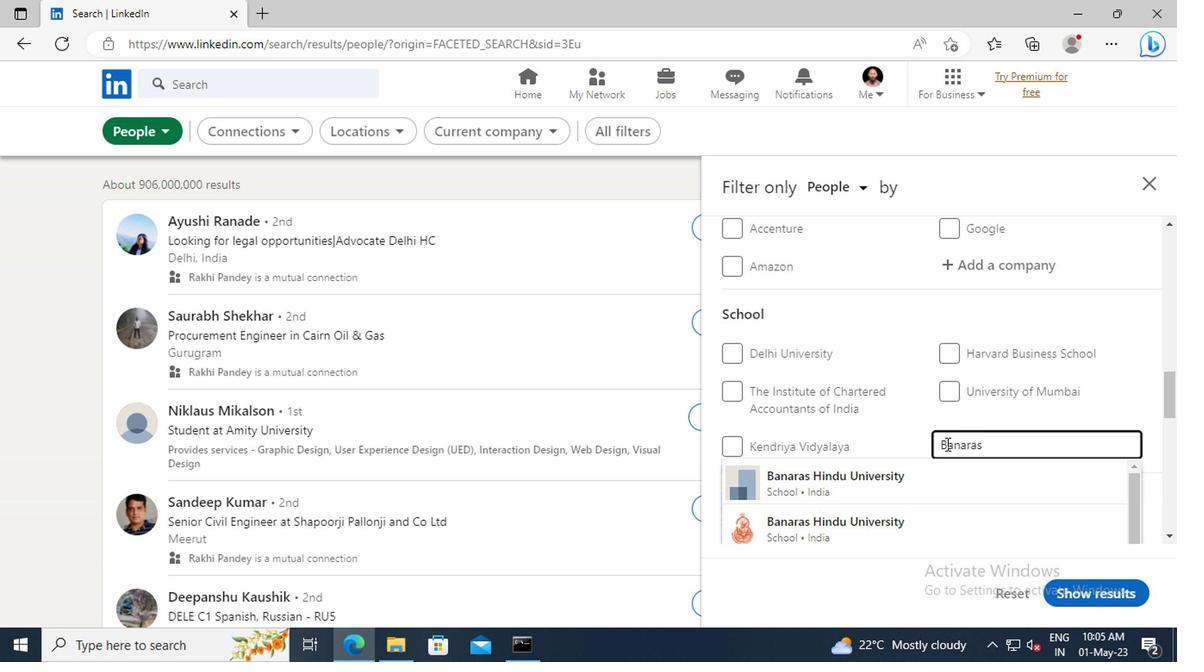 
Action: Mouse scrolled (930, 438) with delta (0, 0)
Screenshot: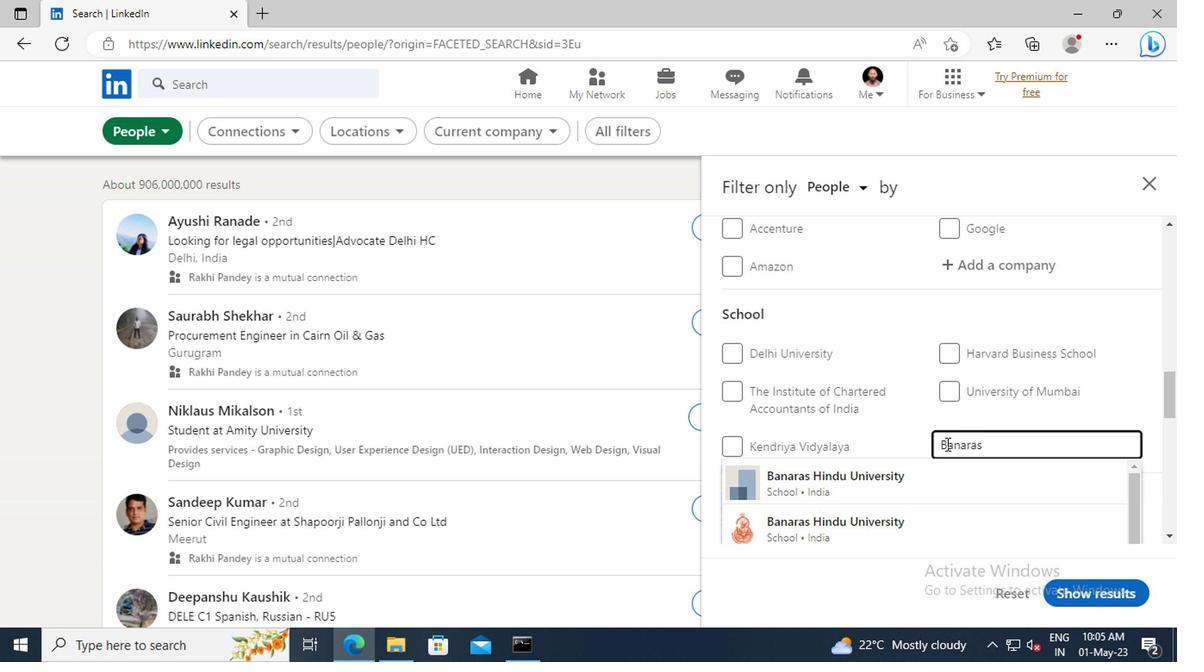 
Action: Mouse moved to (903, 423)
Screenshot: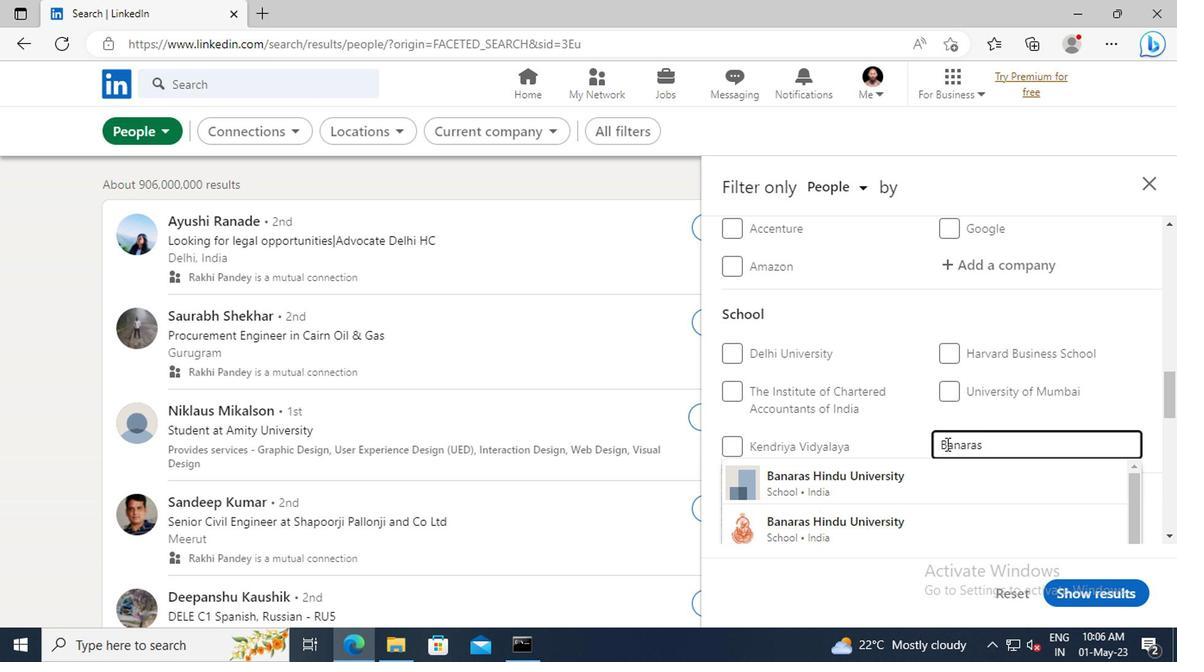 
Action: Key pressed IN
Screenshot: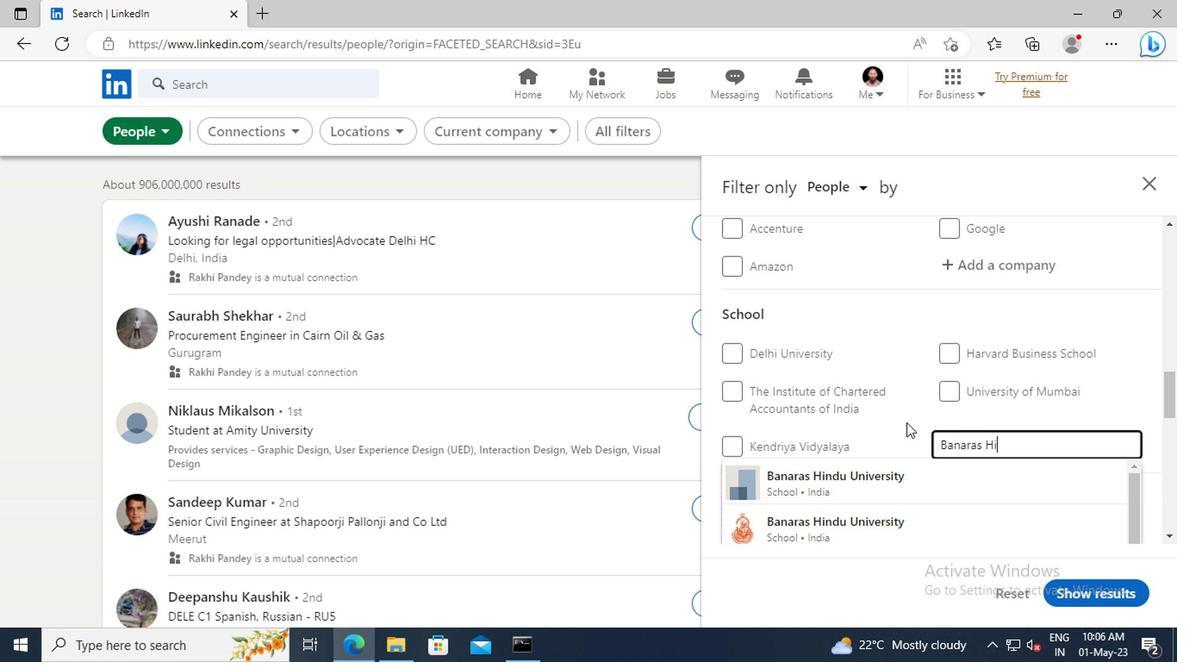 
Action: Mouse moved to (888, 470)
Screenshot: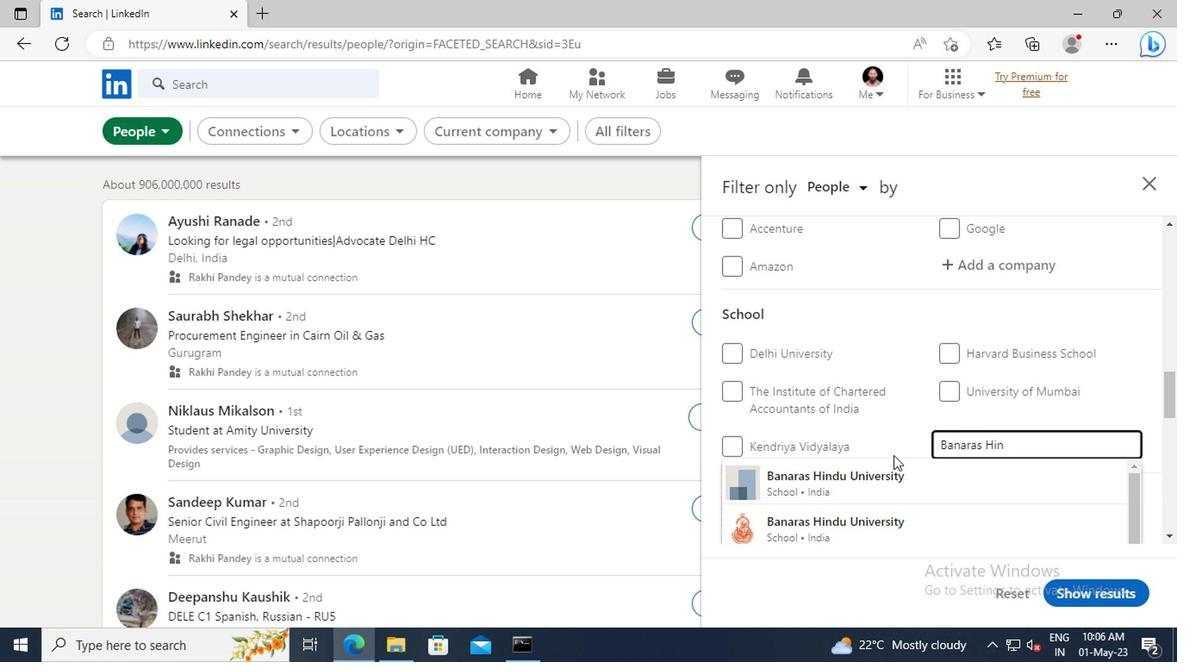
Action: Mouse pressed left at (888, 470)
Screenshot: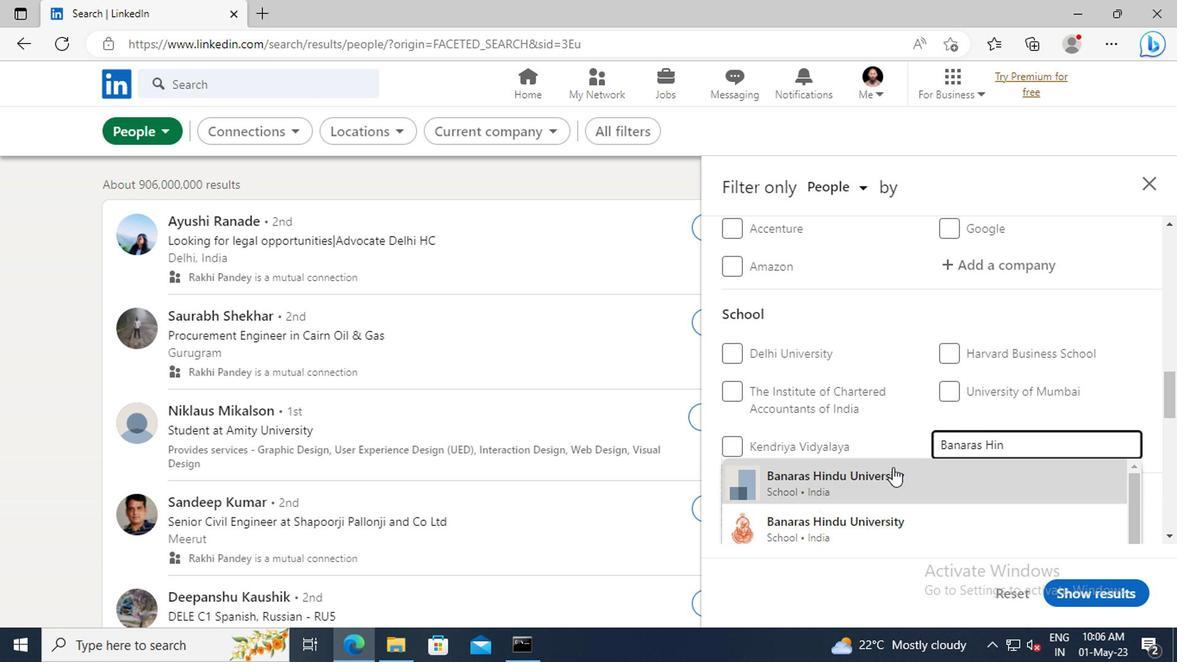 
Action: Mouse scrolled (888, 469) with delta (0, -1)
Screenshot: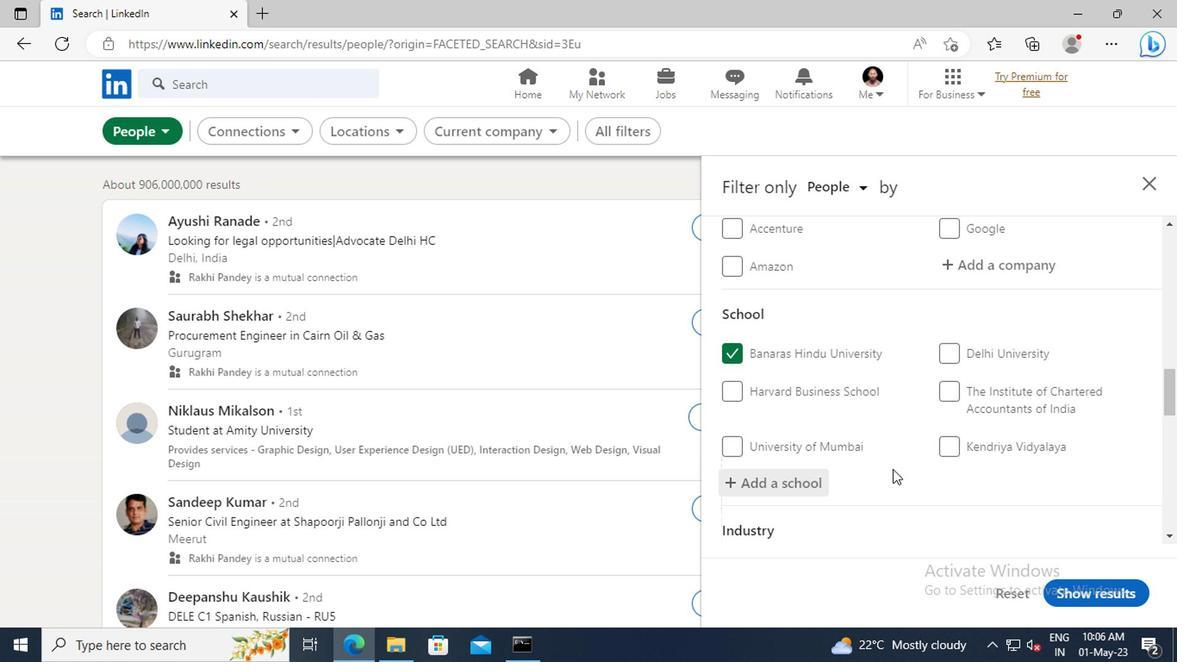 
Action: Mouse moved to (901, 426)
Screenshot: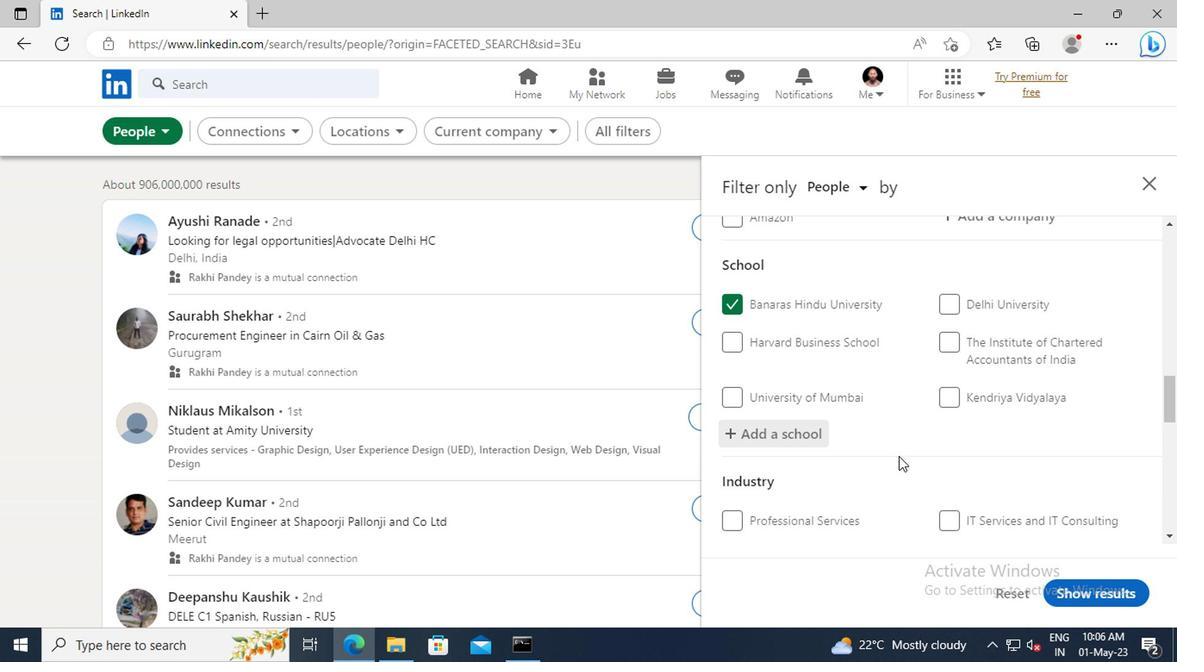 
Action: Mouse scrolled (901, 426) with delta (0, 0)
Screenshot: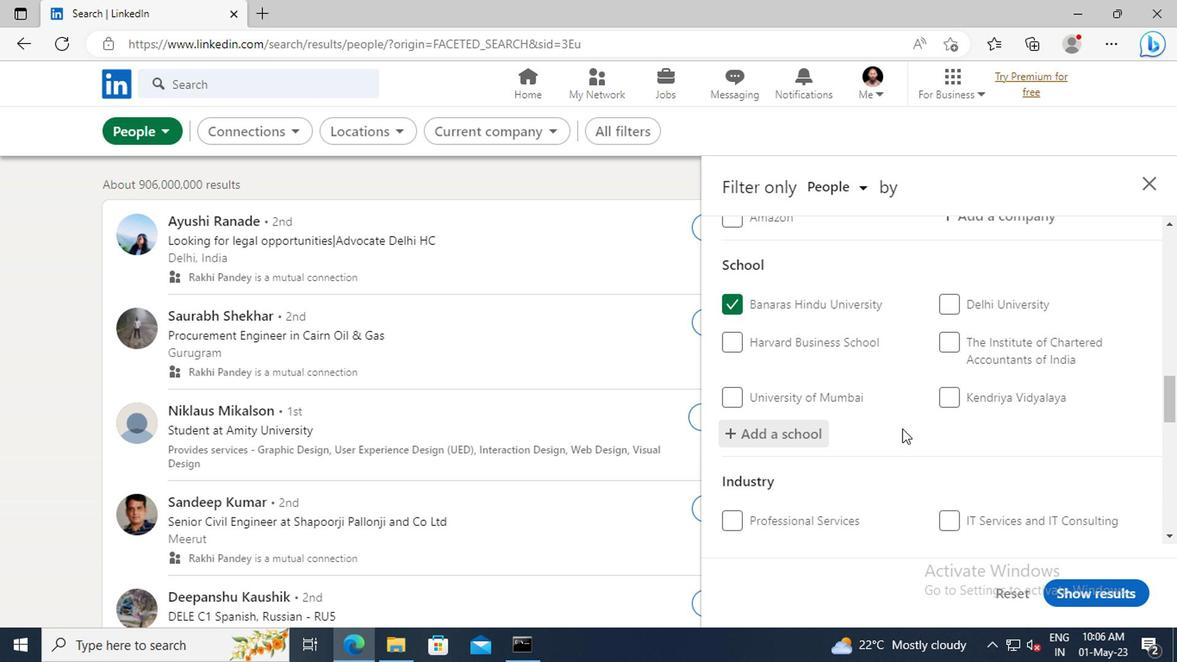 
Action: Mouse scrolled (901, 426) with delta (0, 0)
Screenshot: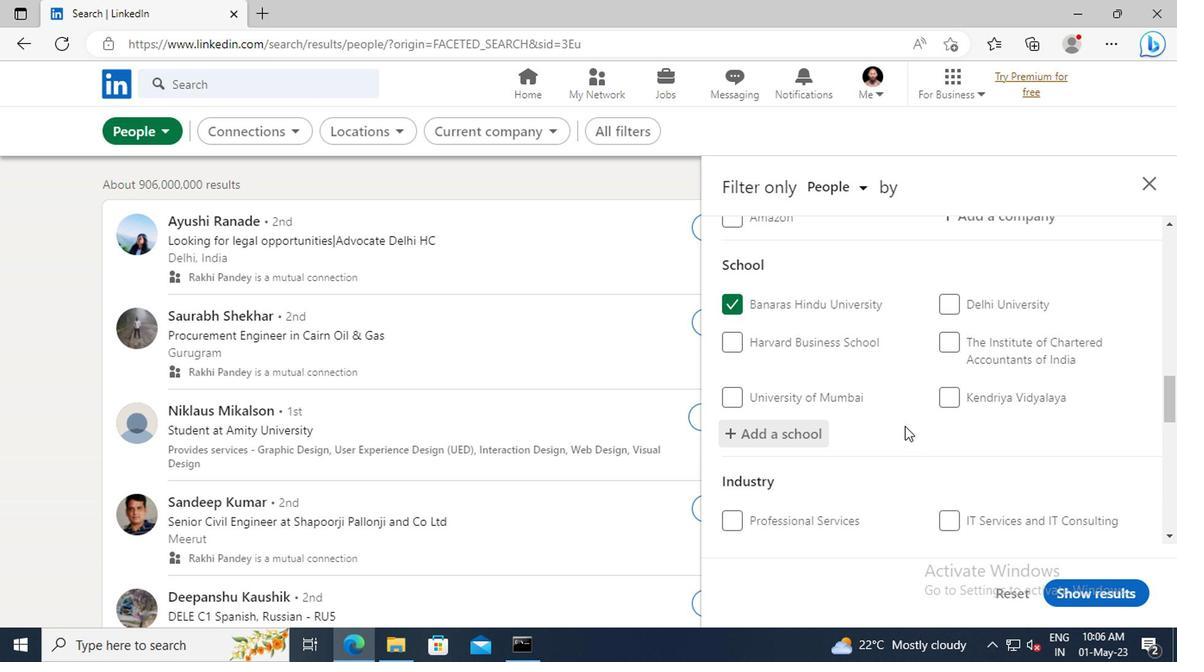 
Action: Mouse moved to (904, 398)
Screenshot: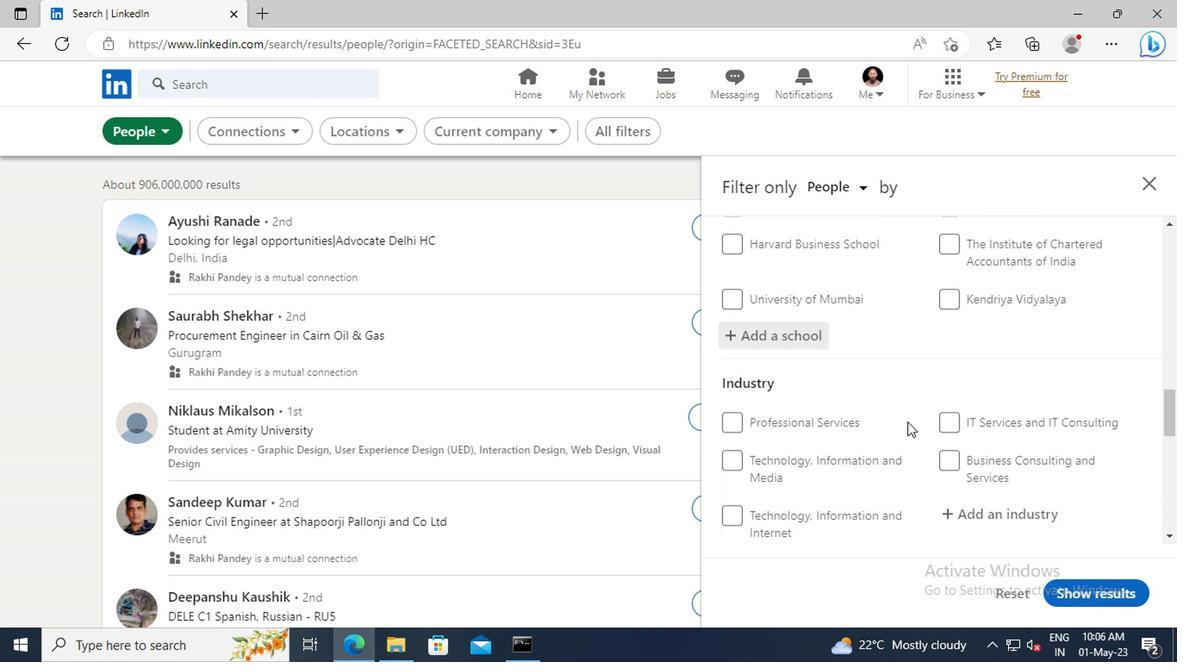 
Action: Mouse scrolled (904, 397) with delta (0, -1)
Screenshot: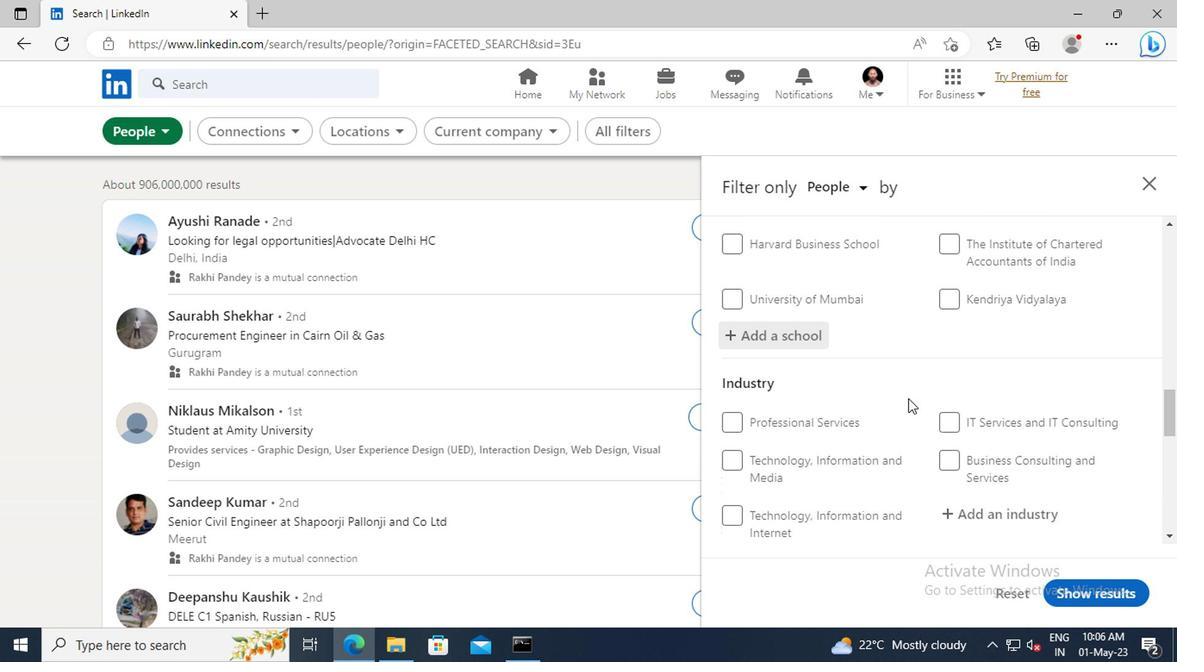 
Action: Mouse scrolled (904, 397) with delta (0, -1)
Screenshot: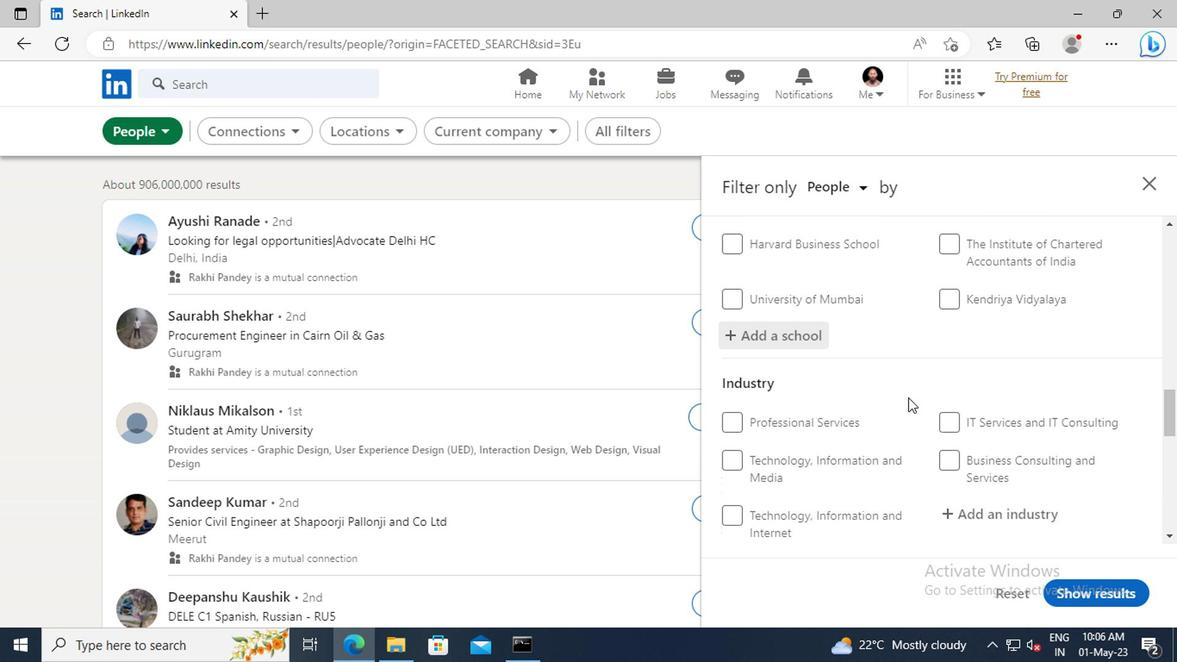 
Action: Mouse moved to (941, 416)
Screenshot: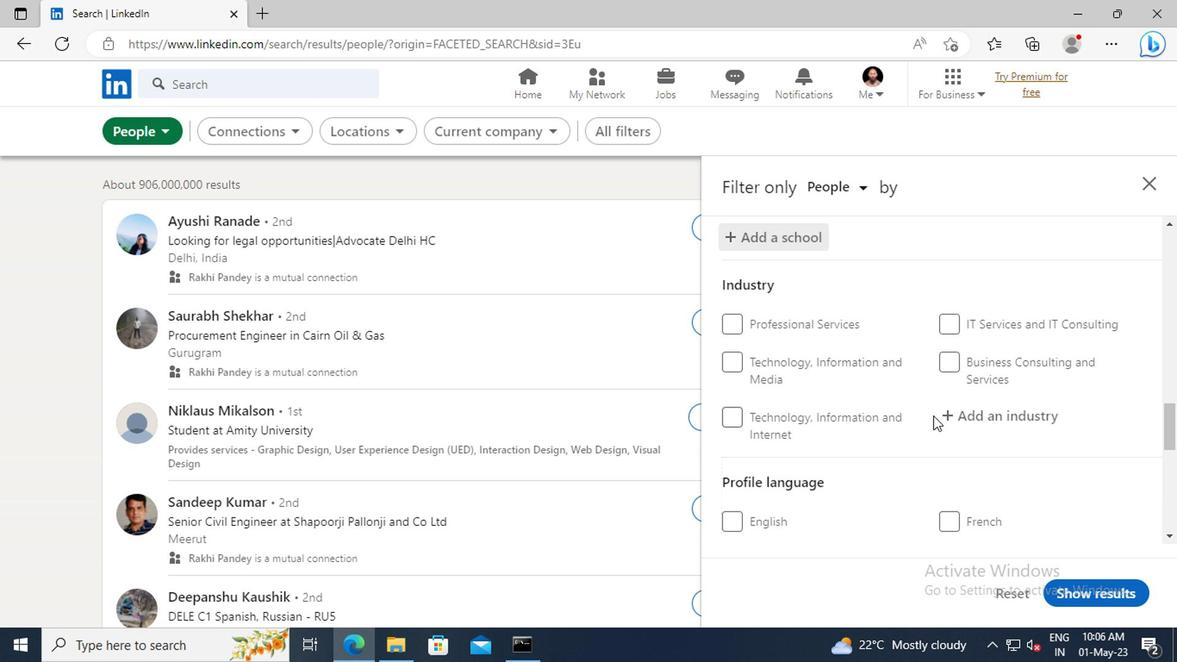 
Action: Mouse pressed left at (941, 416)
Screenshot: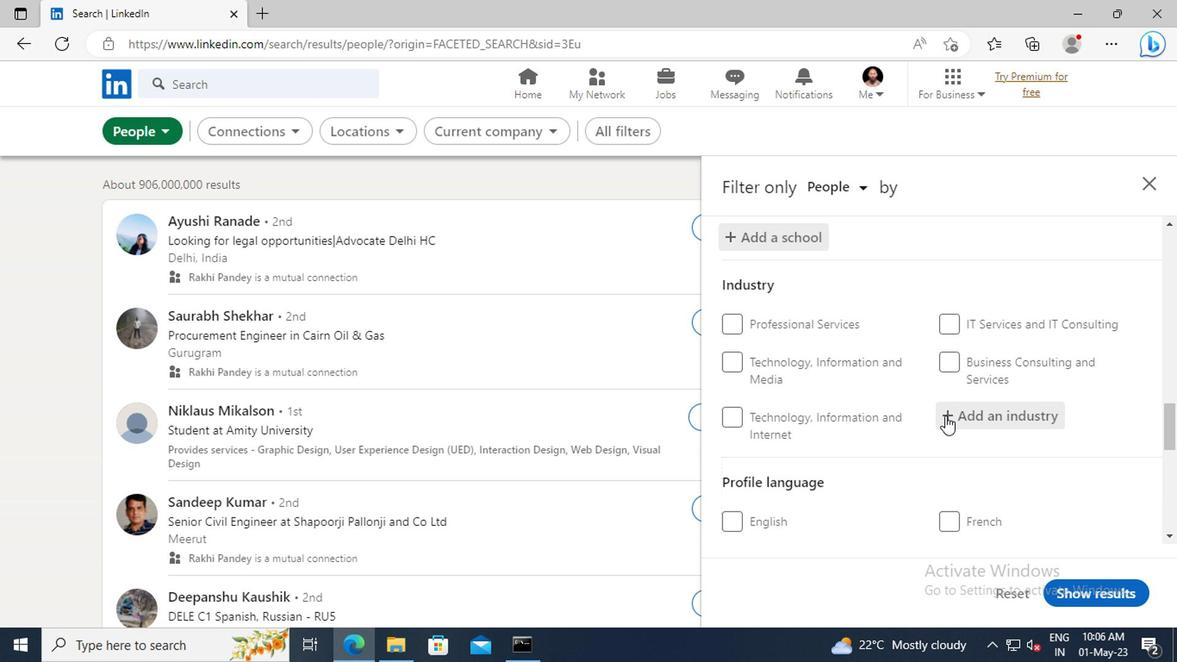
Action: Key pressed <Key.shift>OIL<Key.space><Key.shift>EX
Screenshot: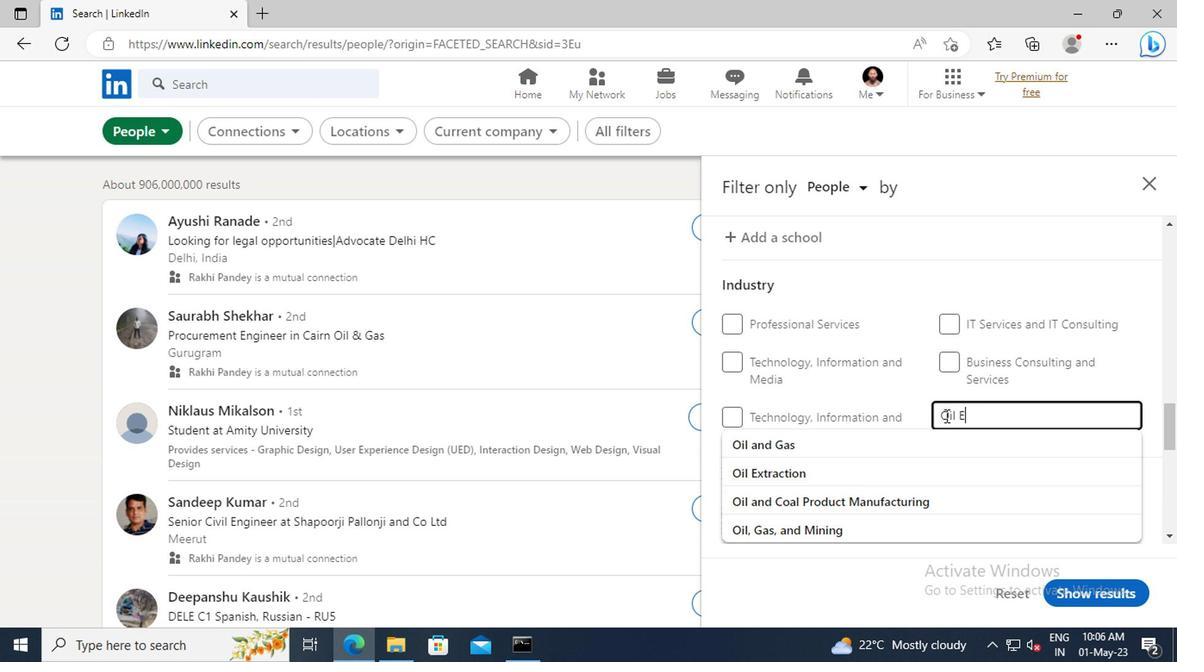 
Action: Mouse moved to (930, 439)
Screenshot: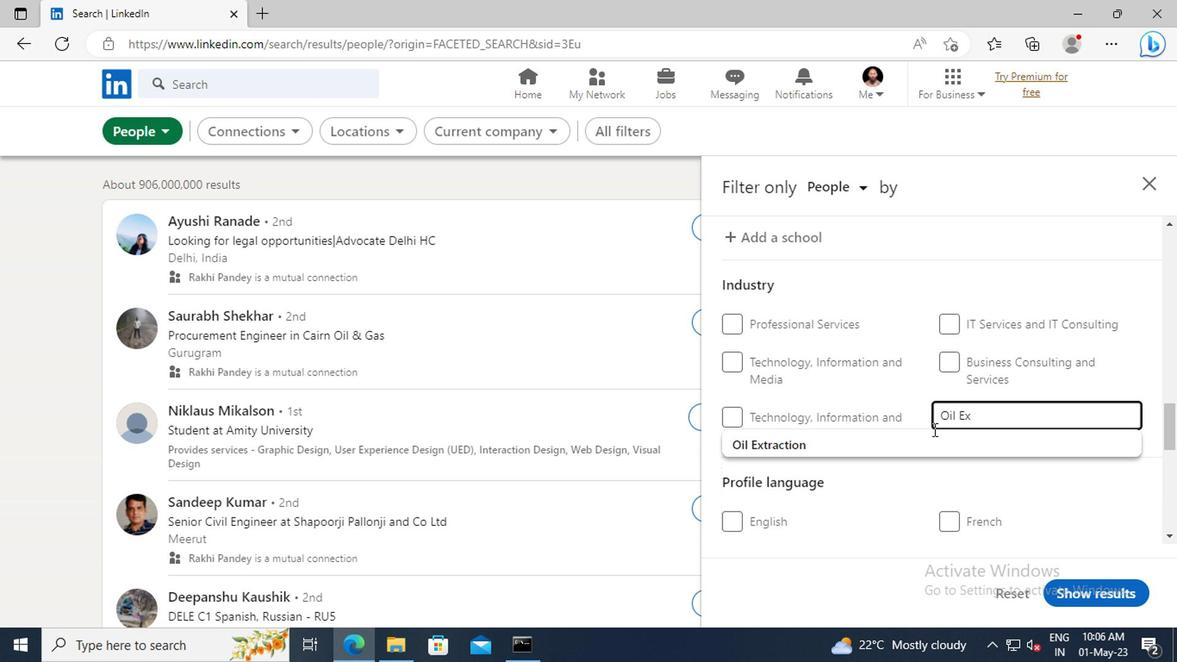 
Action: Mouse pressed left at (930, 439)
Screenshot: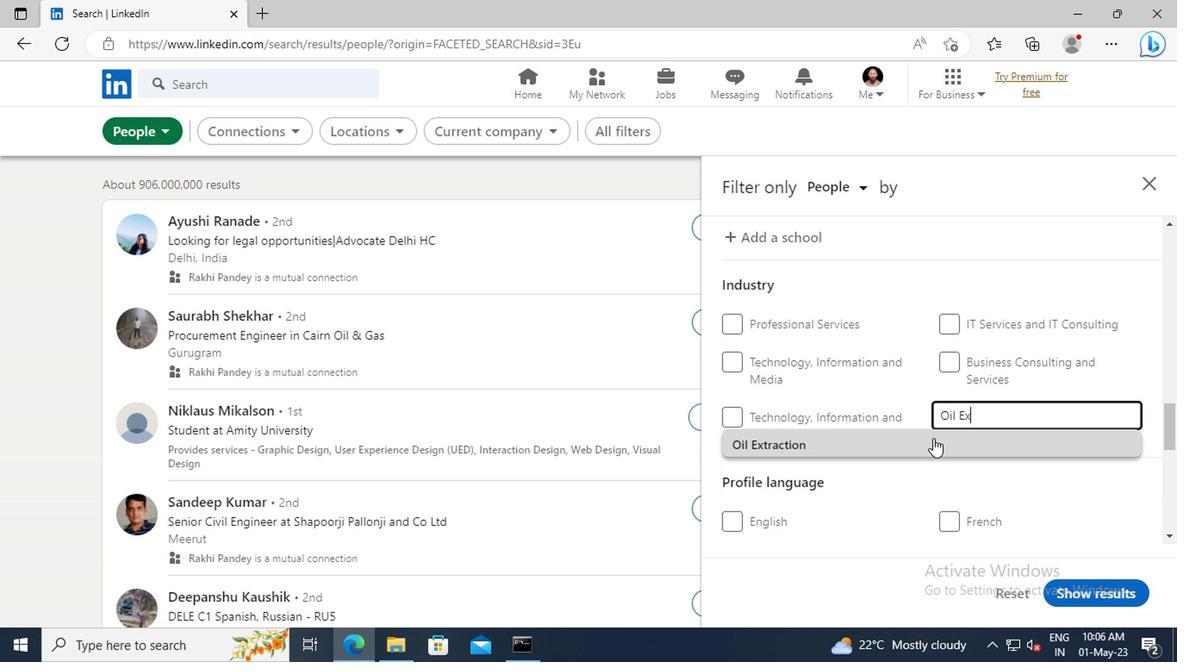 
Action: Mouse scrolled (930, 439) with delta (0, 0)
Screenshot: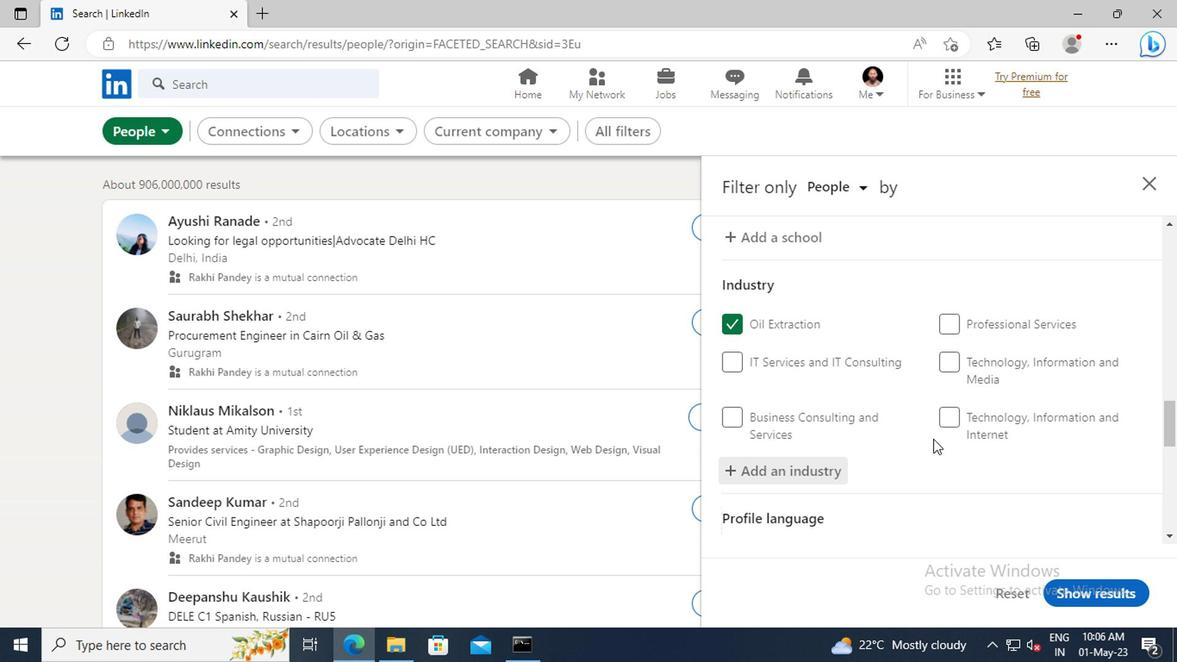 
Action: Mouse moved to (920, 410)
Screenshot: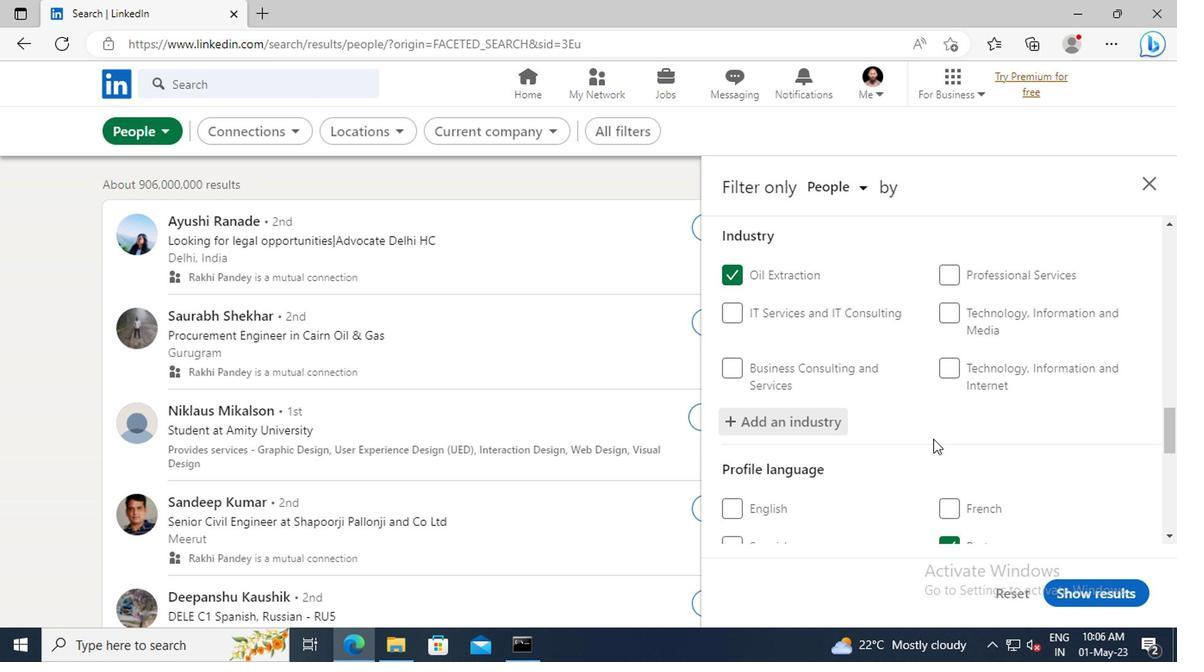 
Action: Mouse scrolled (920, 409) with delta (0, 0)
Screenshot: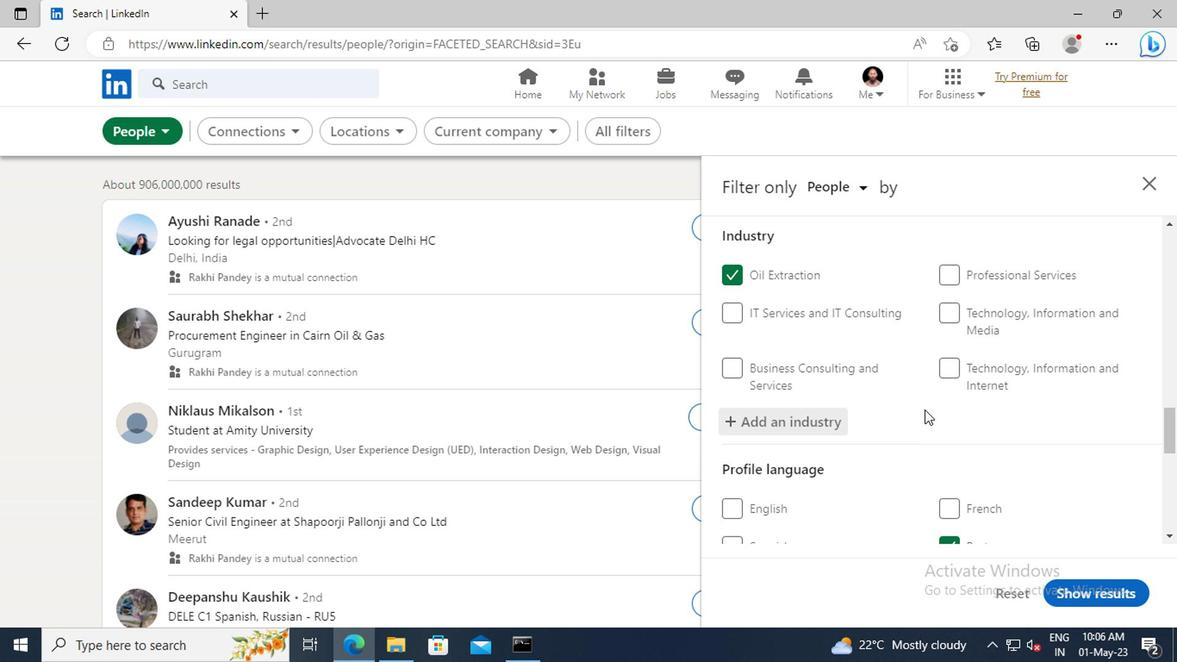 
Action: Mouse moved to (926, 376)
Screenshot: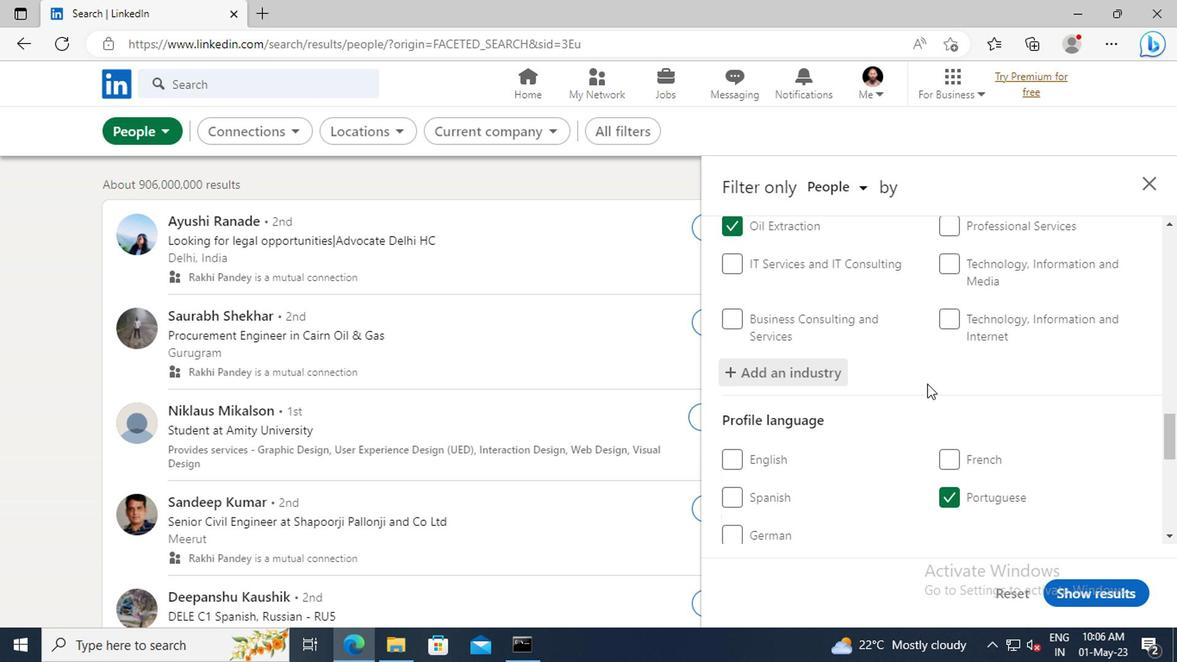 
Action: Mouse scrolled (926, 375) with delta (0, 0)
Screenshot: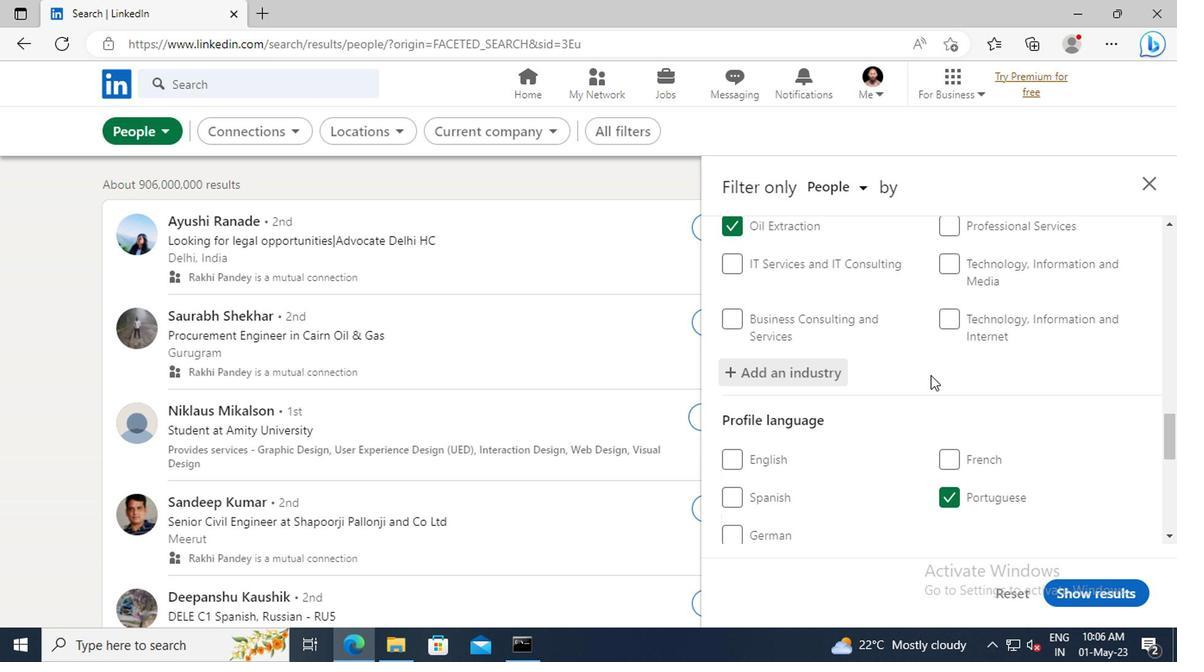 
Action: Mouse moved to (930, 366)
Screenshot: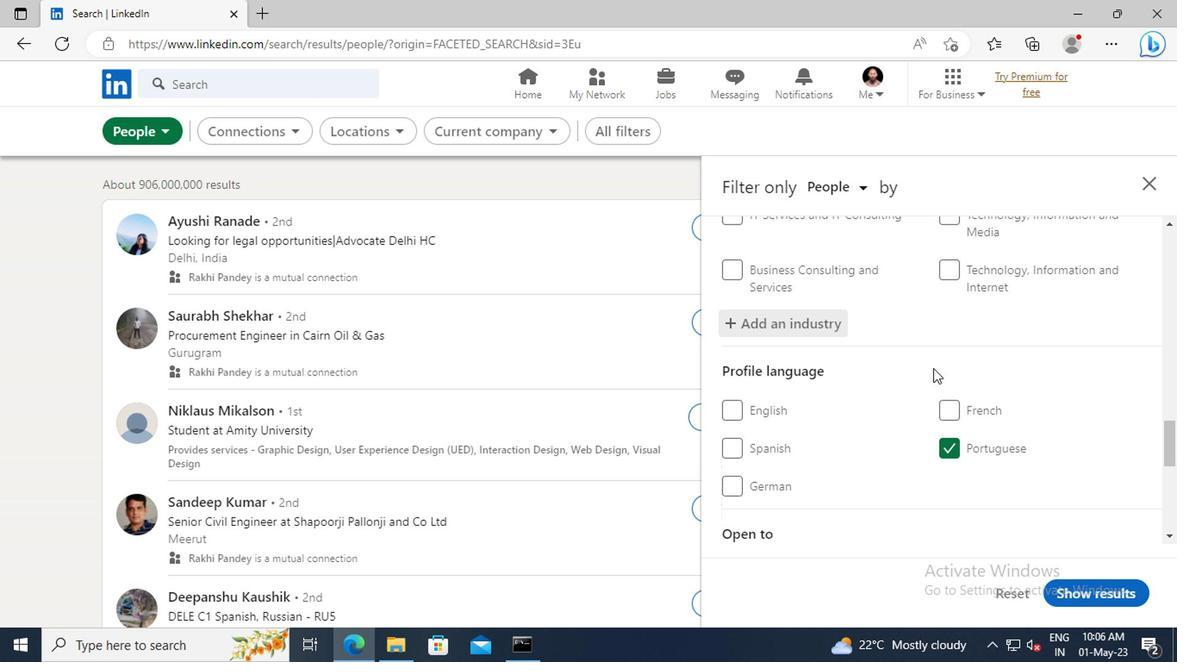 
Action: Mouse scrolled (930, 365) with delta (0, -1)
Screenshot: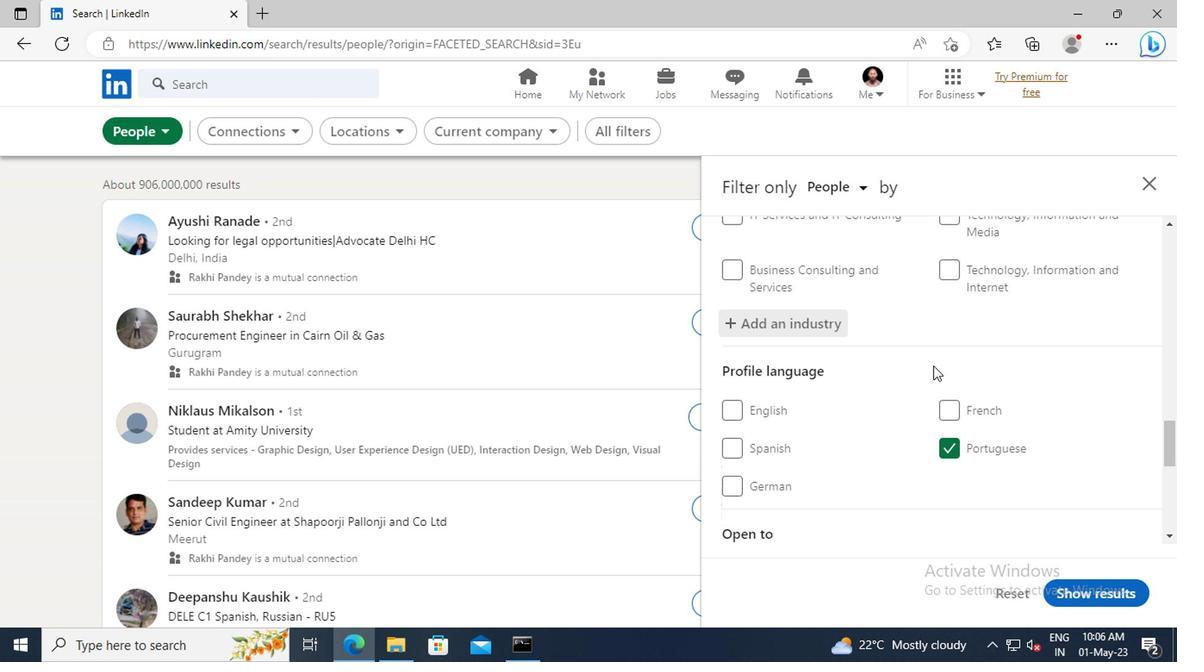 
Action: Mouse scrolled (930, 365) with delta (0, -1)
Screenshot: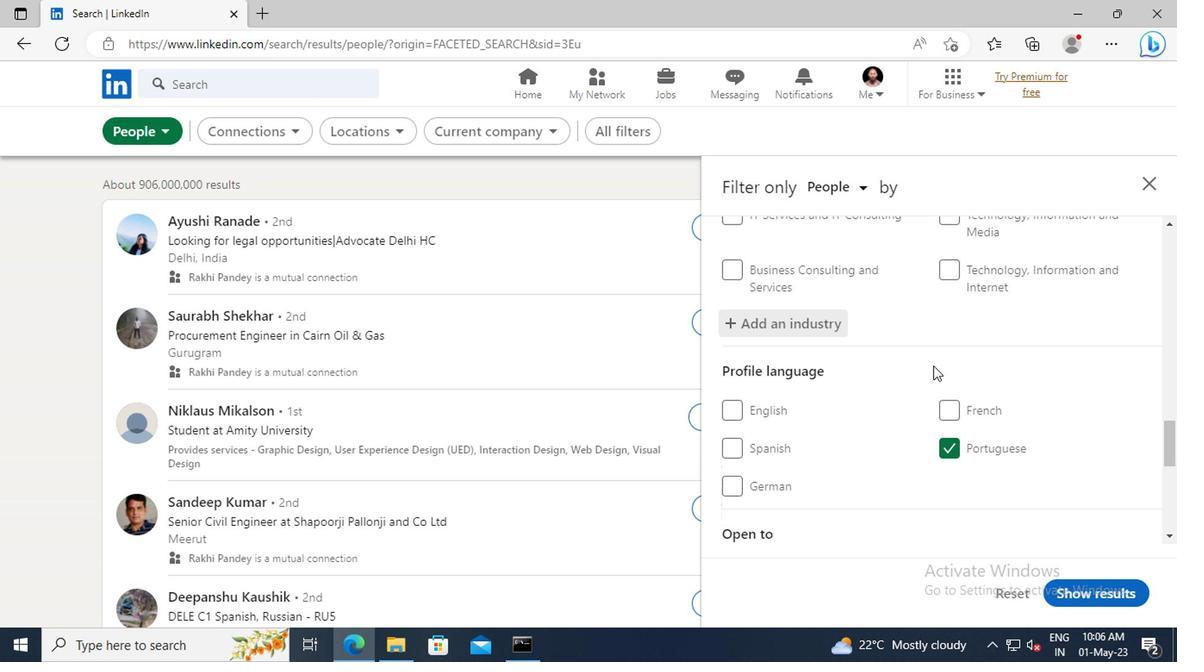 
Action: Mouse scrolled (930, 365) with delta (0, -1)
Screenshot: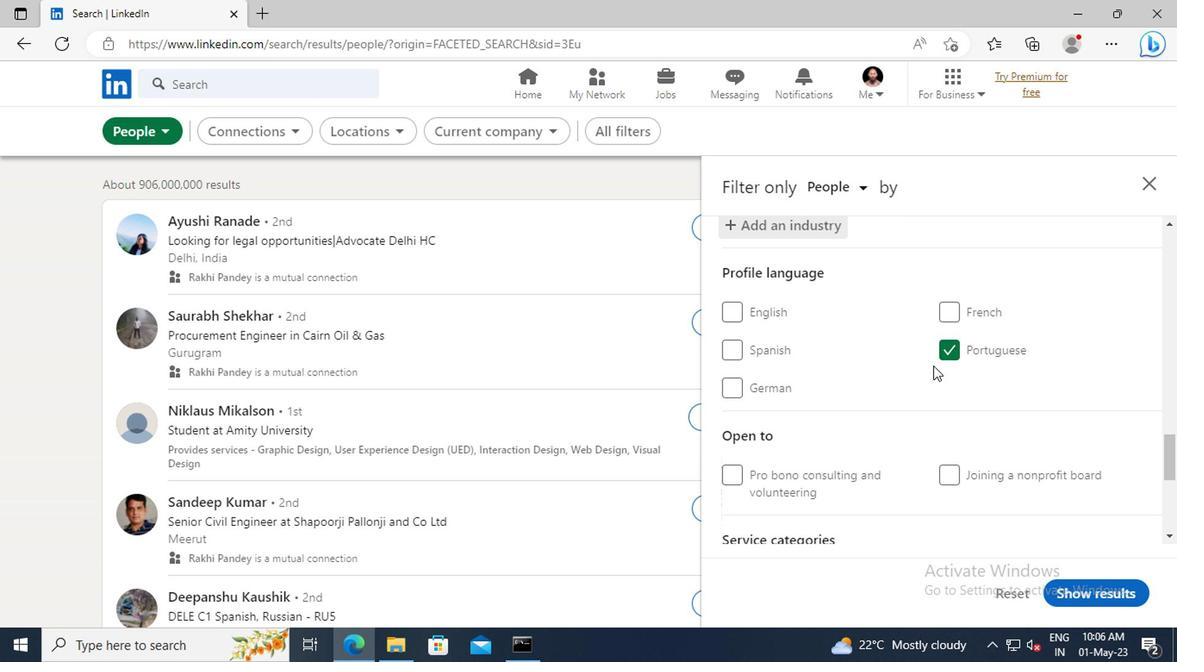
Action: Mouse scrolled (930, 365) with delta (0, -1)
Screenshot: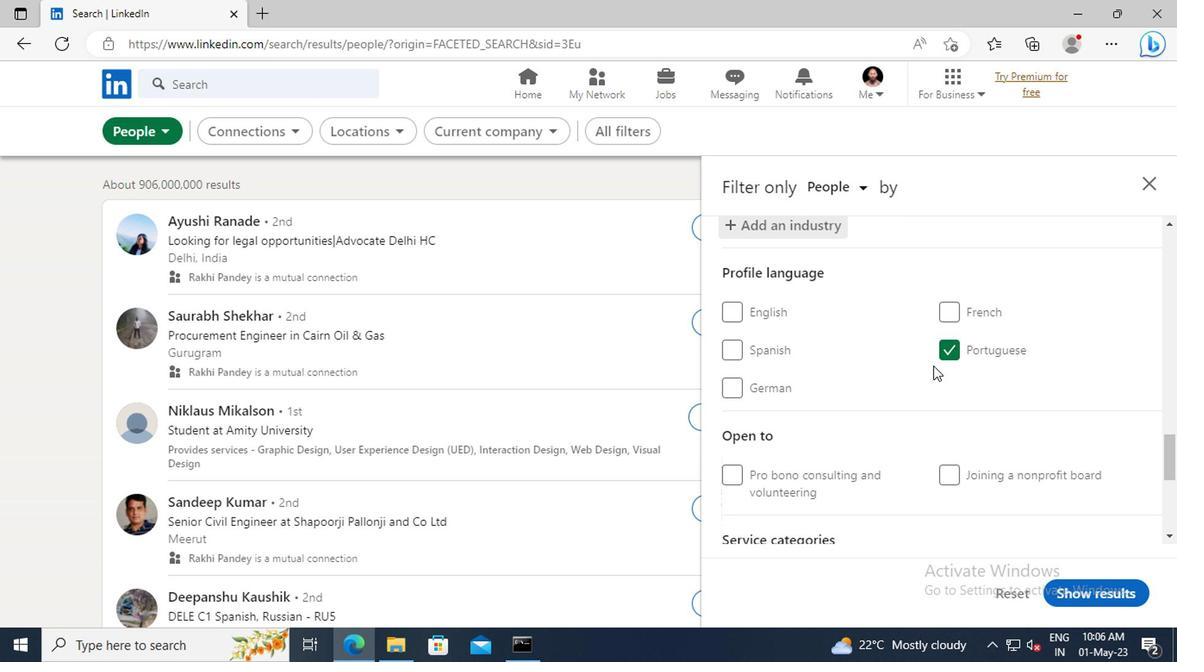 
Action: Mouse scrolled (930, 365) with delta (0, -1)
Screenshot: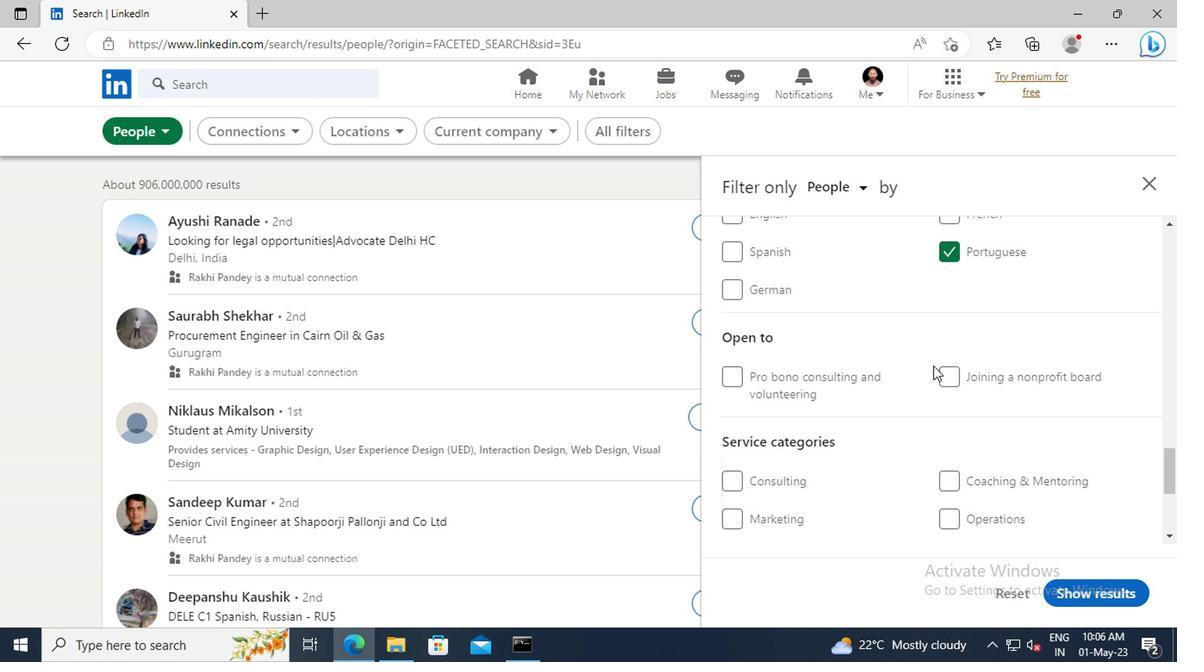 
Action: Mouse scrolled (930, 365) with delta (0, -1)
Screenshot: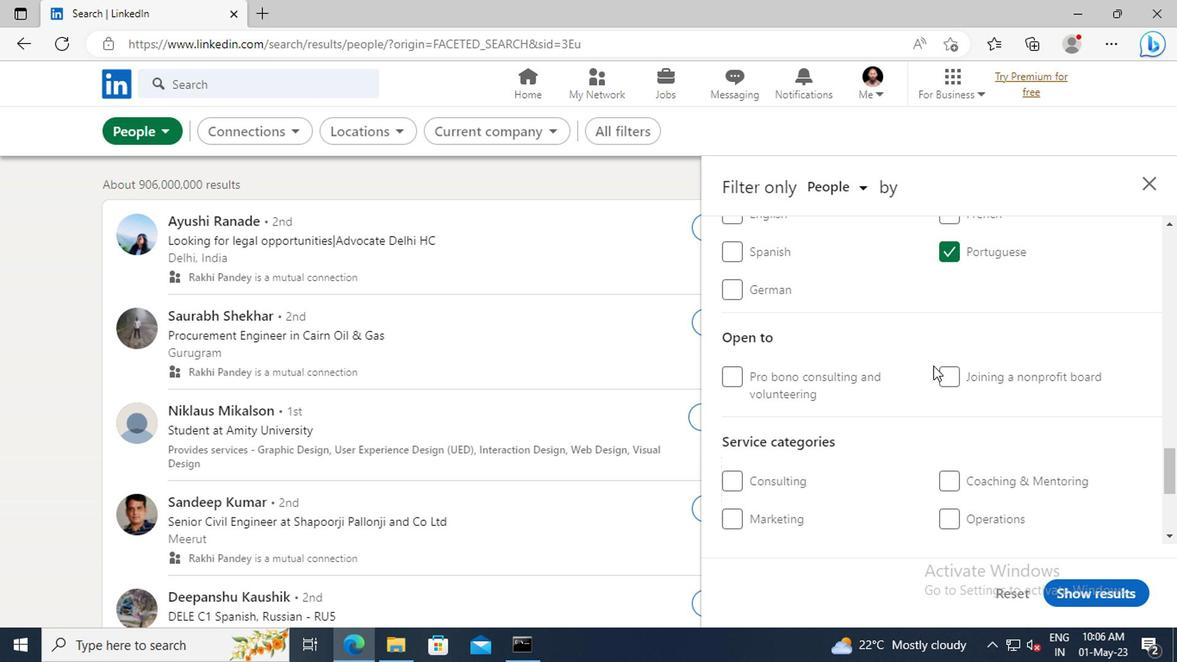 
Action: Mouse scrolled (930, 365) with delta (0, -1)
Screenshot: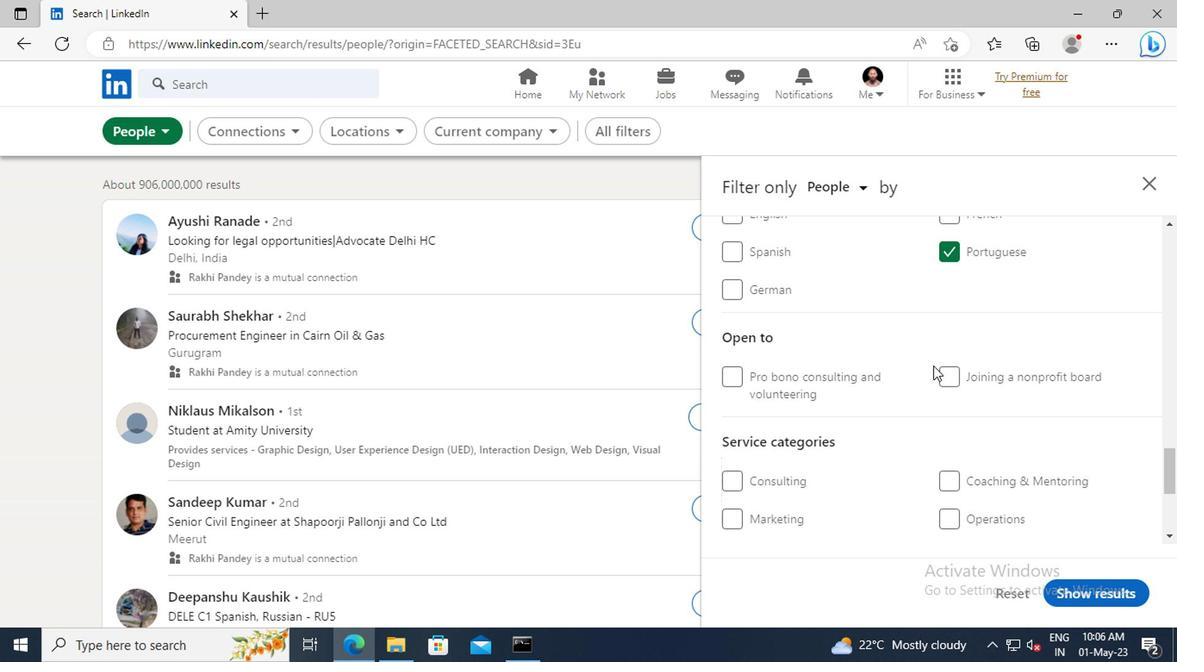 
Action: Mouse scrolled (930, 365) with delta (0, -1)
Screenshot: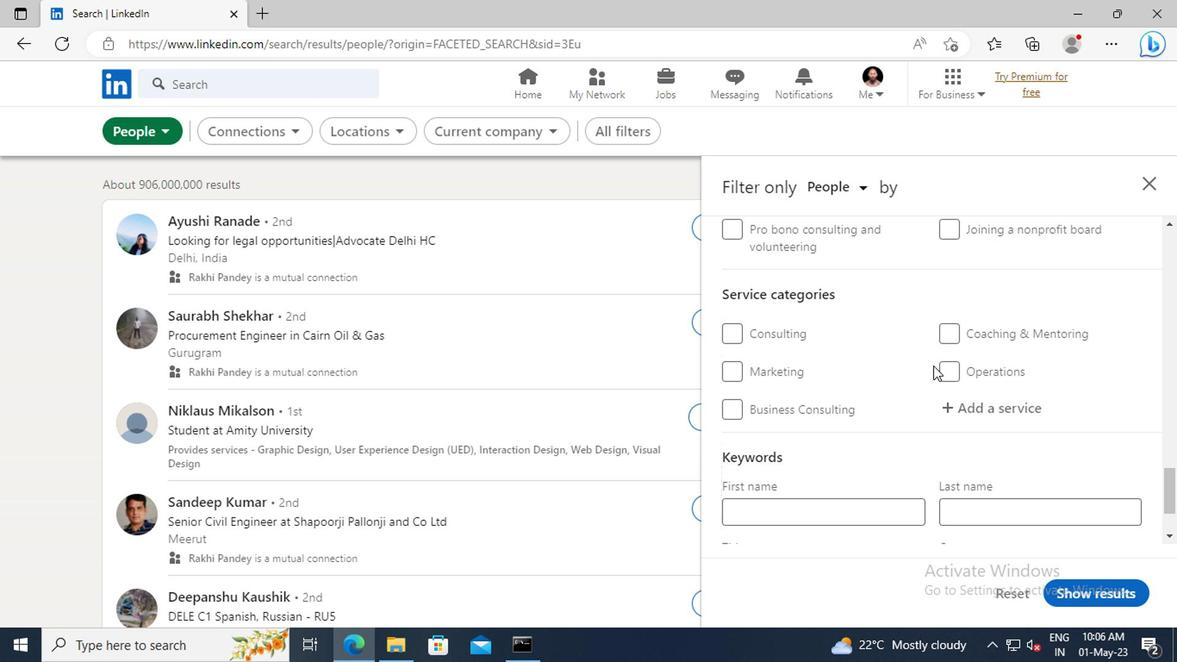 
Action: Mouse moved to (949, 365)
Screenshot: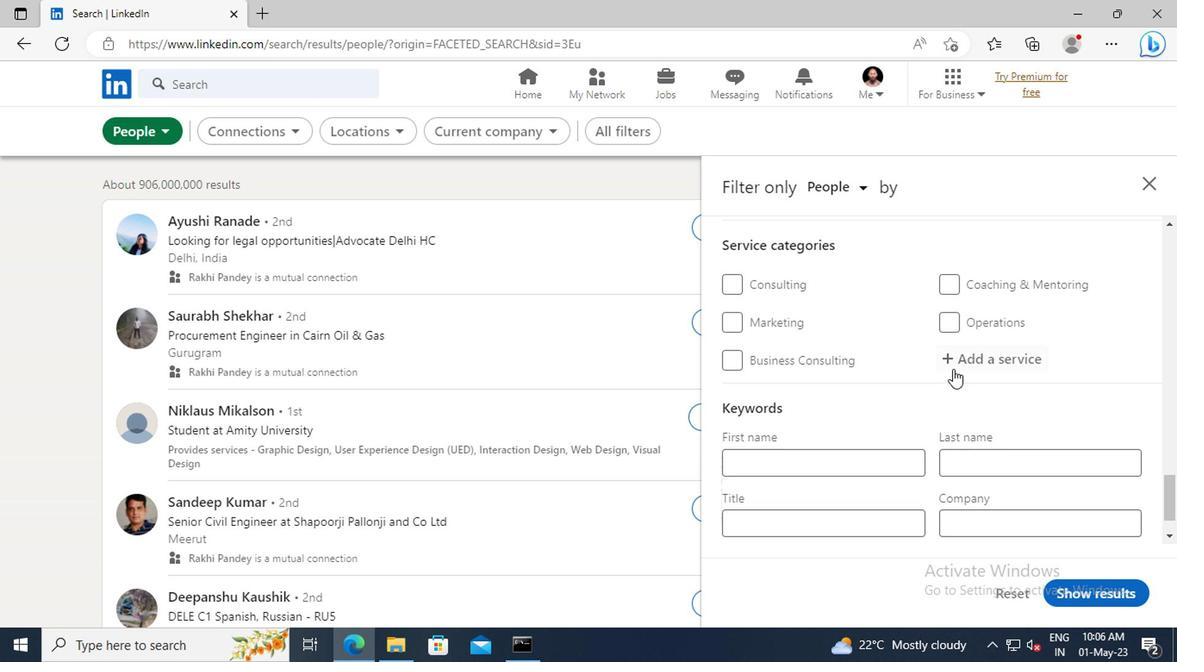 
Action: Mouse pressed left at (949, 365)
Screenshot: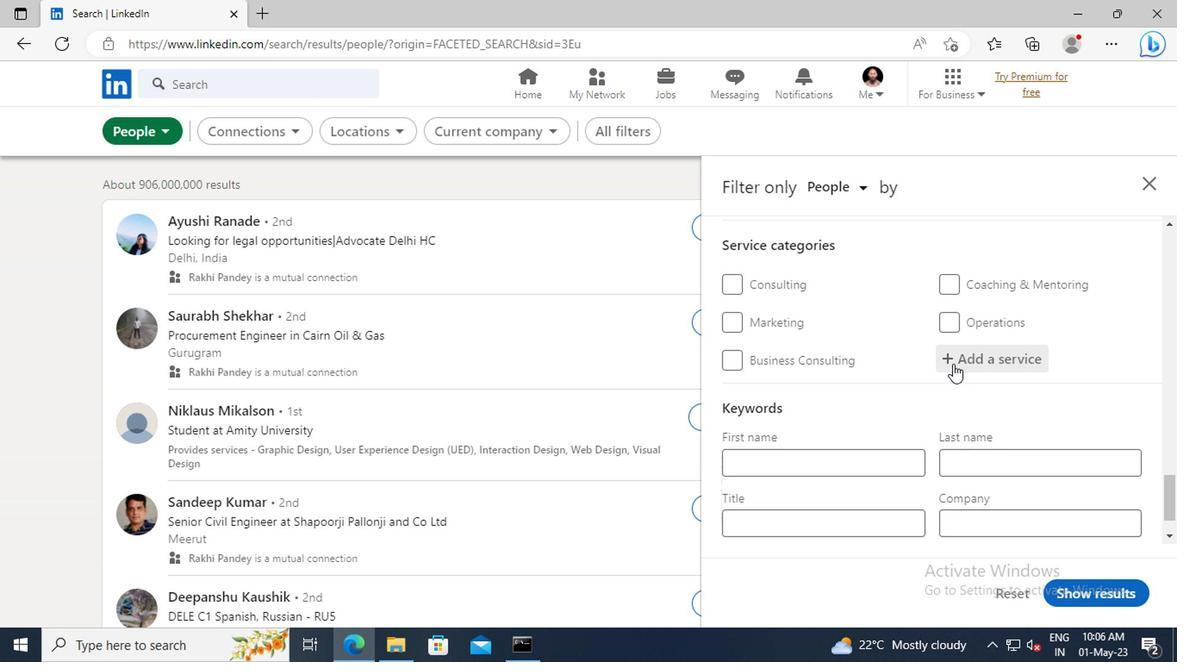 
Action: Key pressed <Key.shift>NETWORK<Key.space><Key.shift>SUPP
Screenshot: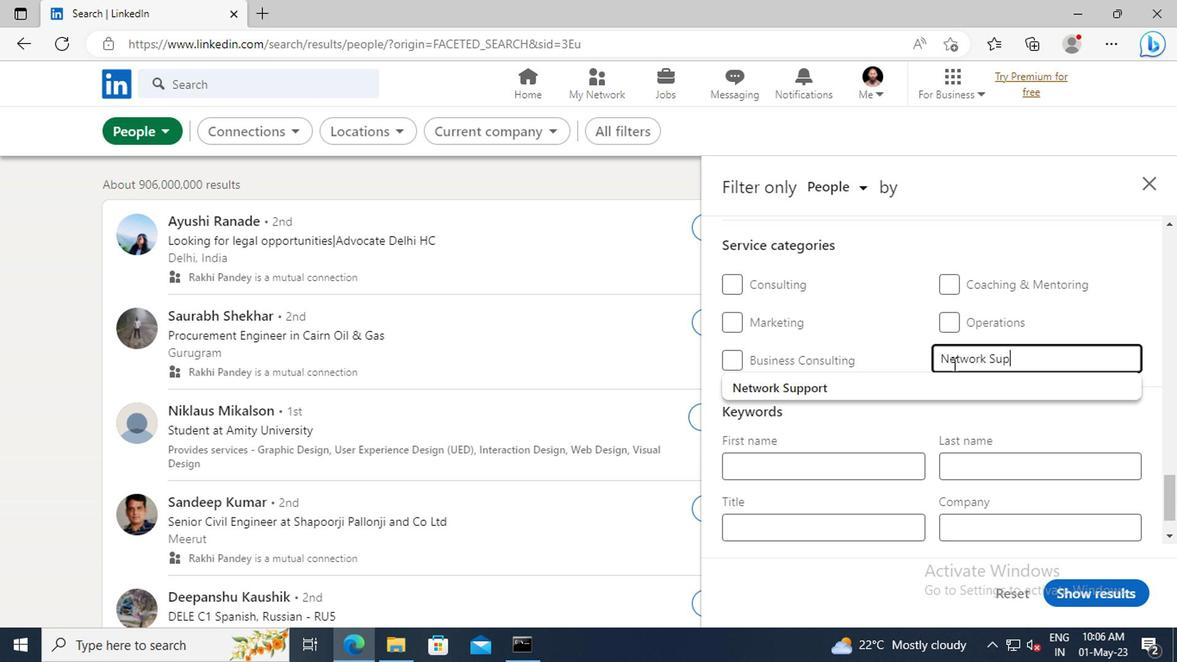
Action: Mouse moved to (914, 386)
Screenshot: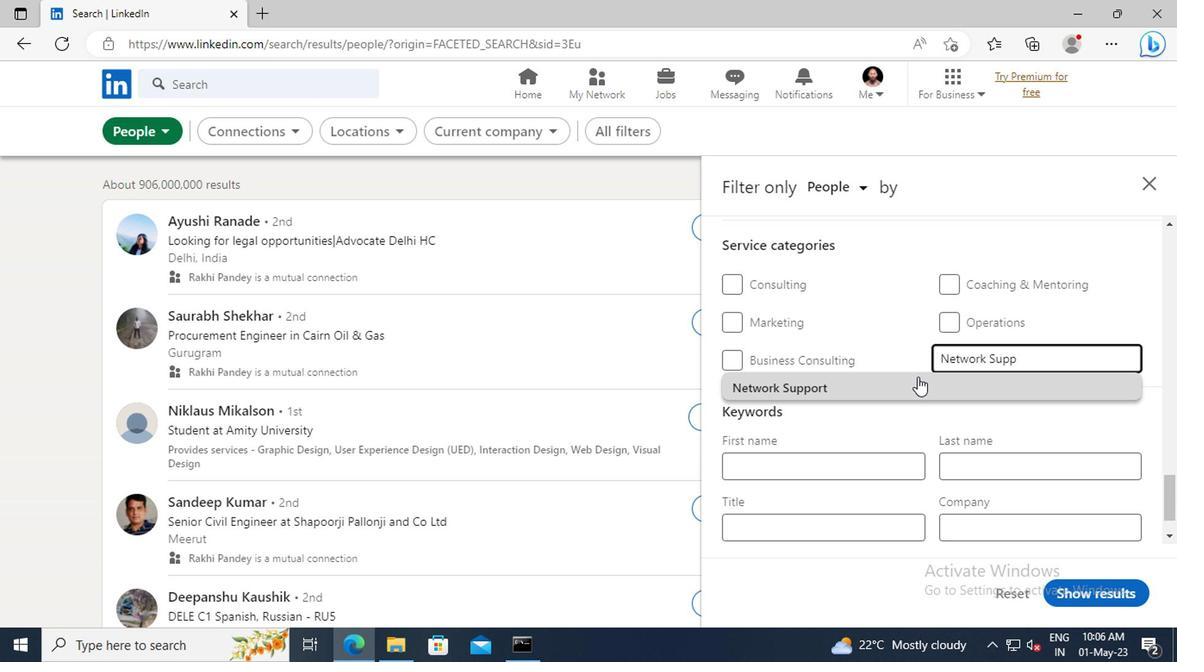 
Action: Mouse pressed left at (914, 386)
Screenshot: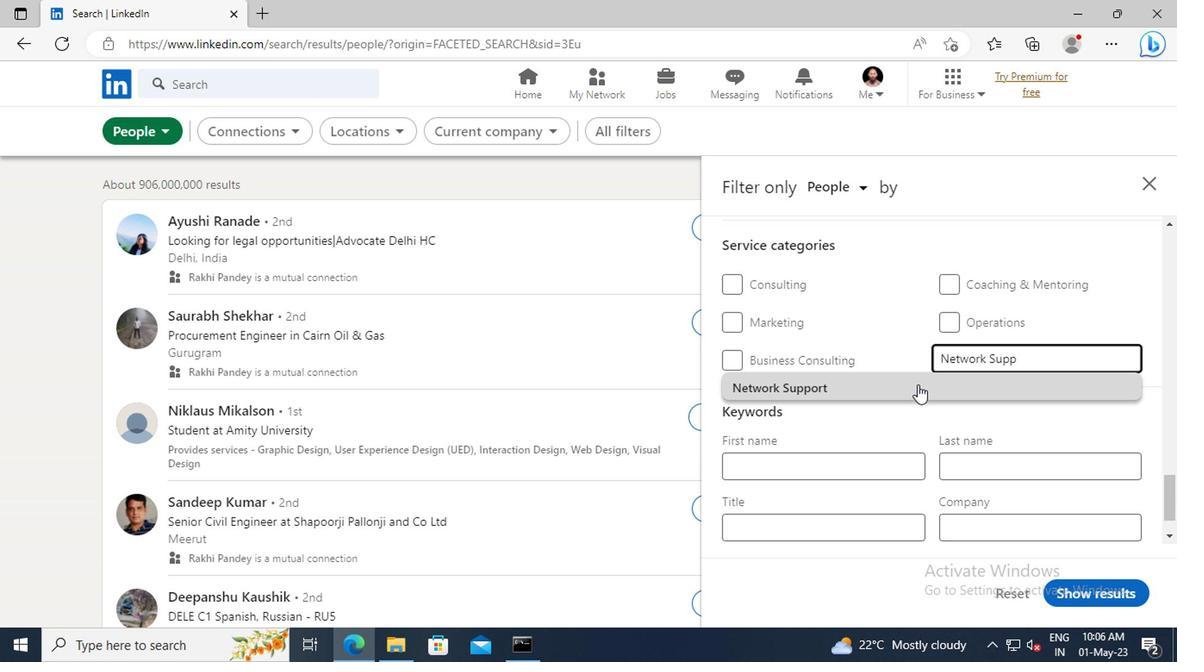 
Action: Mouse scrolled (914, 385) with delta (0, 0)
Screenshot: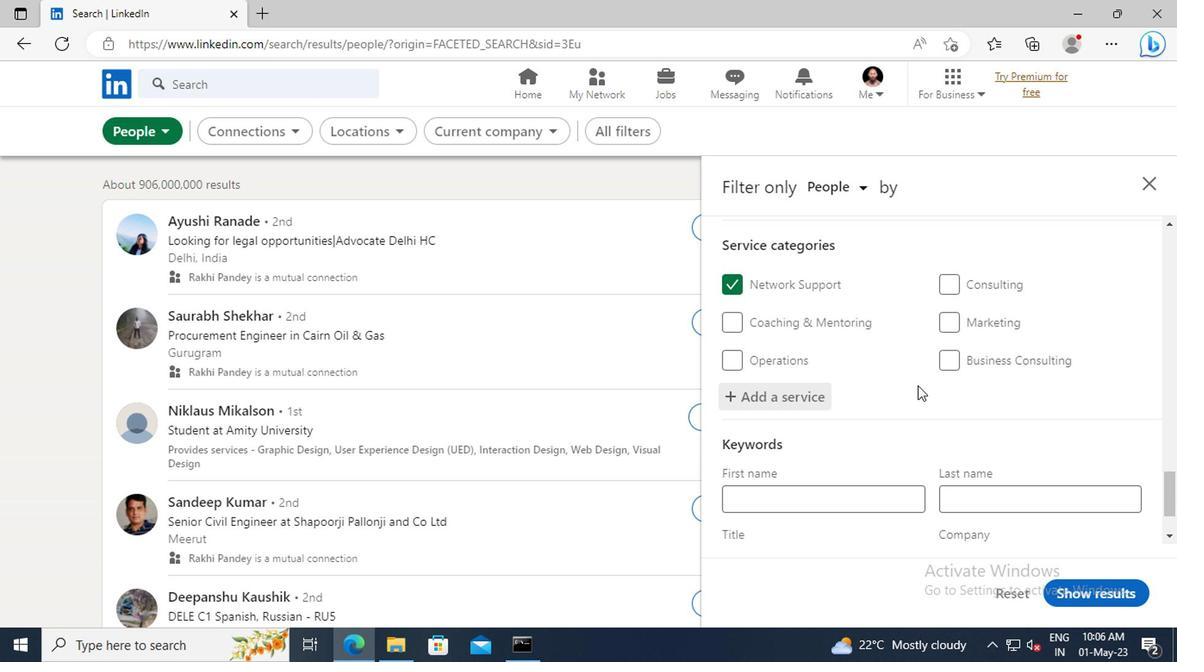 
Action: Mouse scrolled (914, 385) with delta (0, 0)
Screenshot: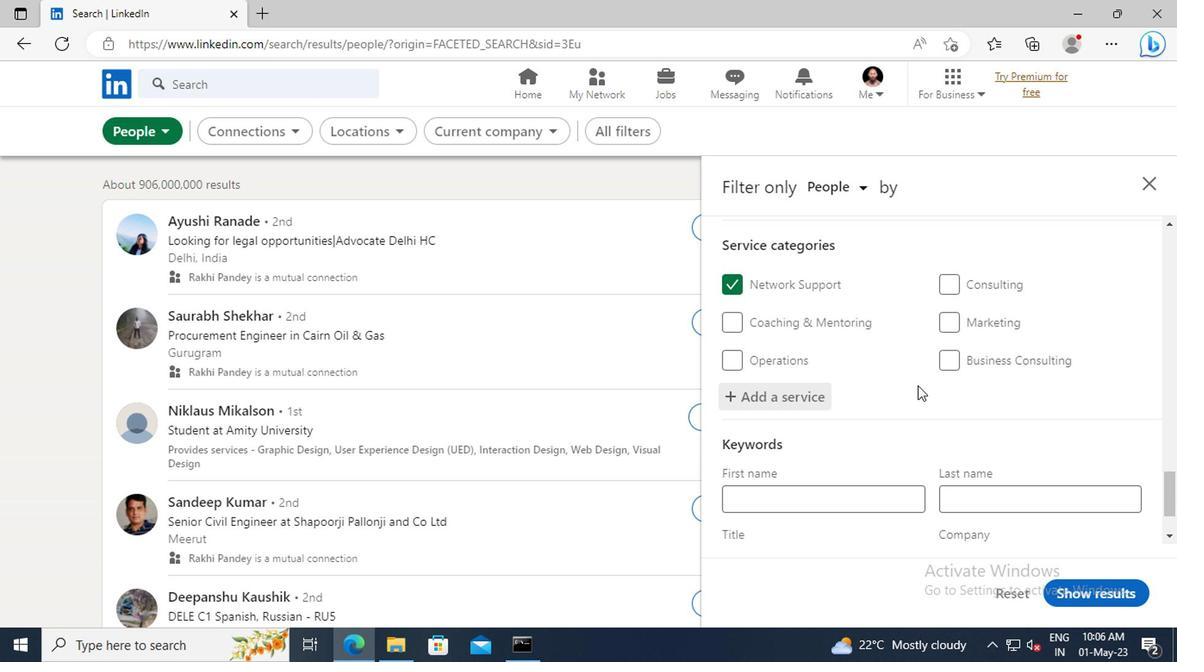 
Action: Mouse scrolled (914, 385) with delta (0, 0)
Screenshot: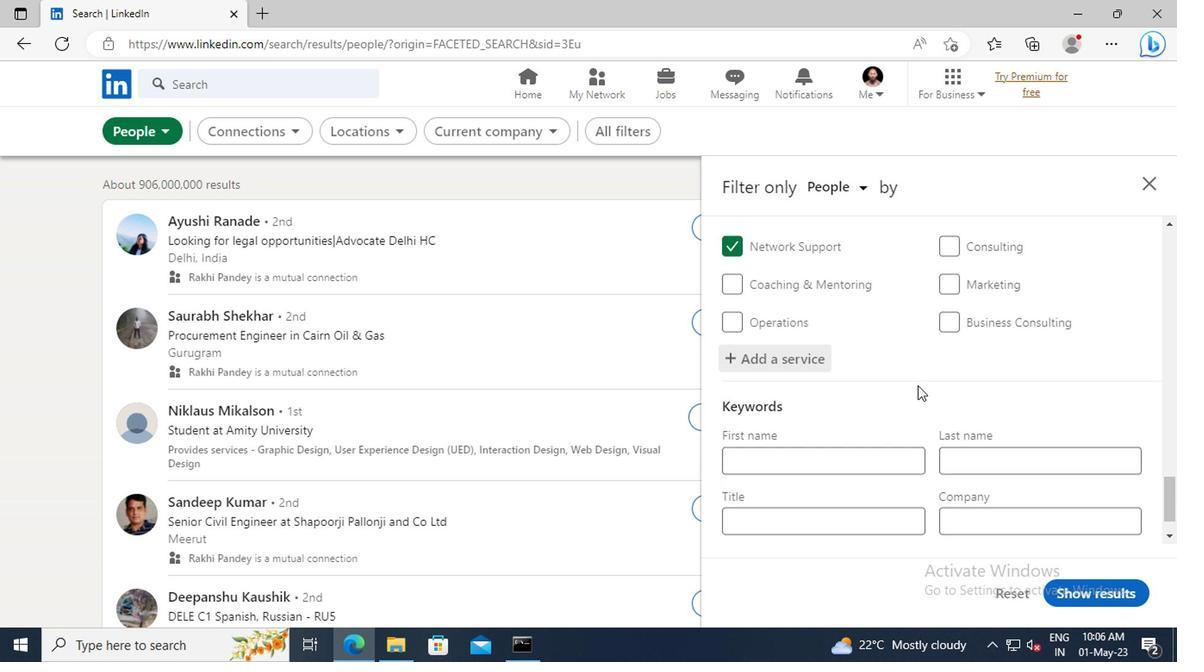 
Action: Mouse moved to (763, 465)
Screenshot: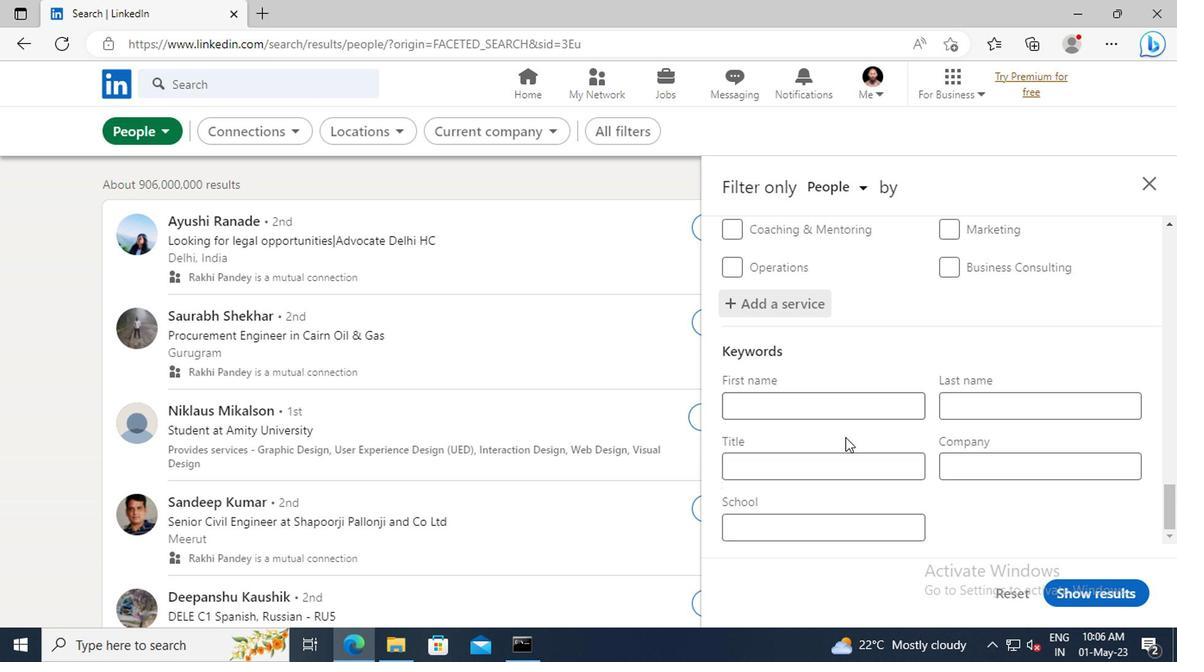 
Action: Mouse pressed left at (763, 465)
Screenshot: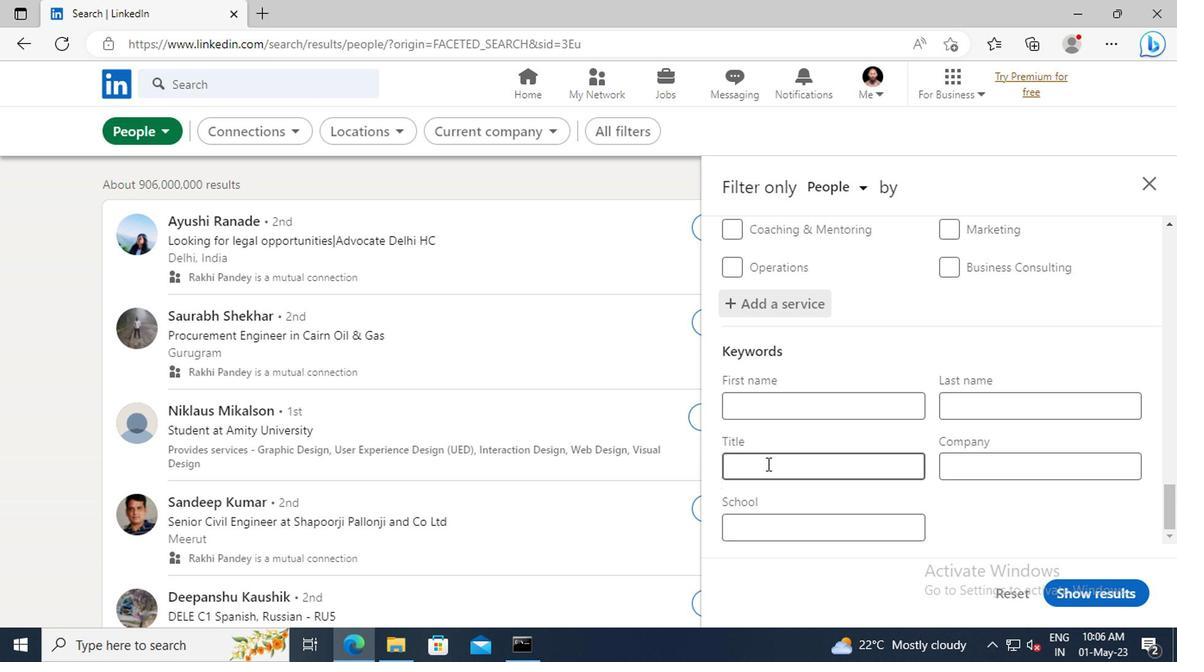 
Action: Key pressed <Key.shift>HANDYMAN<Key.enter>
Screenshot: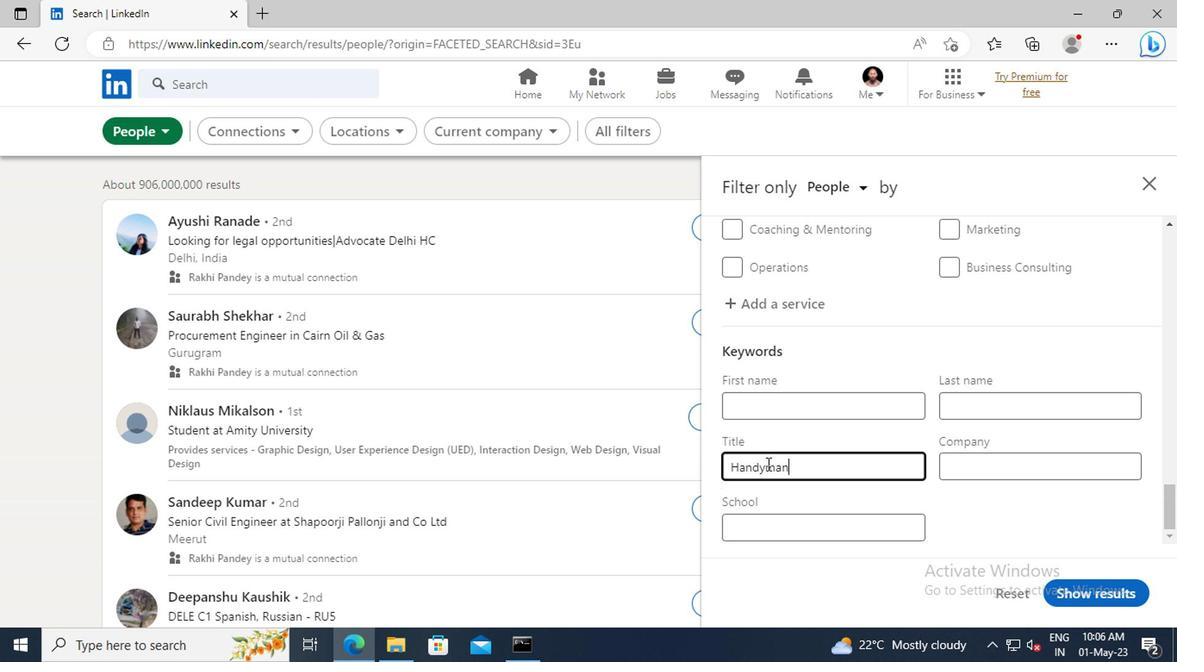 
Action: Mouse moved to (1075, 599)
Screenshot: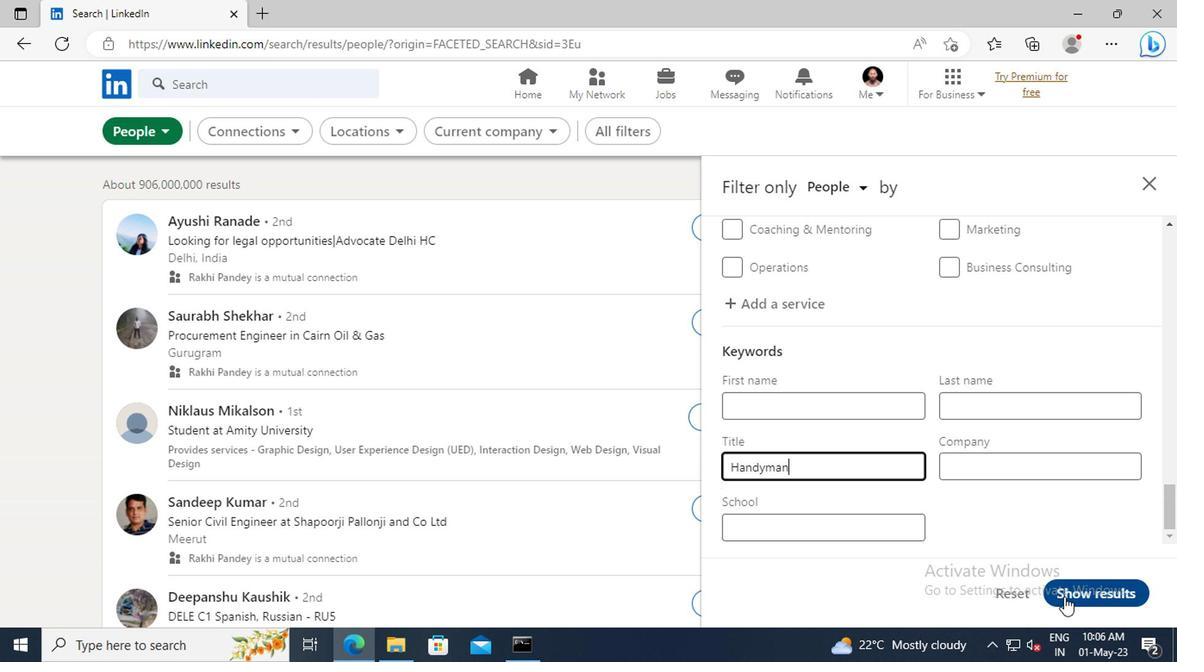 
Action: Mouse pressed left at (1075, 599)
Screenshot: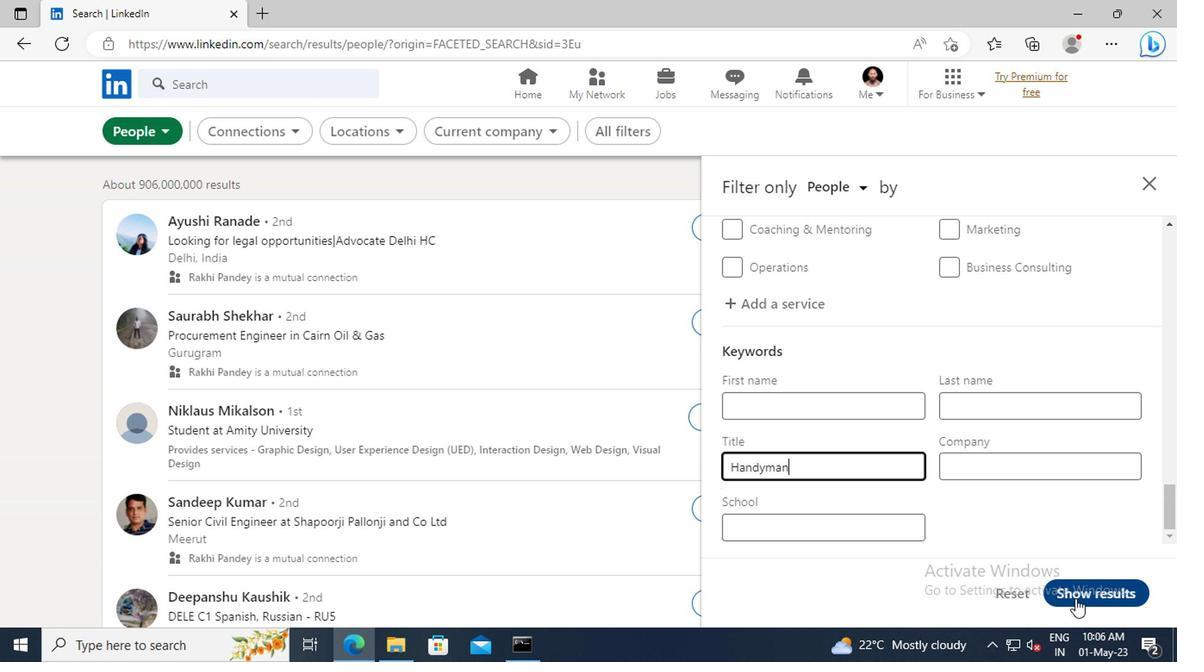 
